 Task: Look for space in Everett, United States from 10th July, 2023 to 25th July, 2023 for 3 adults, 1 child in price range Rs.15000 to Rs.25000. Place can be shared room with 2 bedrooms having 3 beds and 2 bathrooms. Property type can be house, flat, guest house. Amenities needed are: wifi, TV, free parkinig on premises, gym, breakfast. Booking option can be shelf check-in. Required host language is English.
Action: Mouse moved to (595, 150)
Screenshot: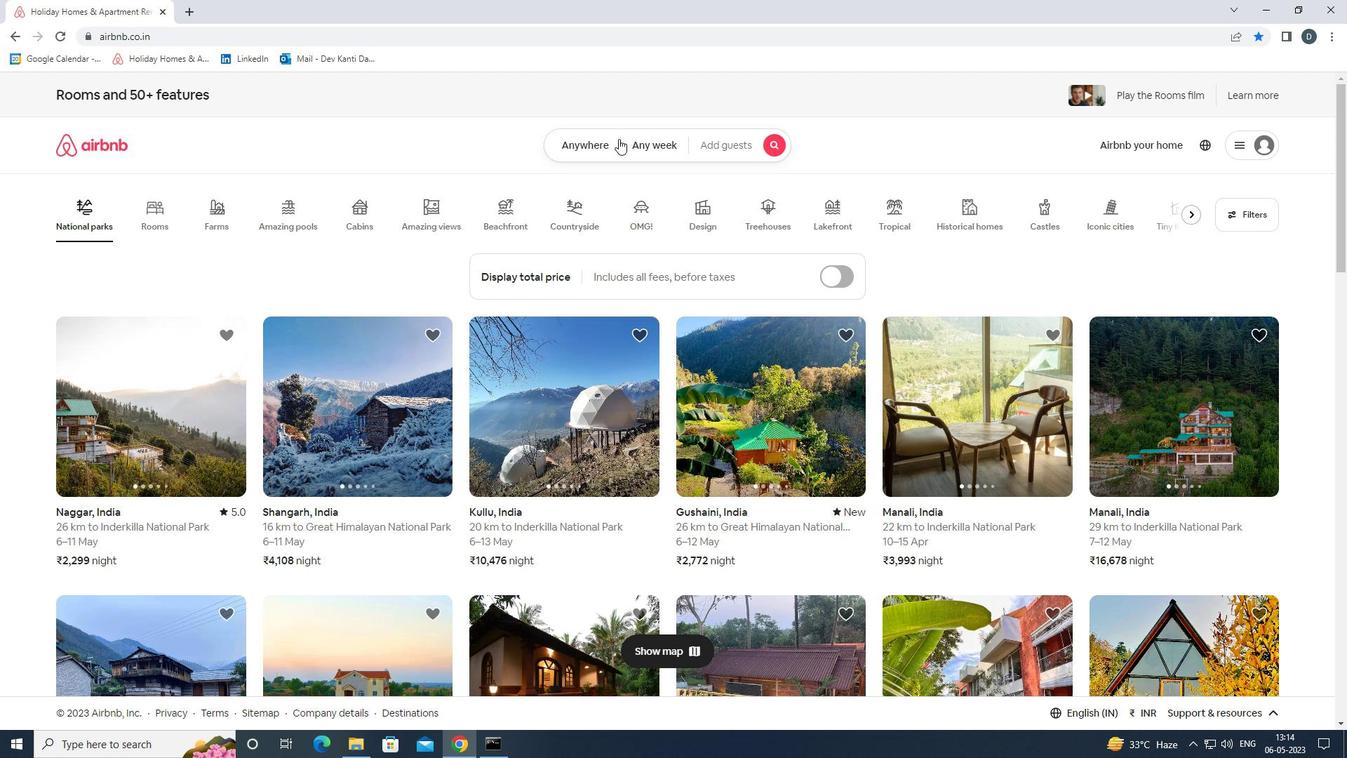 
Action: Mouse pressed left at (595, 150)
Screenshot: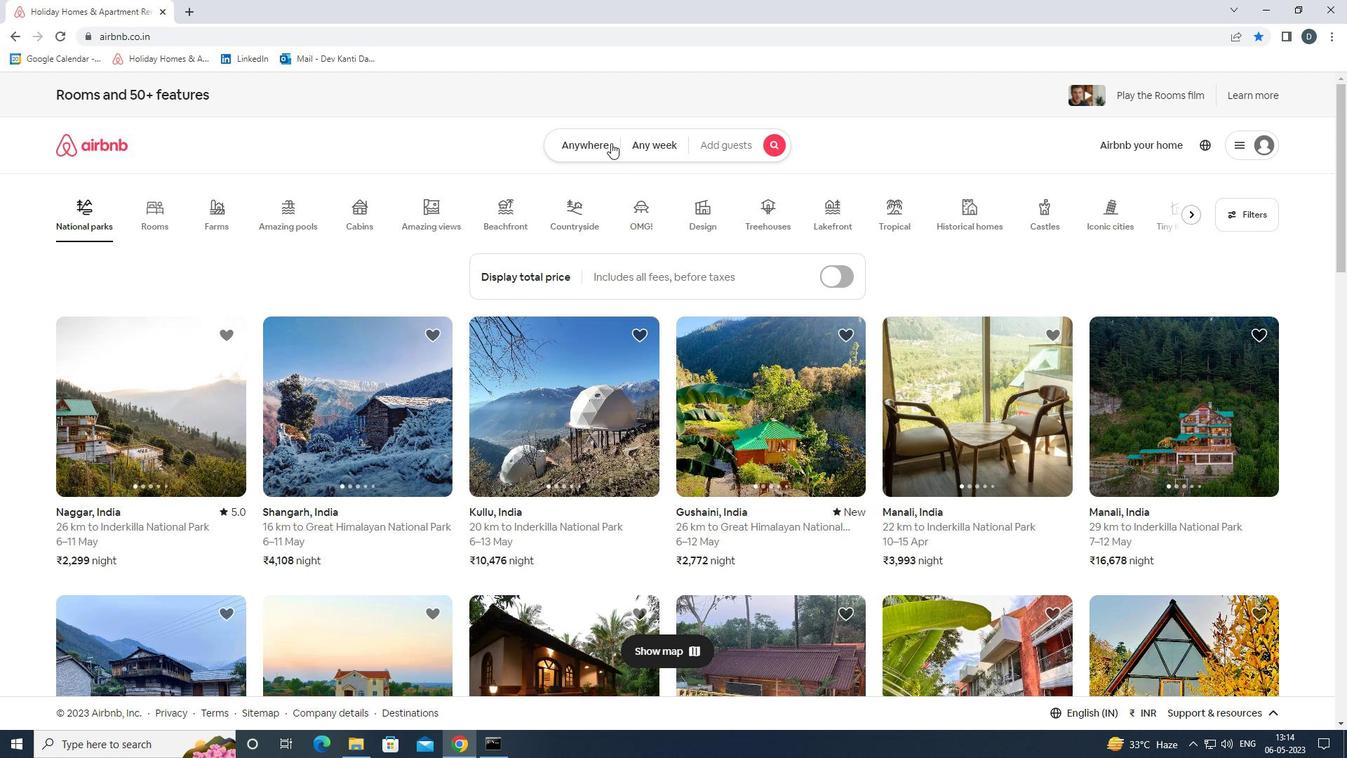 
Action: Mouse moved to (497, 199)
Screenshot: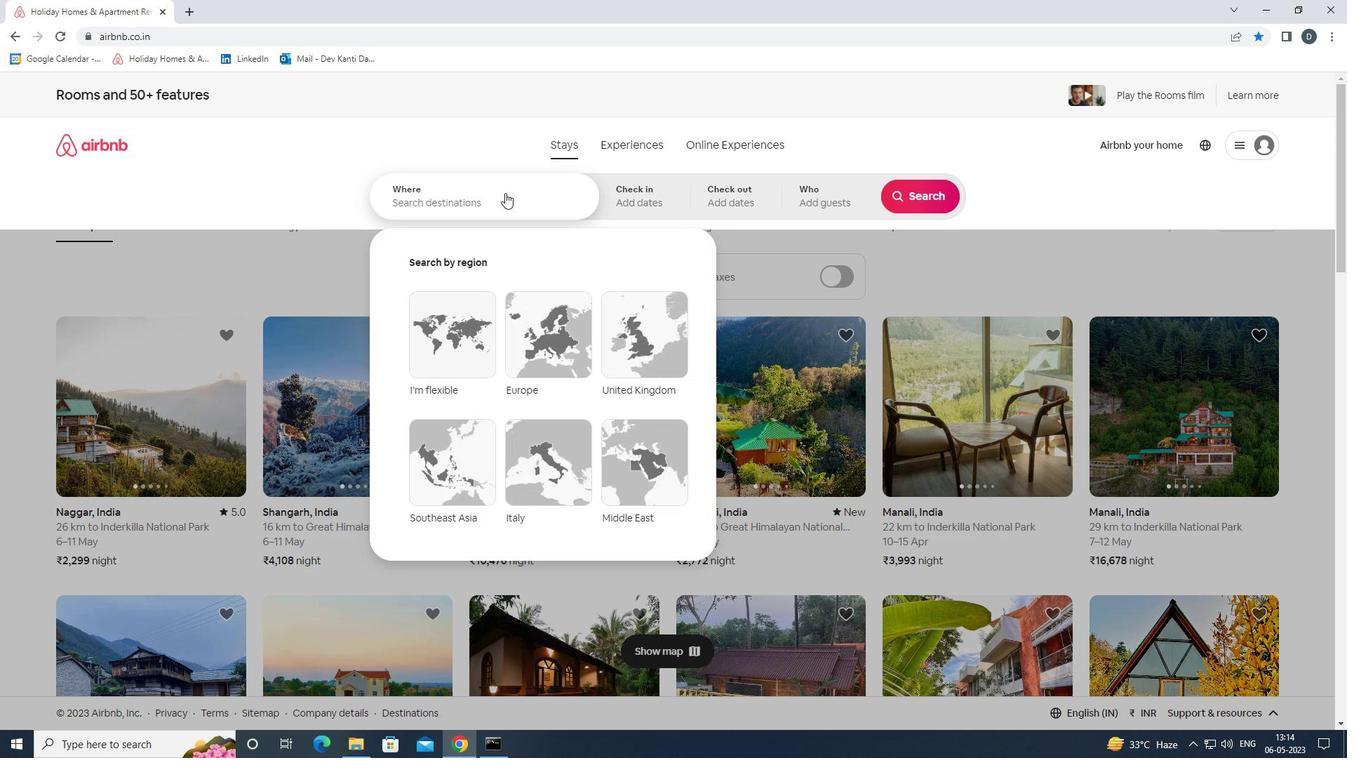 
Action: Mouse pressed left at (497, 199)
Screenshot: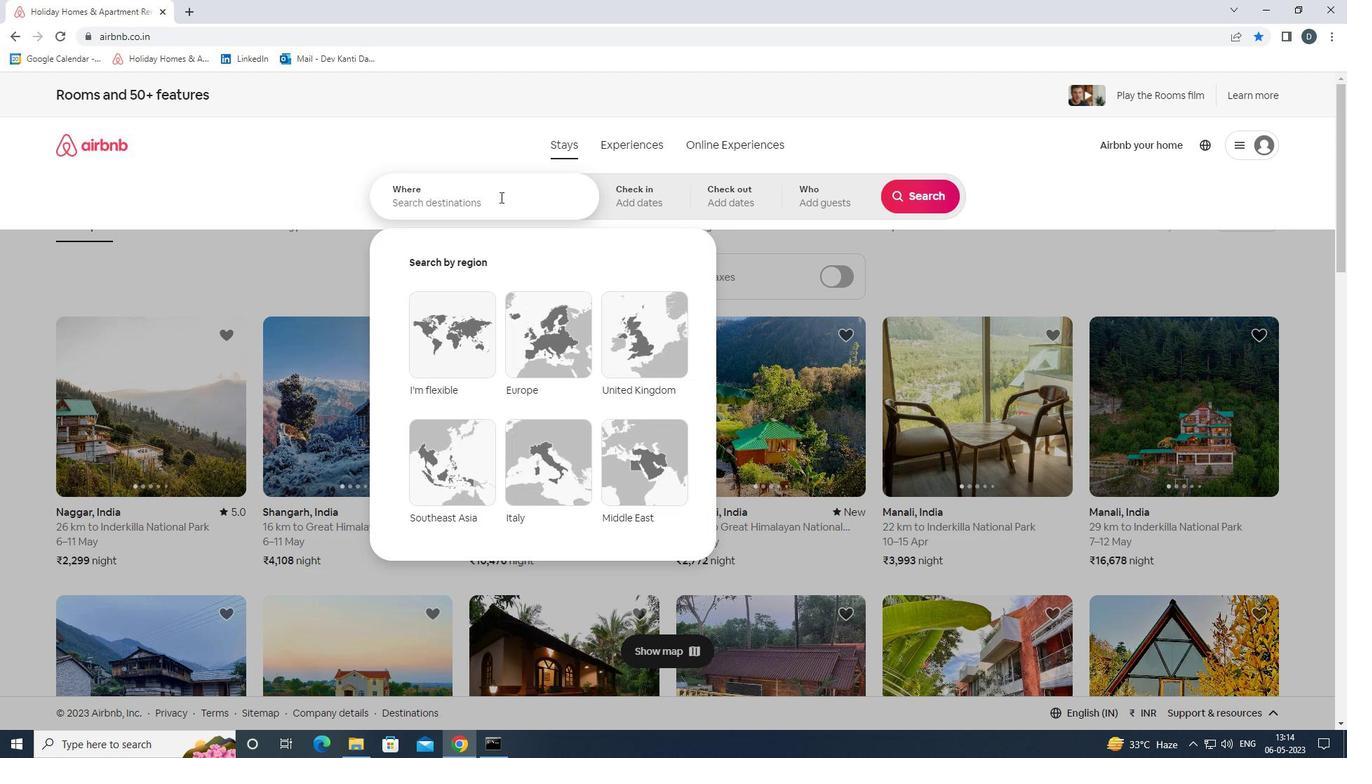 
Action: Key pressed <Key.shift>EVERETT,<Key.shift><Key.shift><Key.shift><Key.shift><Key.shift><Key.shift><Key.shift>UNITED<Key.space><Key.shift>STATES<Key.enter>
Screenshot: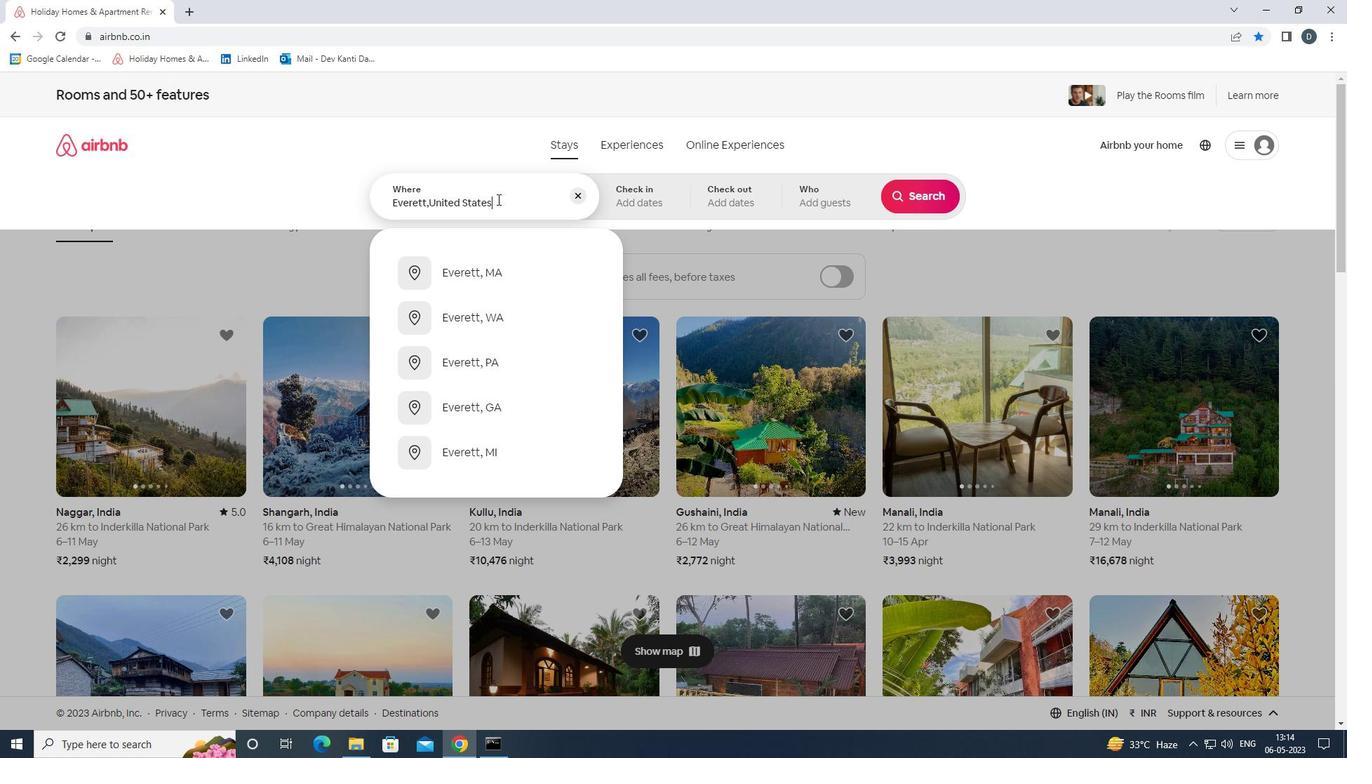 
Action: Mouse moved to (915, 306)
Screenshot: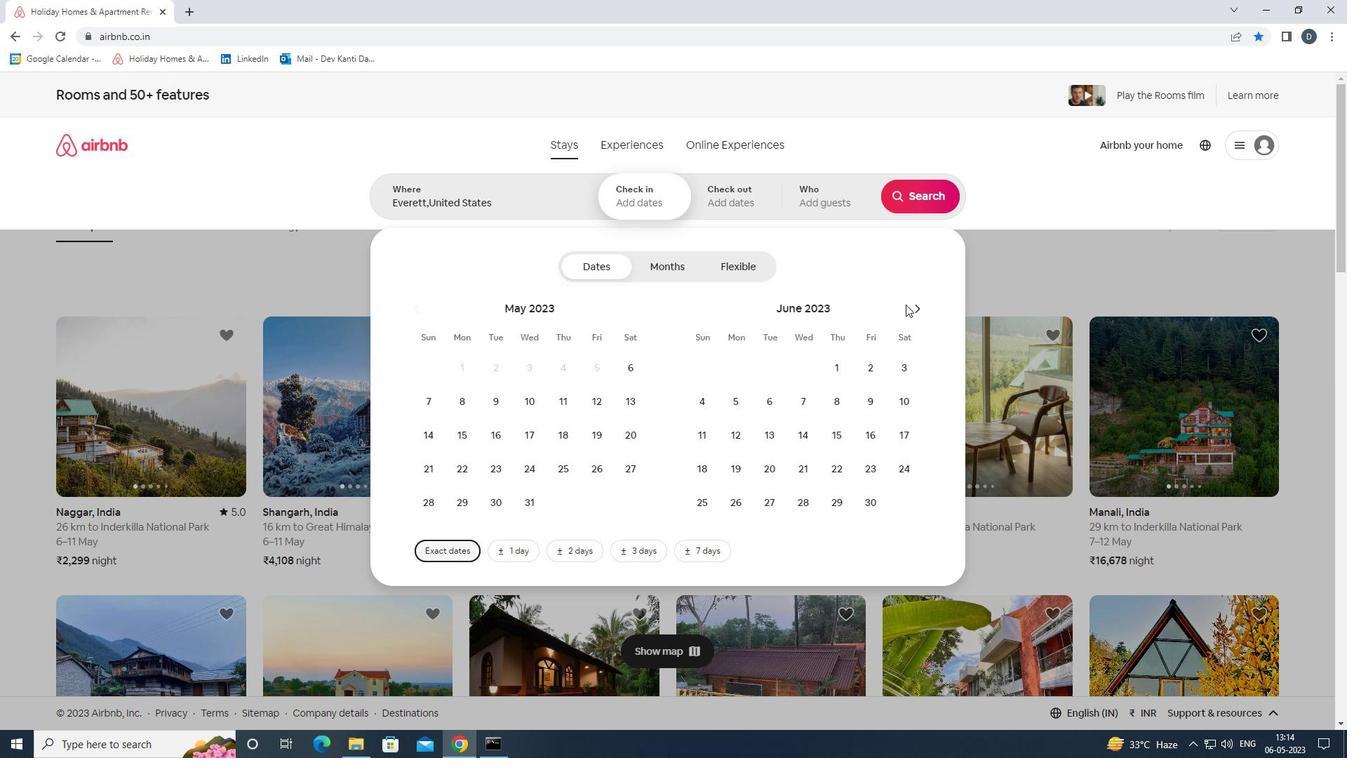 
Action: Mouse pressed left at (915, 306)
Screenshot: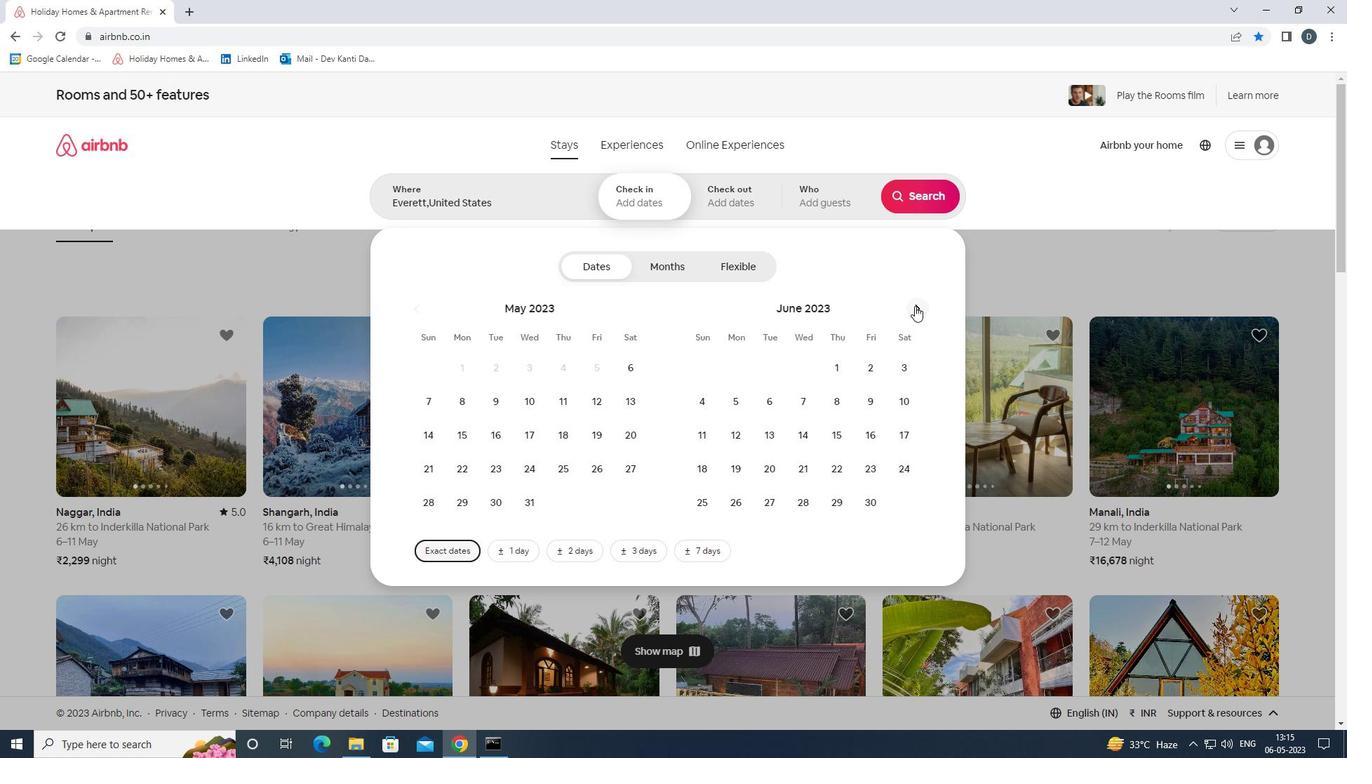 
Action: Mouse moved to (743, 440)
Screenshot: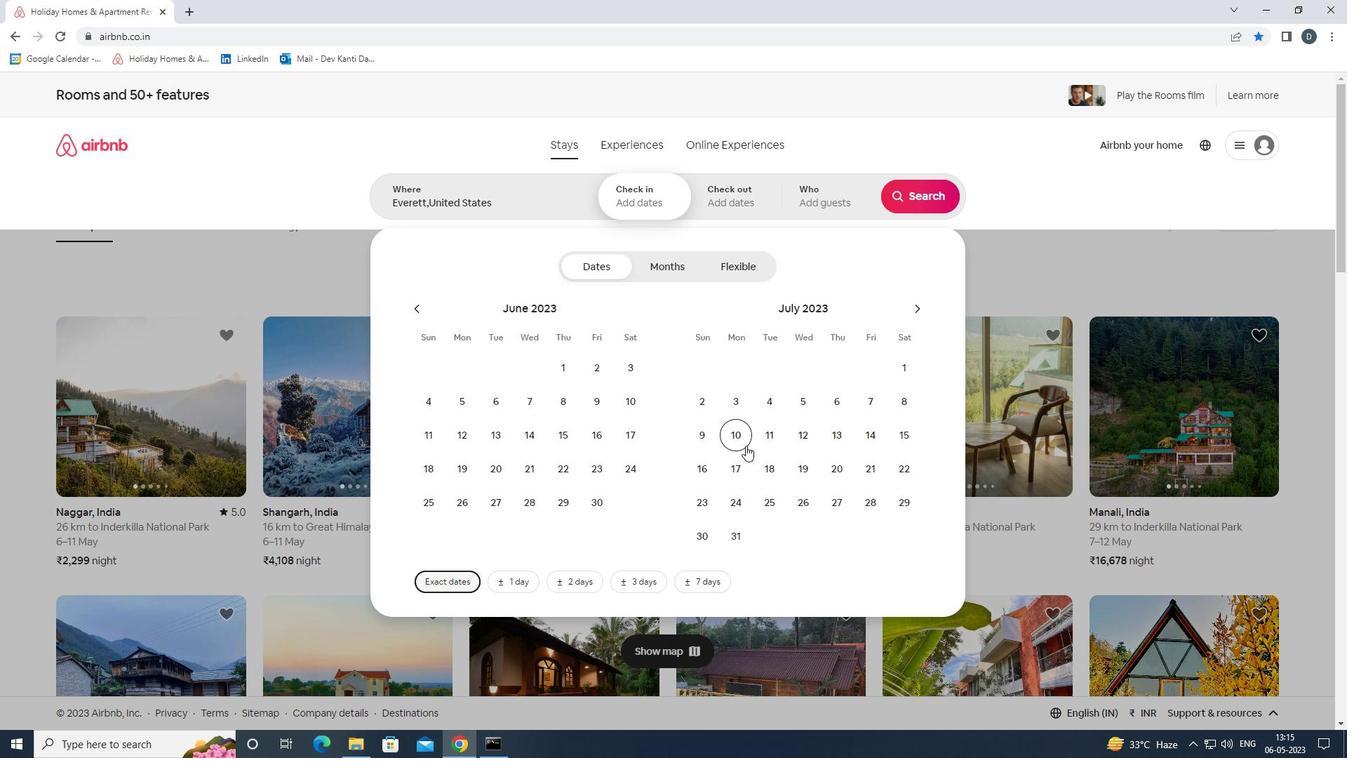 
Action: Mouse pressed left at (743, 440)
Screenshot: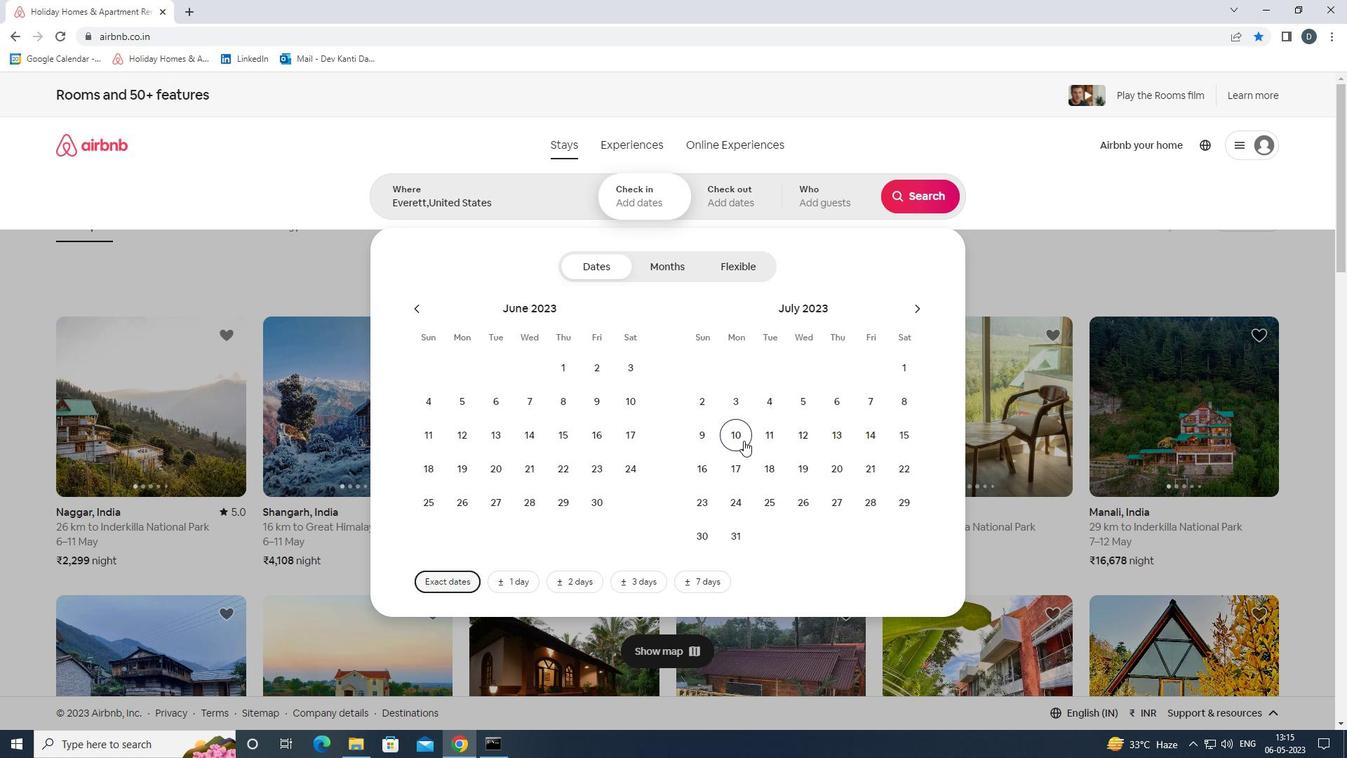 
Action: Mouse moved to (769, 496)
Screenshot: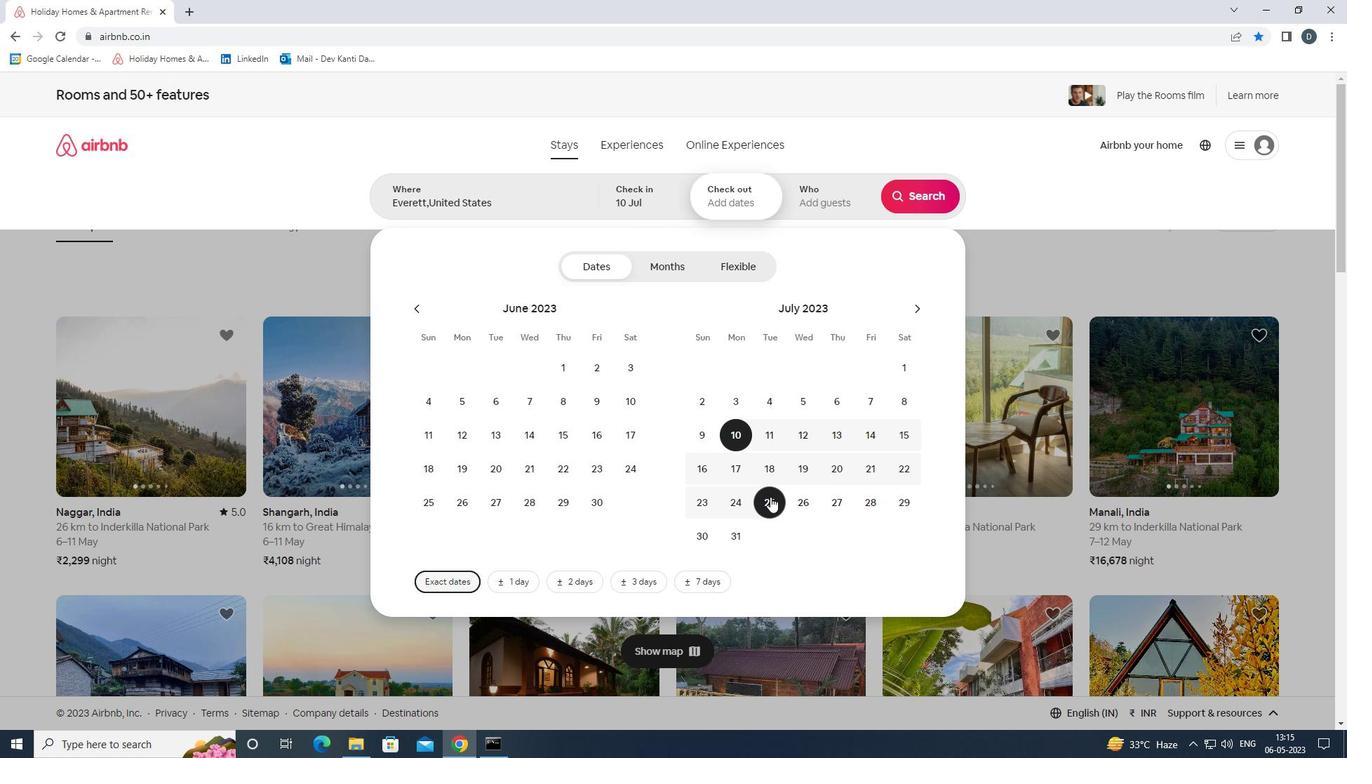 
Action: Mouse pressed left at (769, 496)
Screenshot: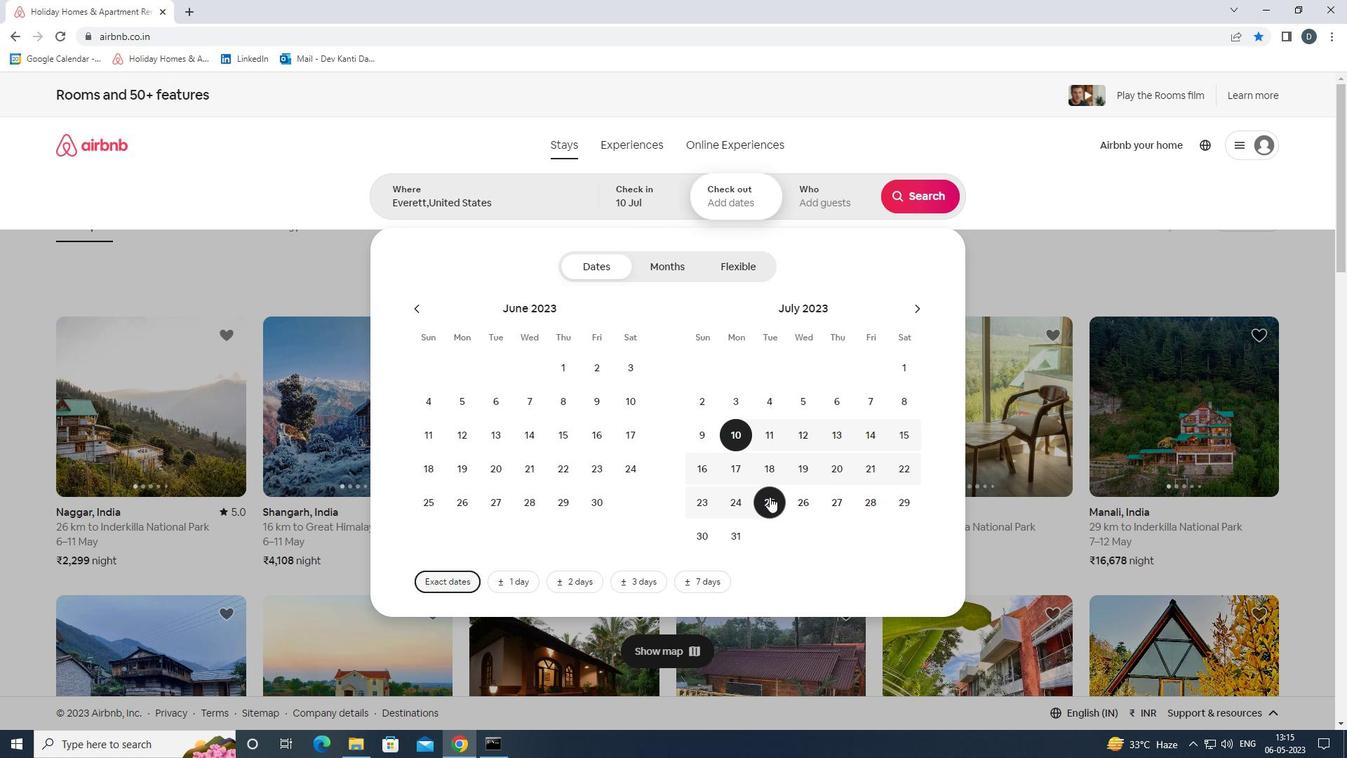 
Action: Mouse moved to (838, 205)
Screenshot: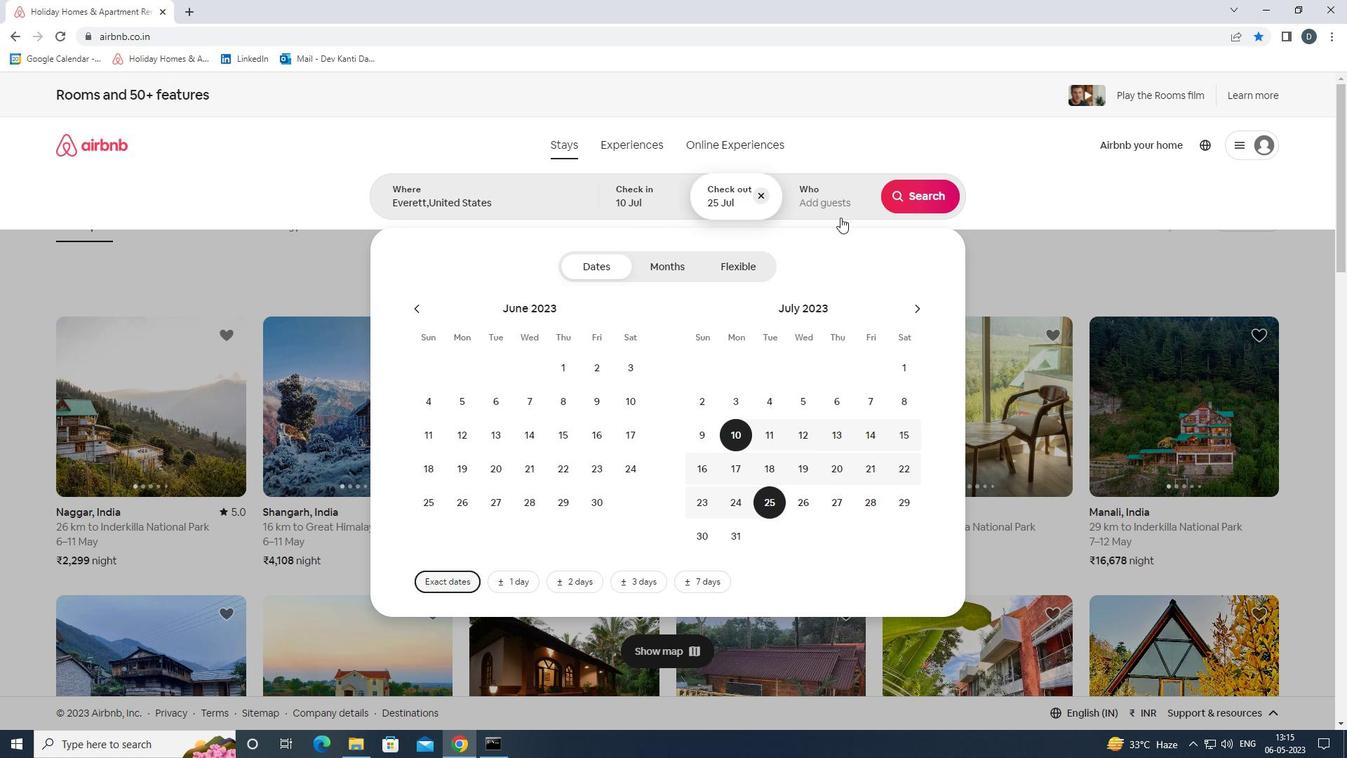 
Action: Mouse pressed left at (838, 205)
Screenshot: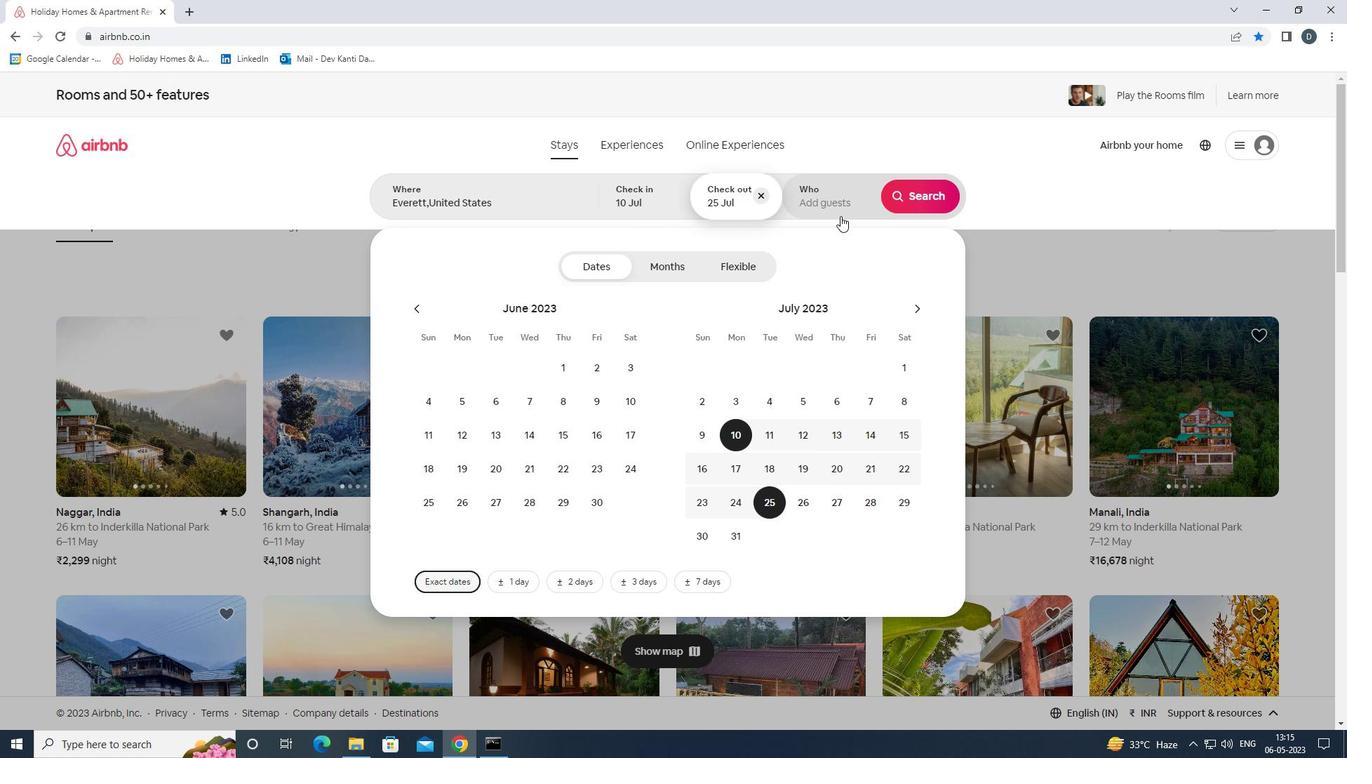 
Action: Mouse moved to (929, 268)
Screenshot: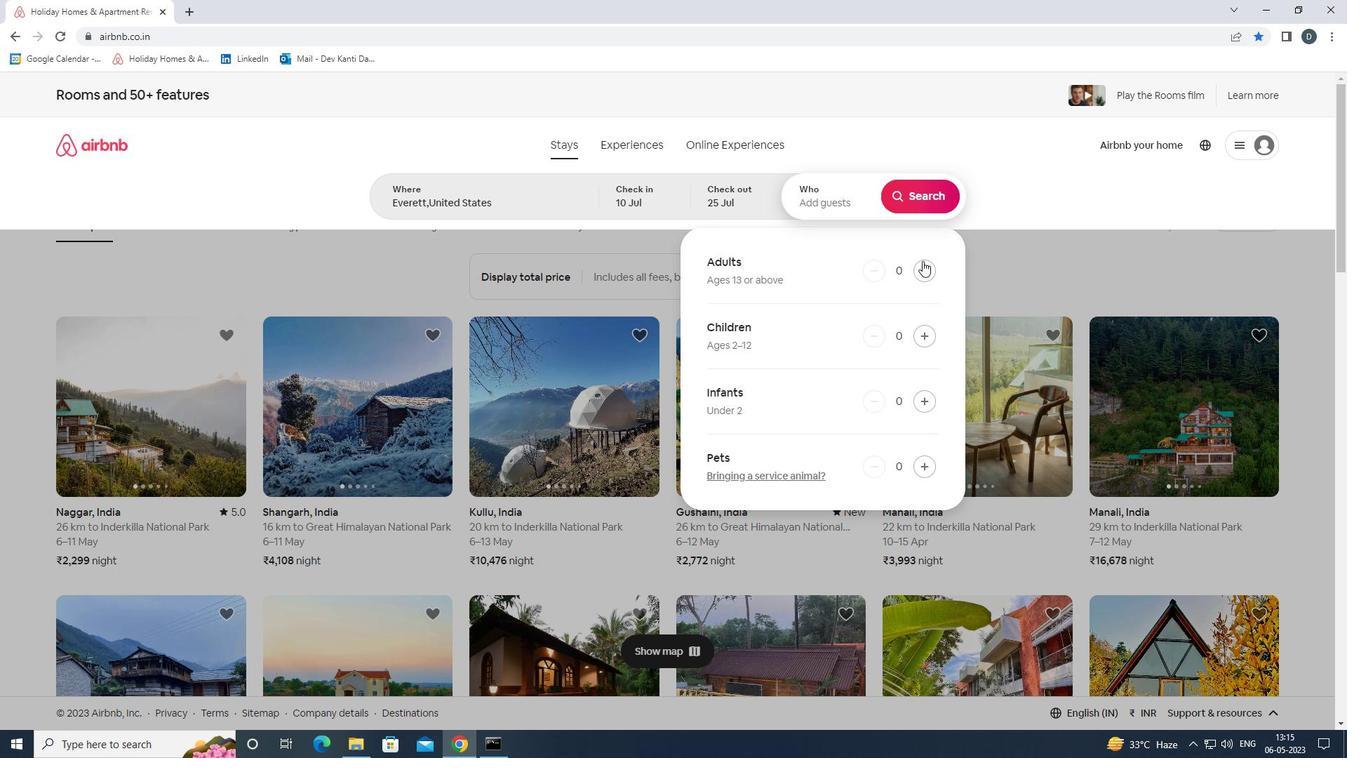 
Action: Mouse pressed left at (929, 268)
Screenshot: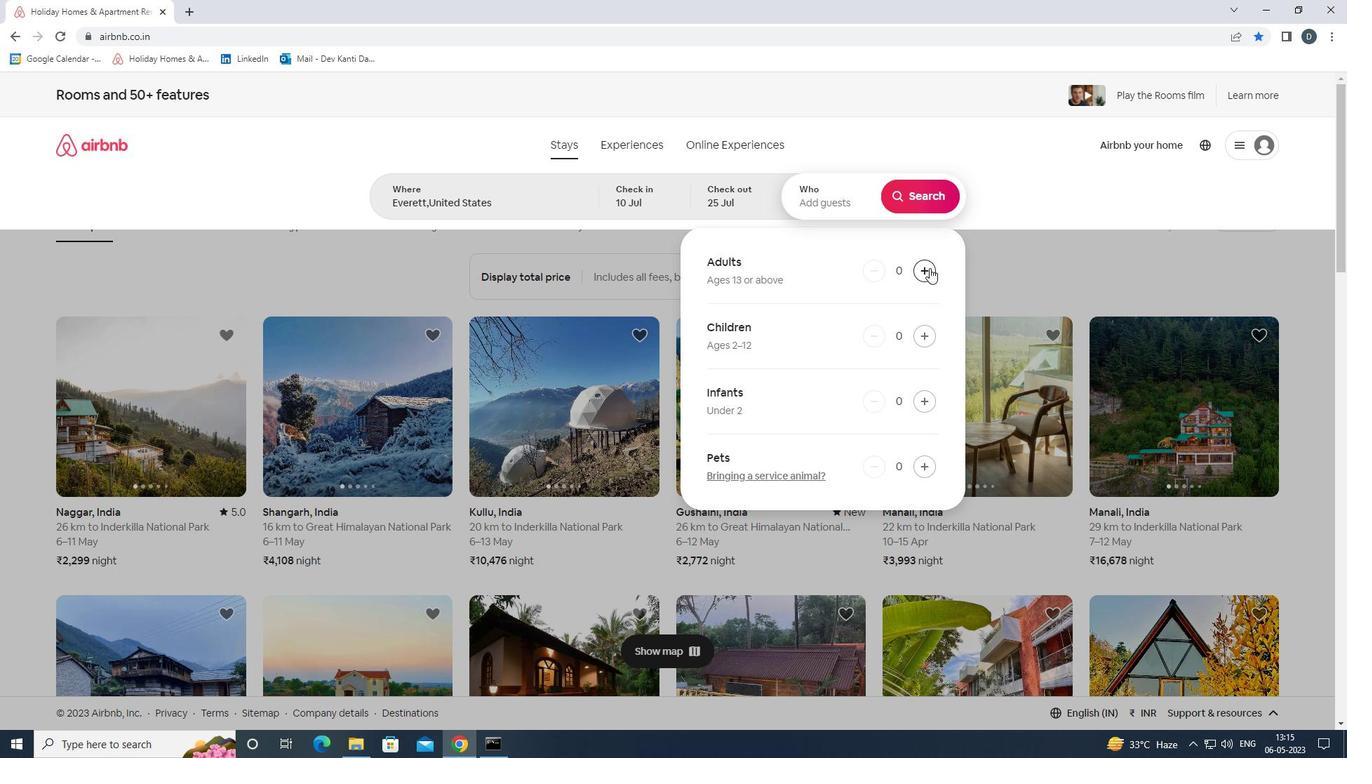
Action: Mouse pressed left at (929, 268)
Screenshot: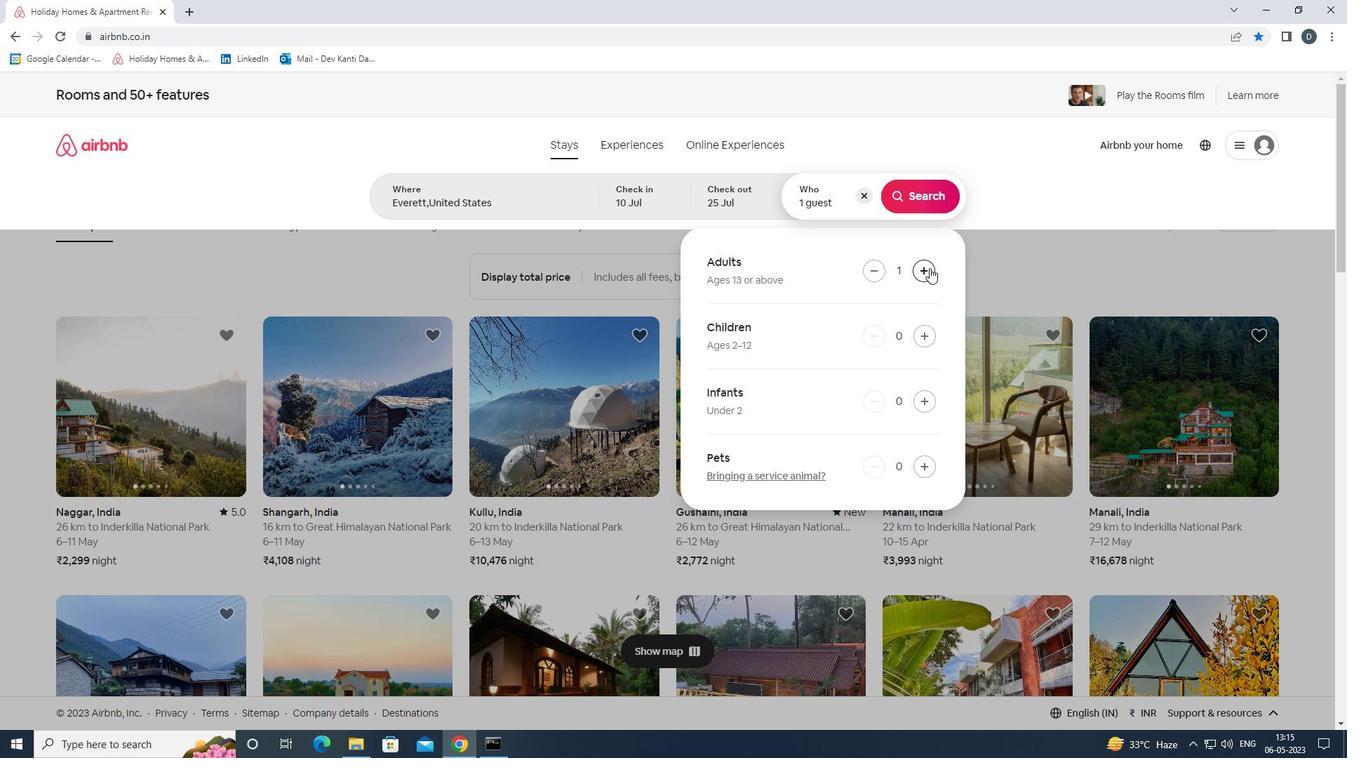 
Action: Mouse moved to (929, 268)
Screenshot: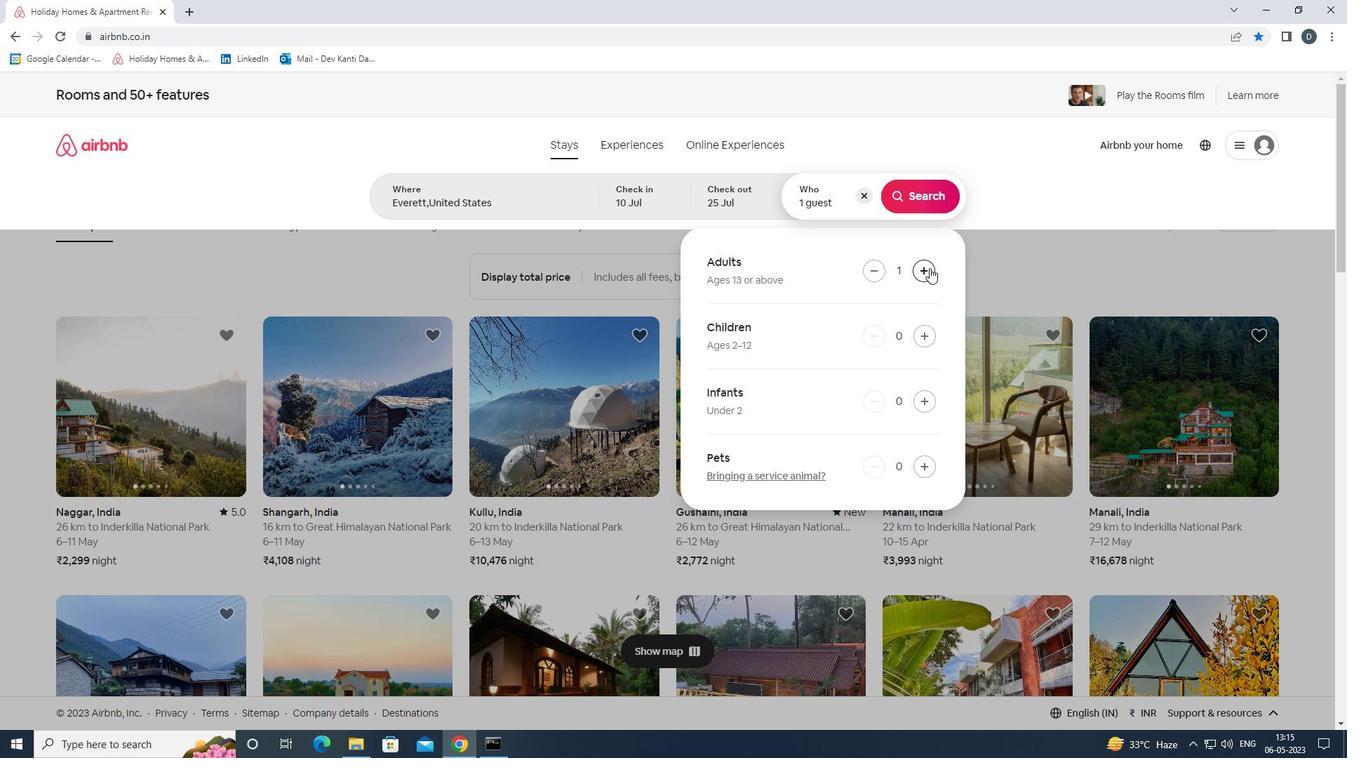 
Action: Mouse pressed left at (929, 268)
Screenshot: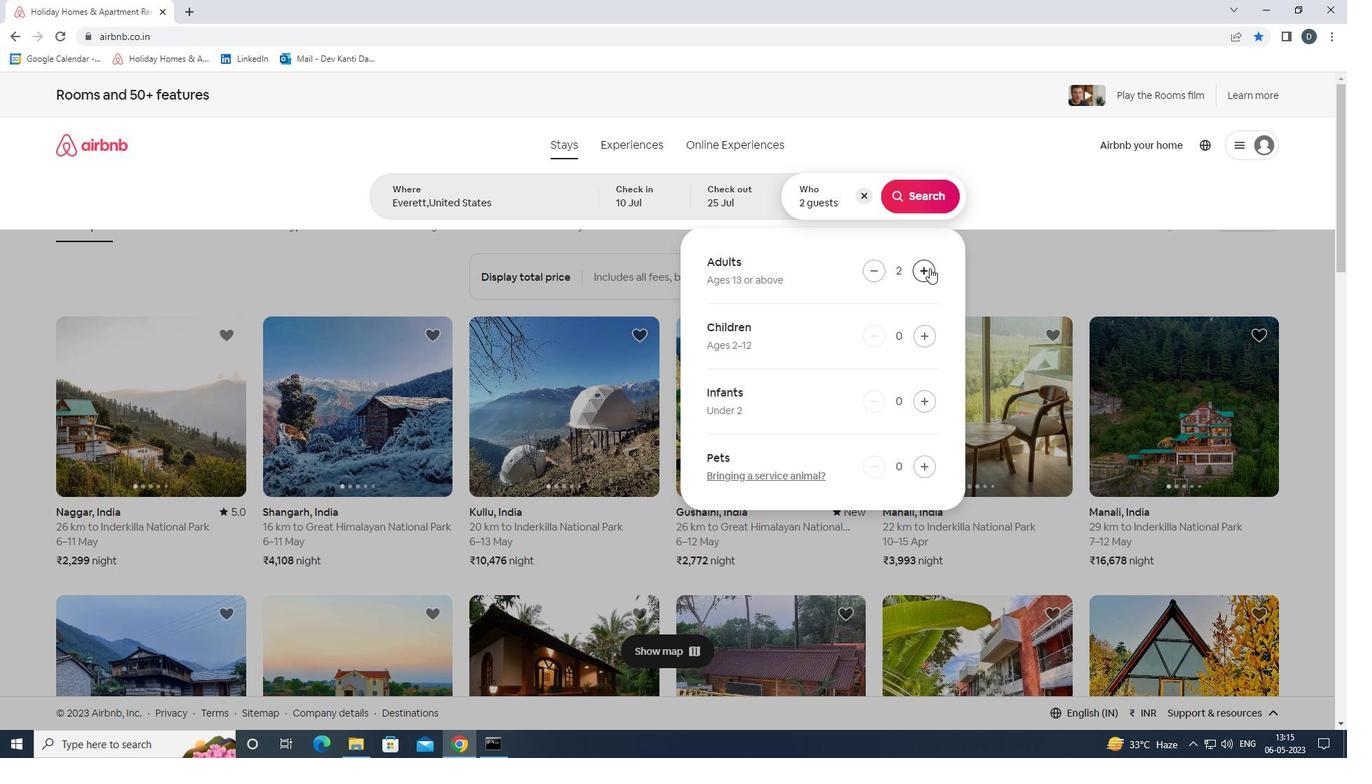 
Action: Mouse moved to (922, 329)
Screenshot: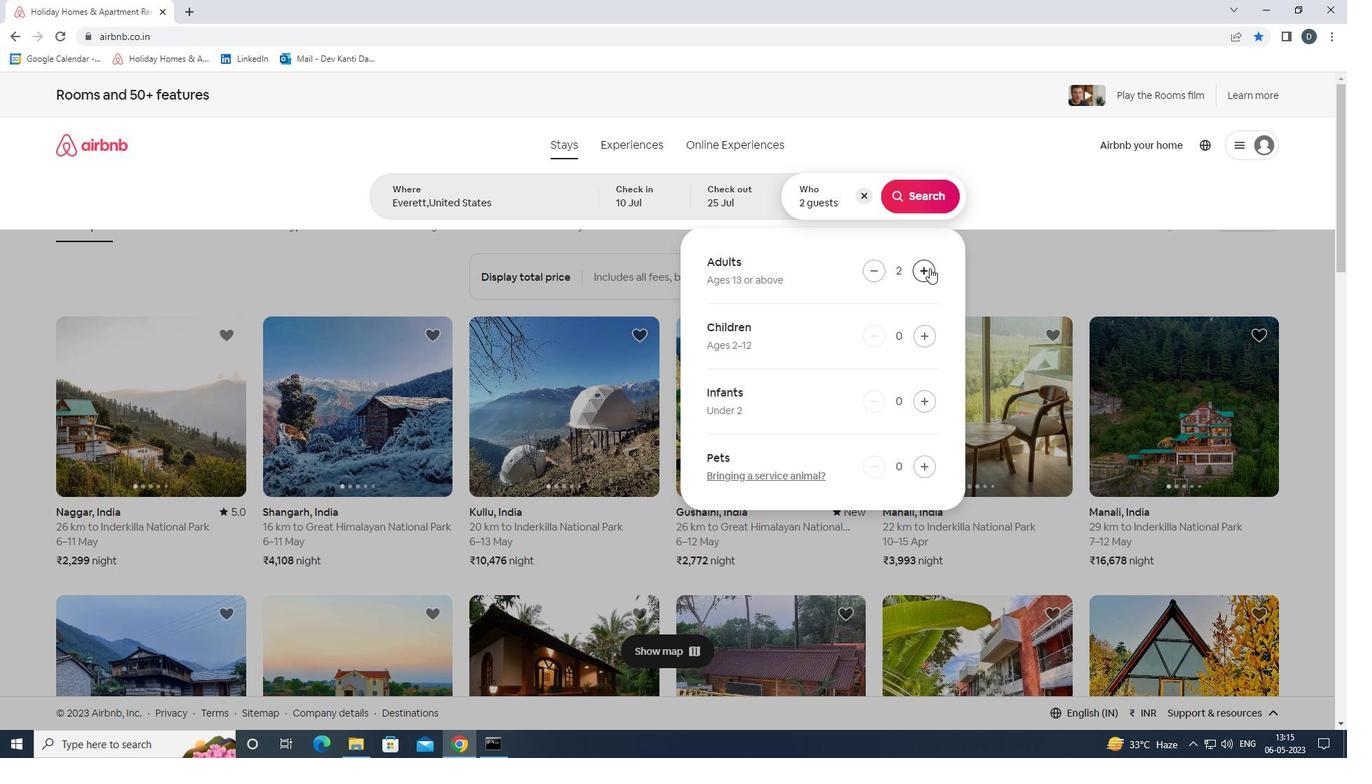 
Action: Mouse pressed left at (922, 329)
Screenshot: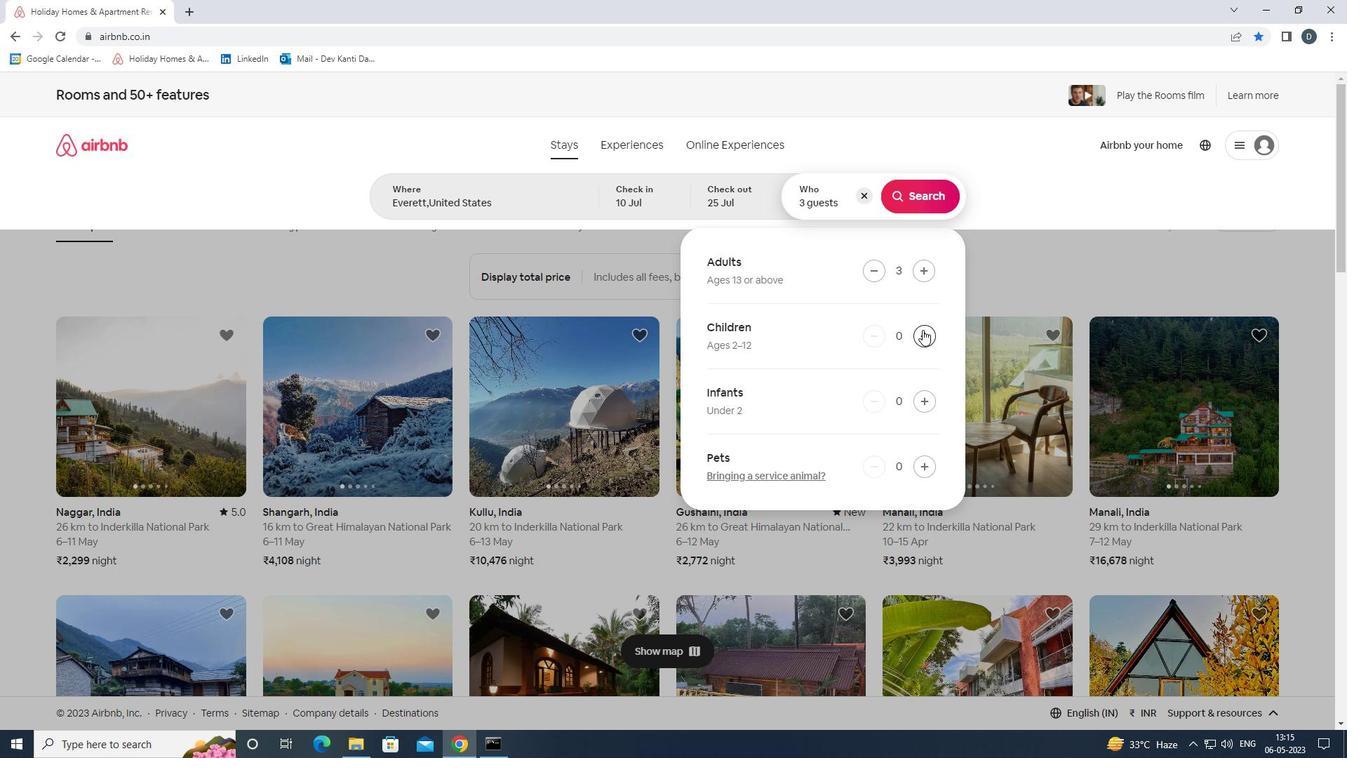 
Action: Mouse moved to (911, 204)
Screenshot: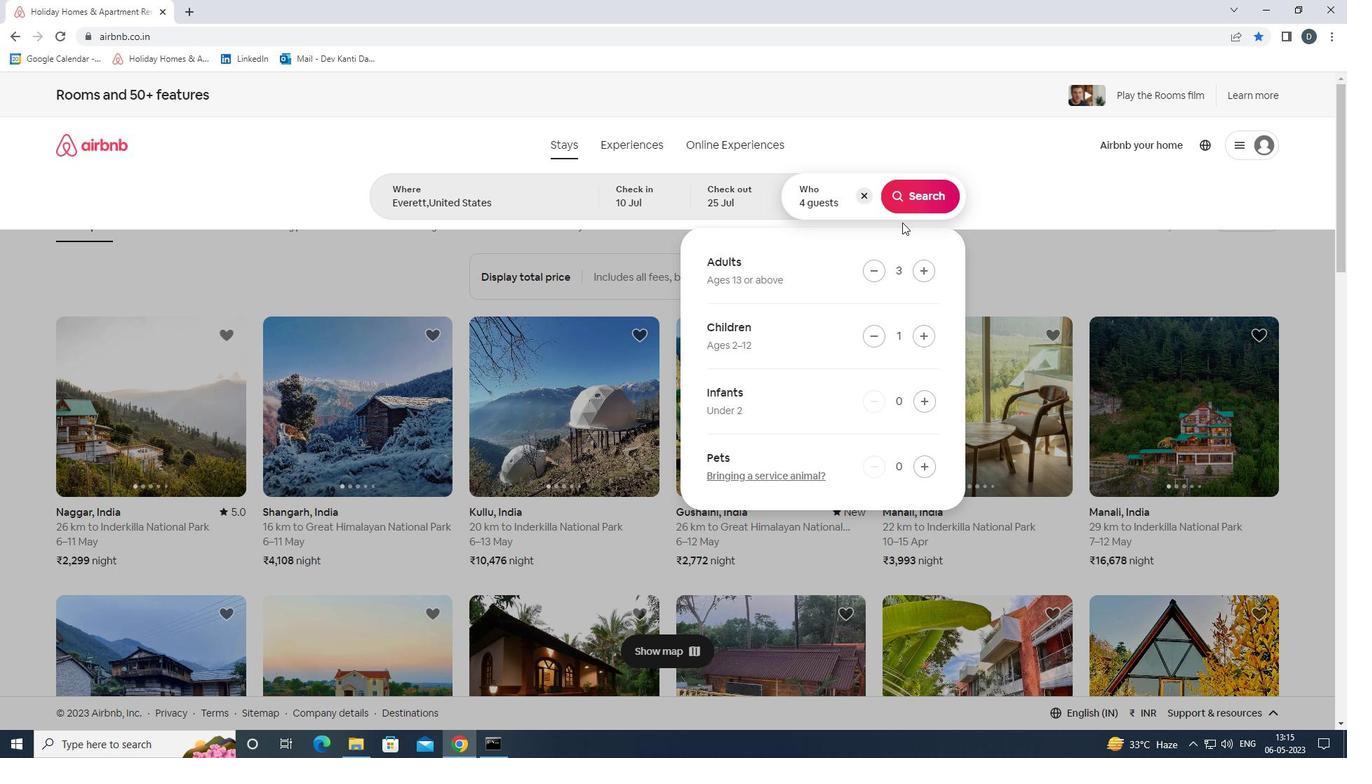 
Action: Mouse pressed left at (911, 204)
Screenshot: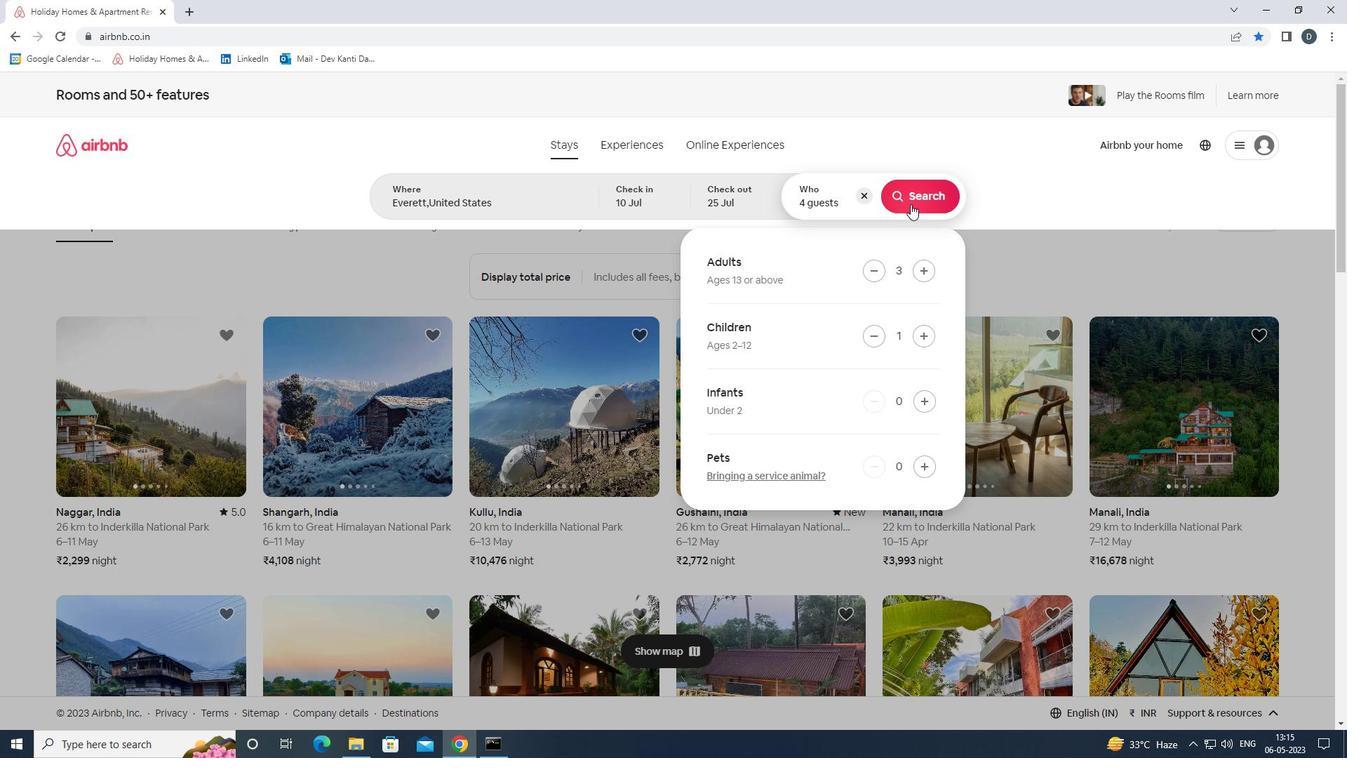 
Action: Mouse moved to (1278, 159)
Screenshot: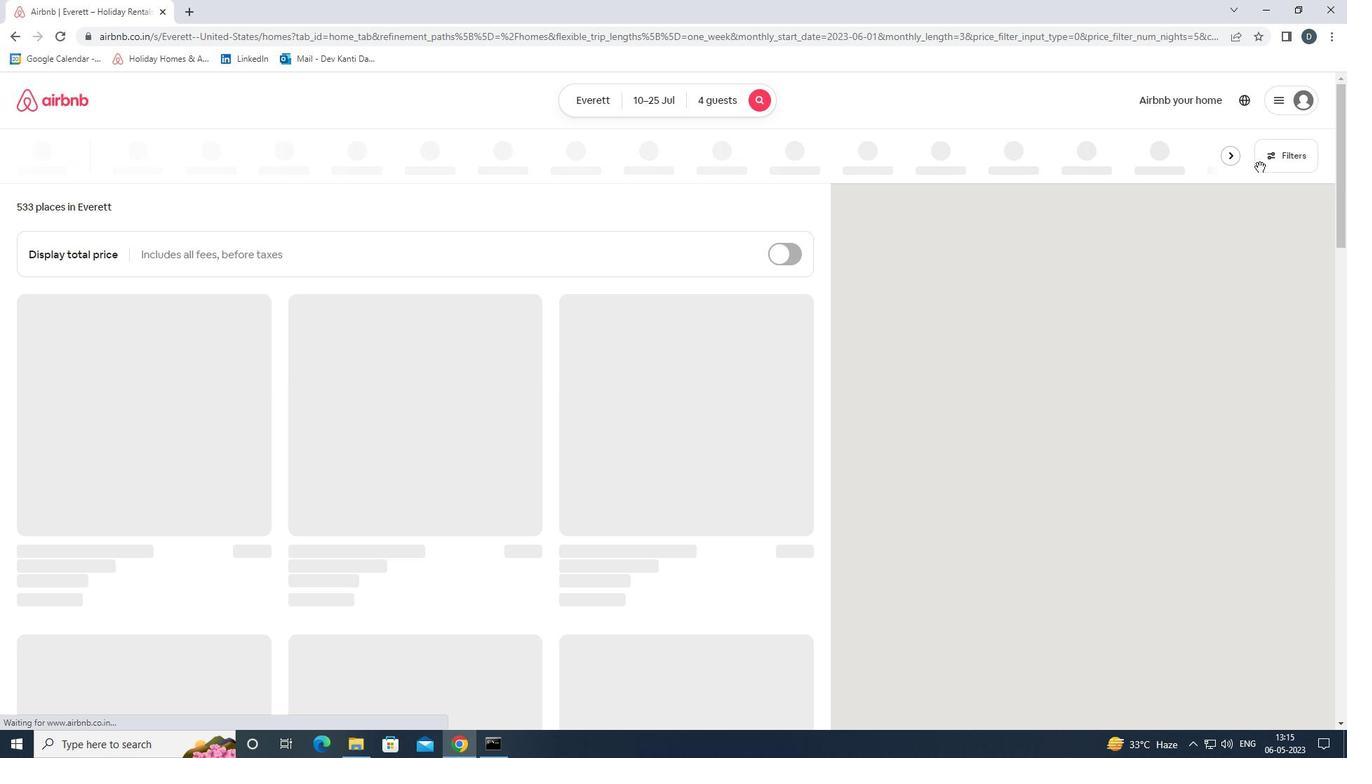 
Action: Mouse pressed left at (1278, 159)
Screenshot: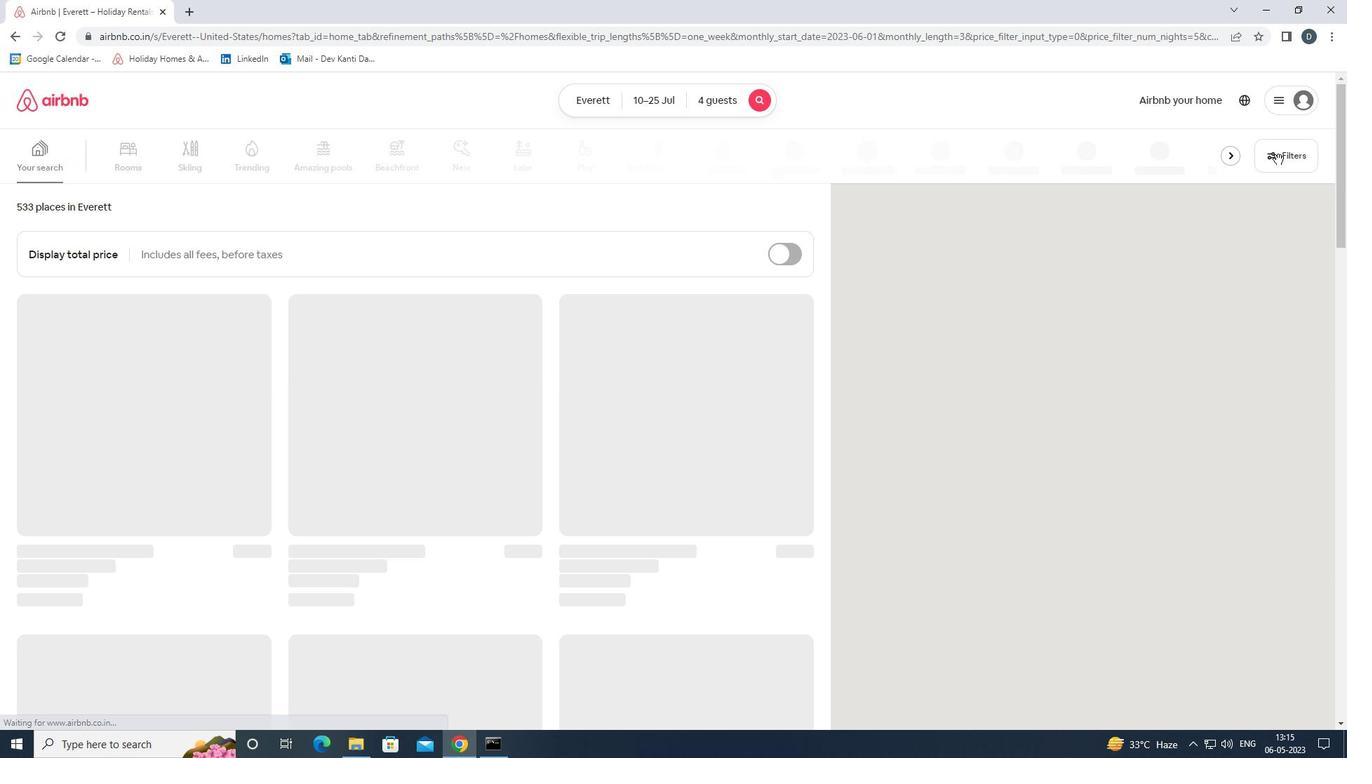 
Action: Mouse moved to (507, 504)
Screenshot: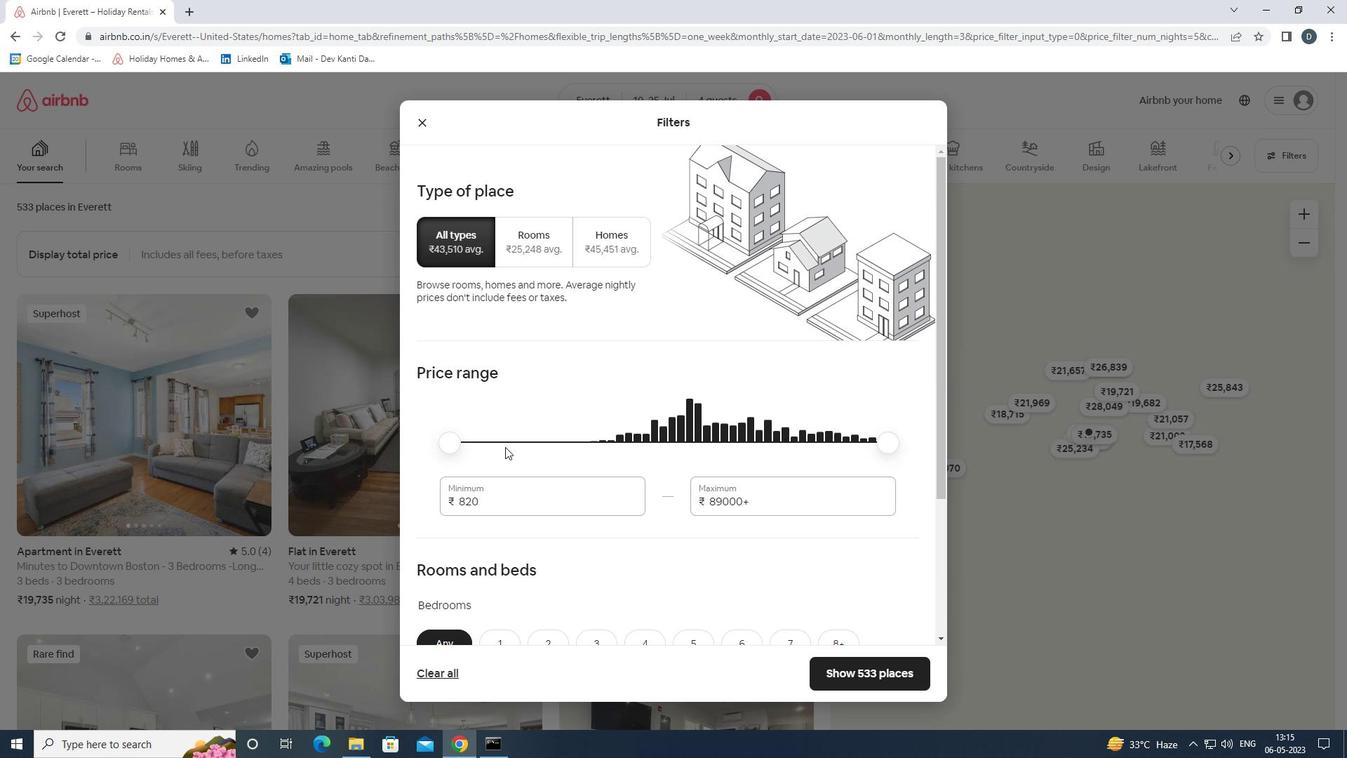 
Action: Mouse pressed left at (507, 504)
Screenshot: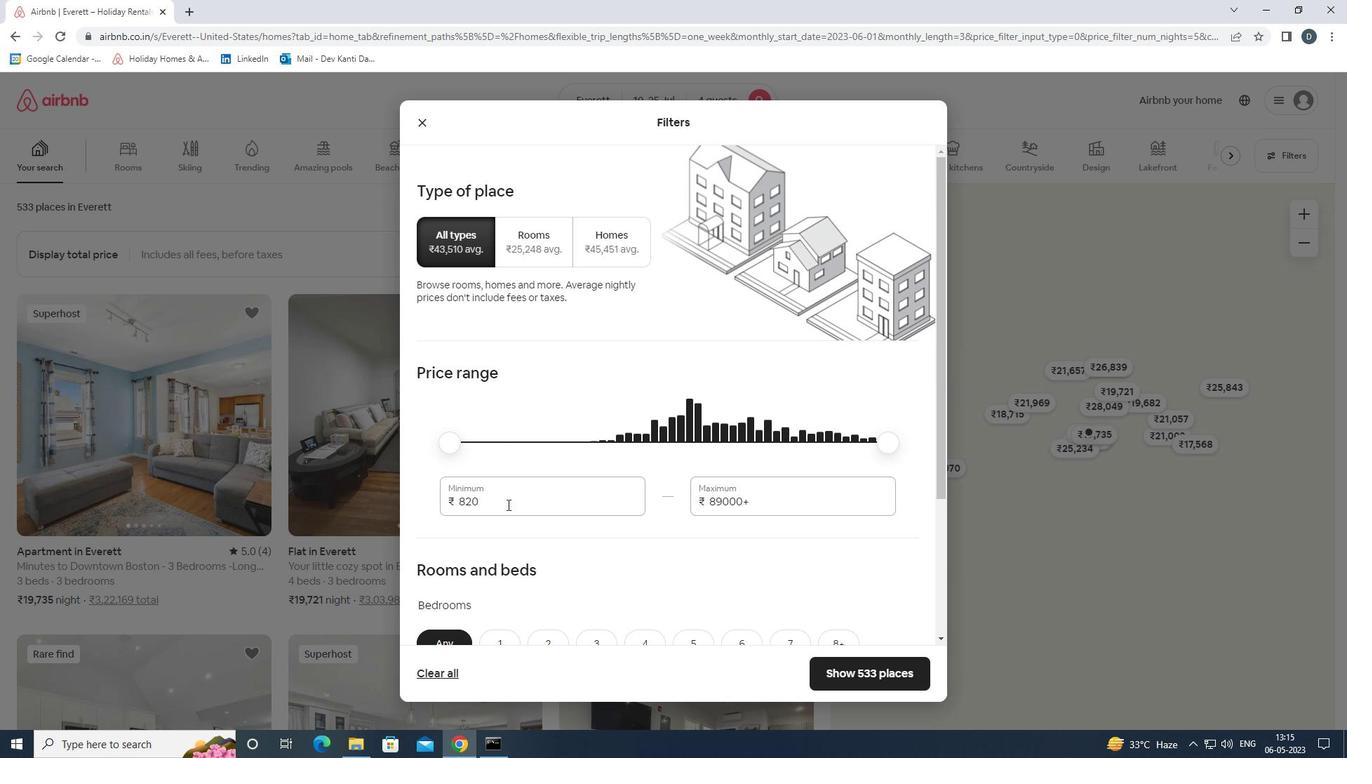 
Action: Mouse pressed left at (507, 504)
Screenshot: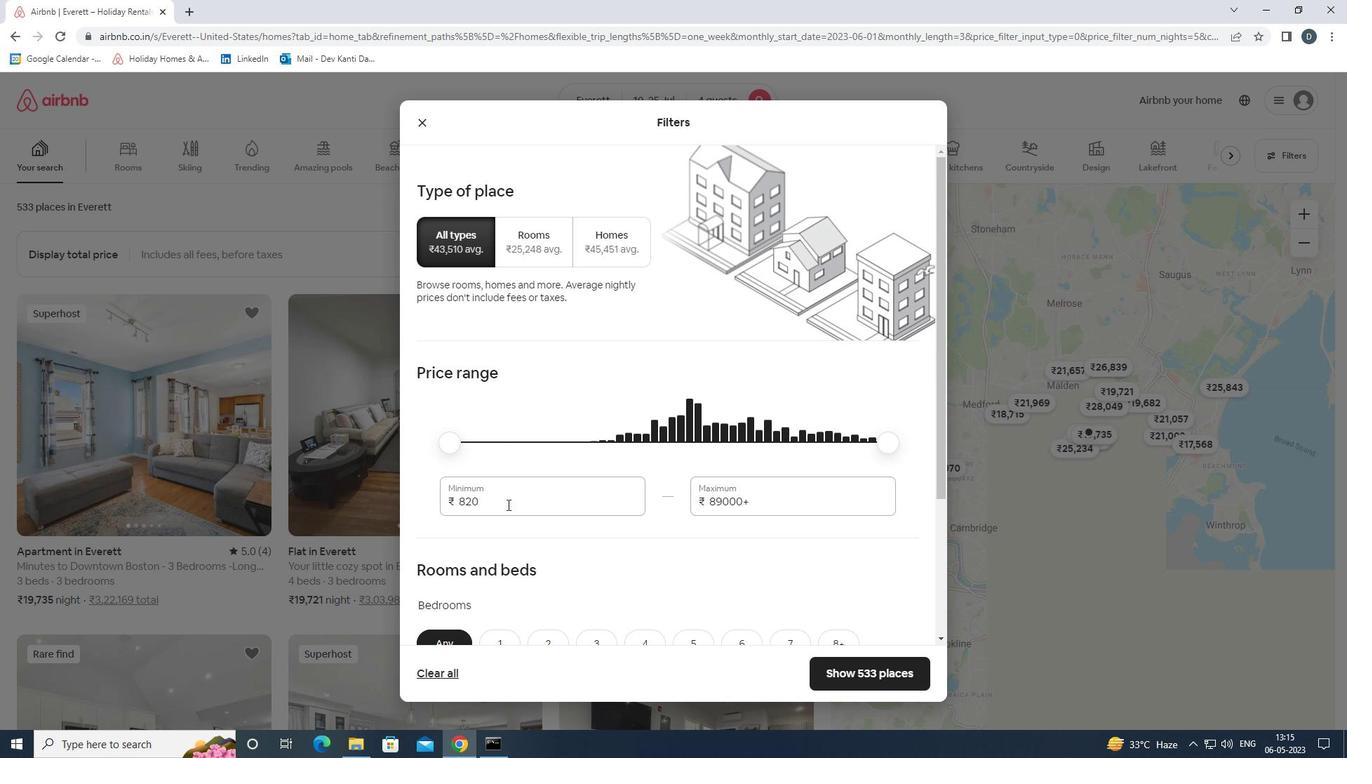 
Action: Key pressed 15000<Key.tab>25000
Screenshot: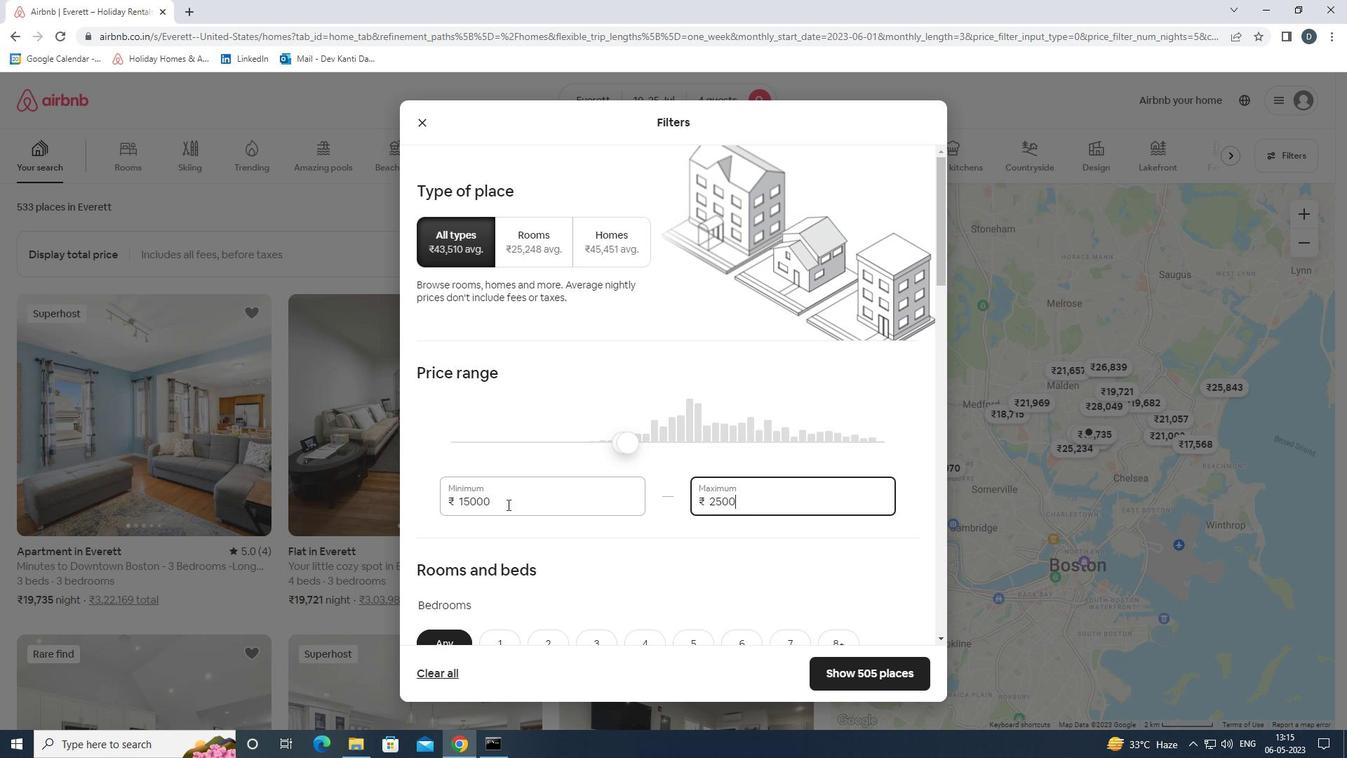 
Action: Mouse scrolled (507, 503) with delta (0, 0)
Screenshot: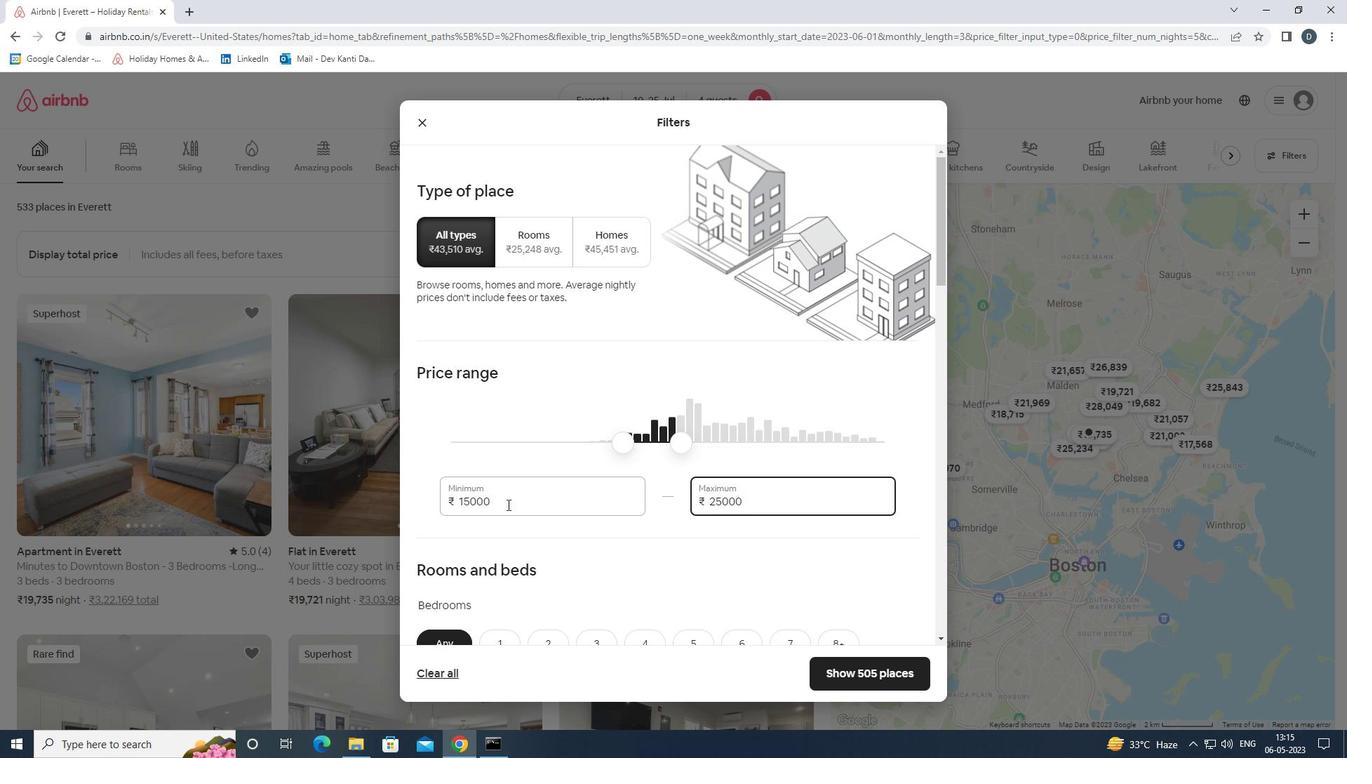 
Action: Mouse scrolled (507, 503) with delta (0, 0)
Screenshot: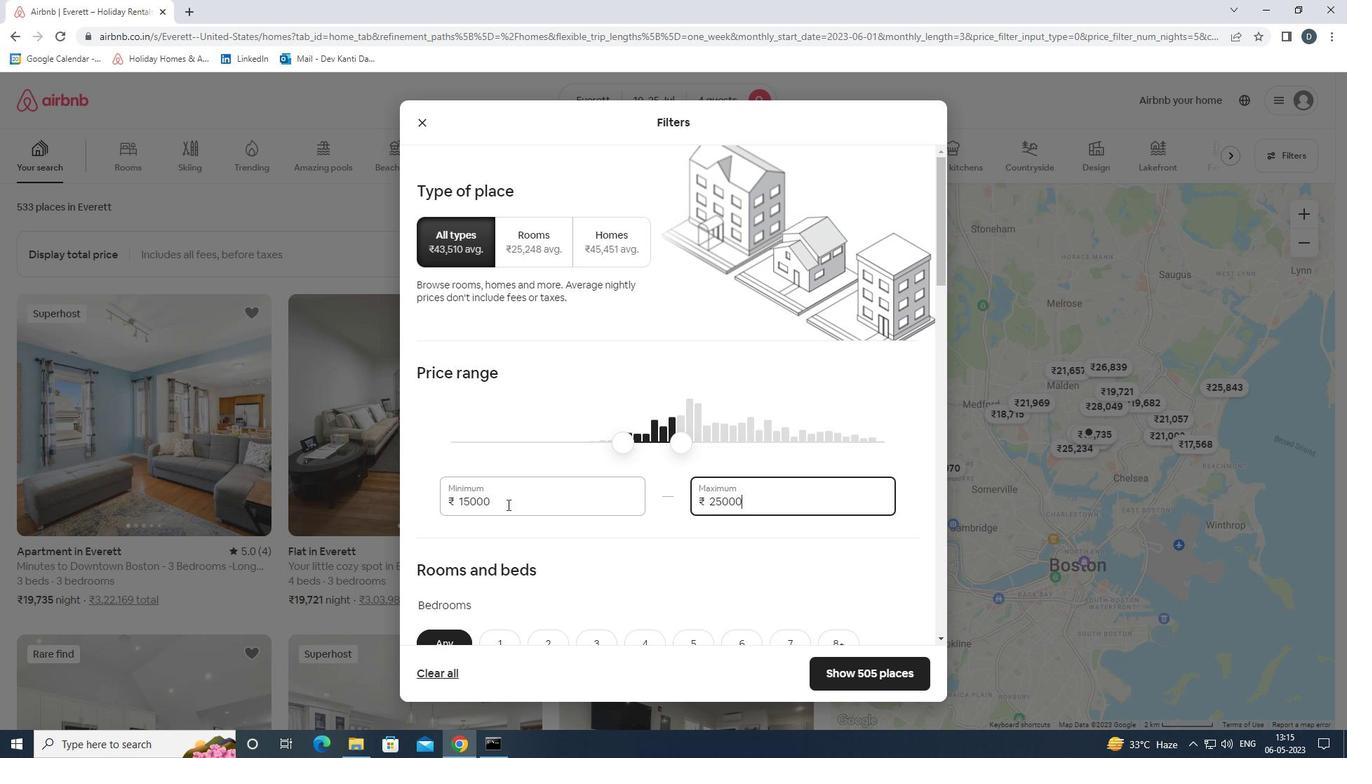 
Action: Mouse moved to (545, 500)
Screenshot: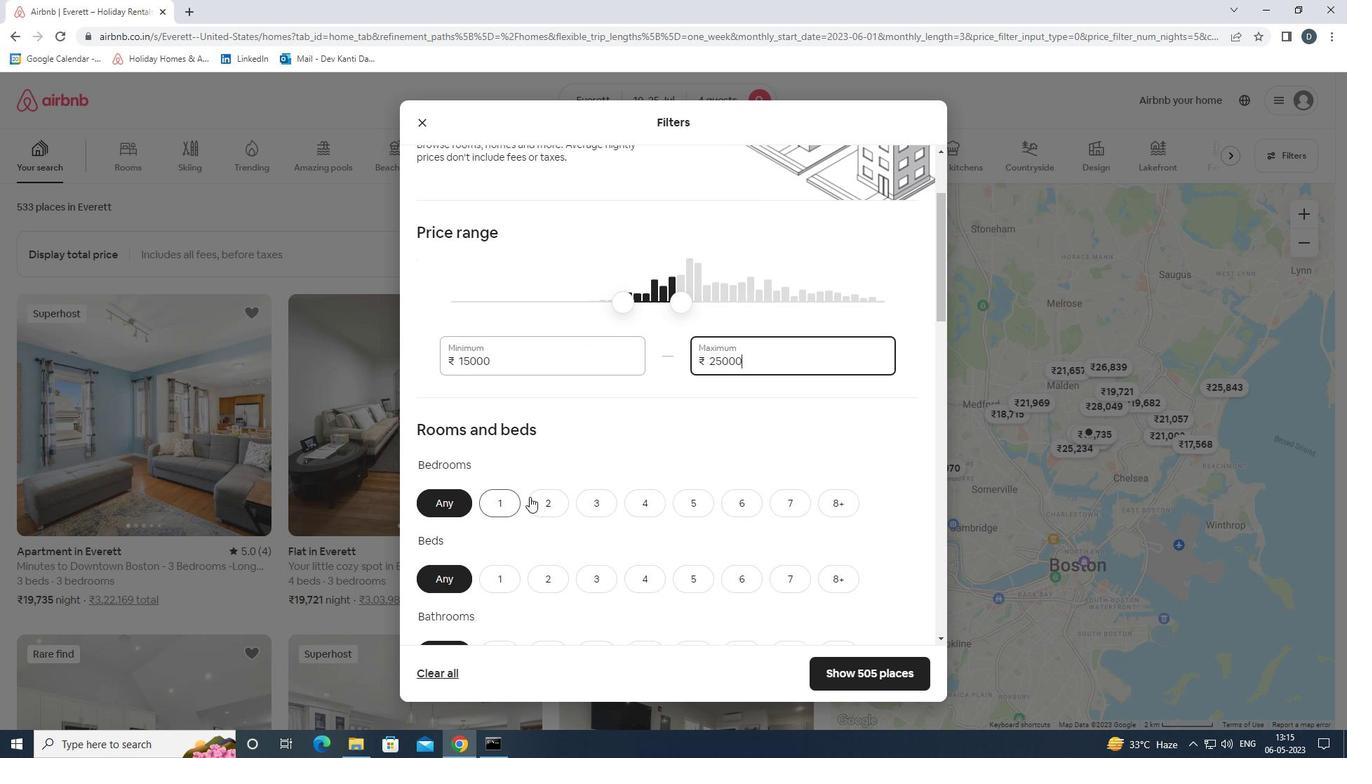 
Action: Mouse pressed left at (545, 500)
Screenshot: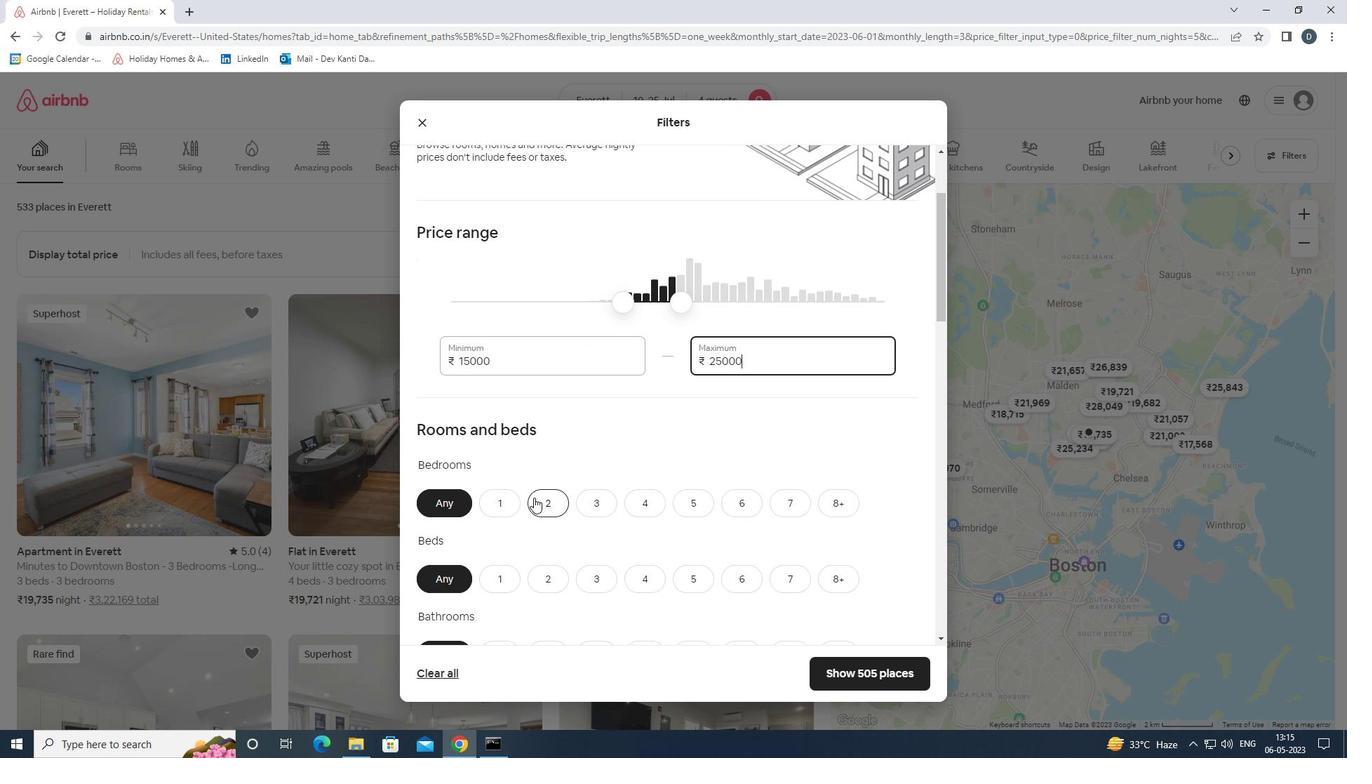 
Action: Mouse moved to (600, 574)
Screenshot: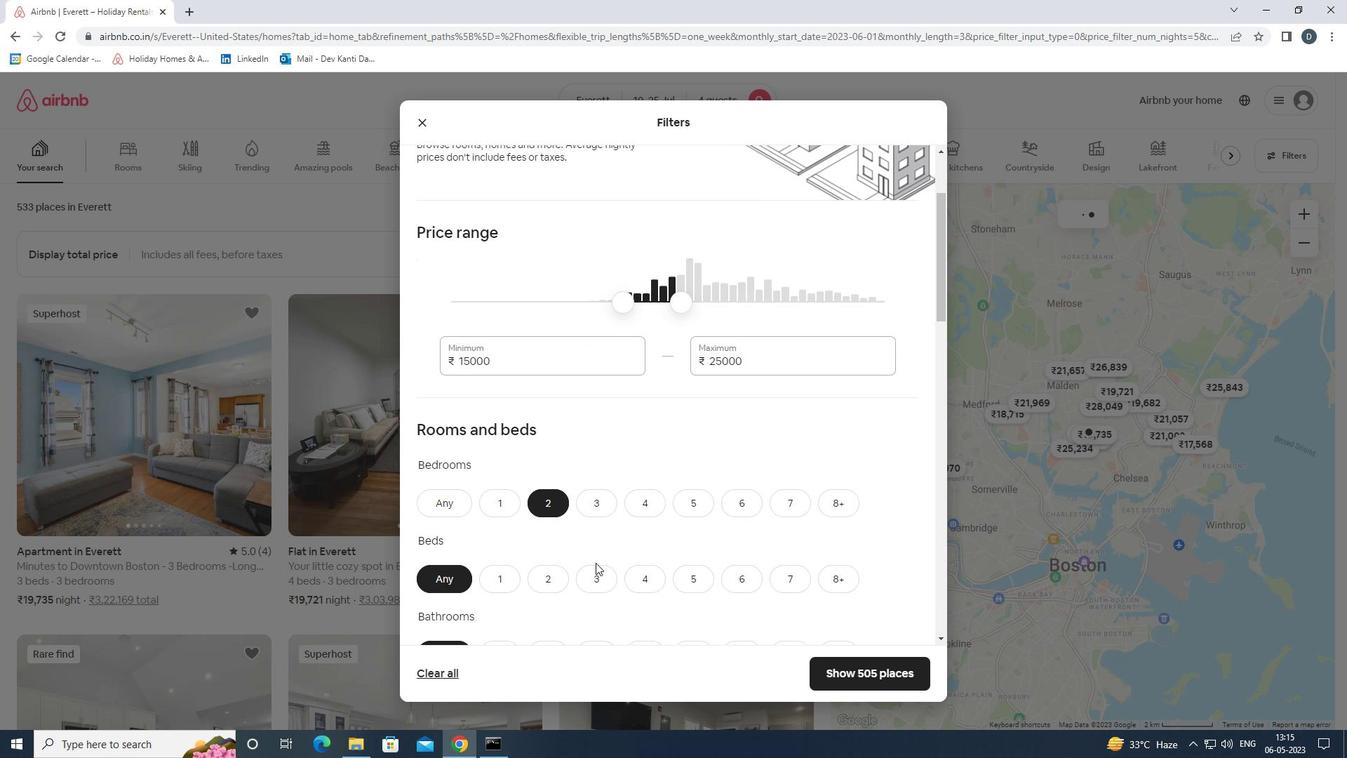 
Action: Mouse pressed left at (600, 574)
Screenshot: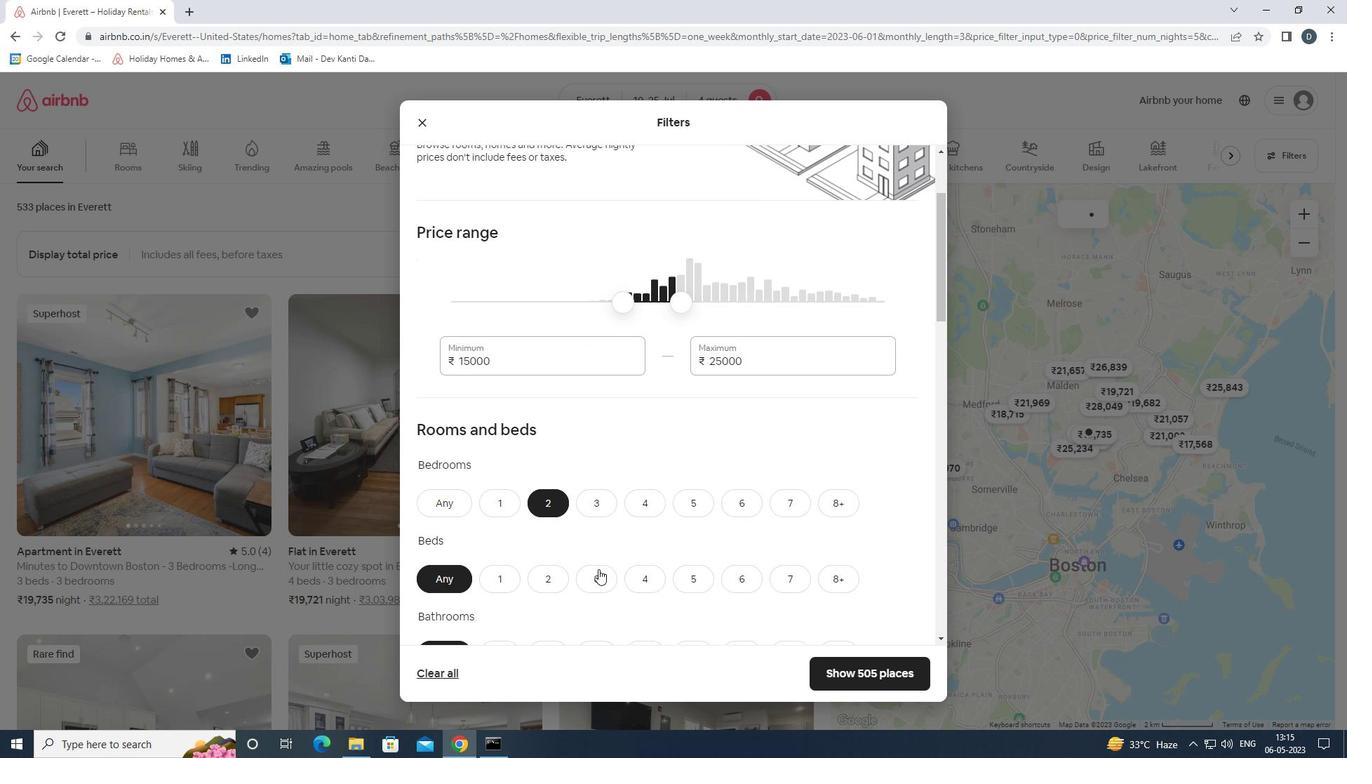 
Action: Mouse scrolled (600, 573) with delta (0, 0)
Screenshot: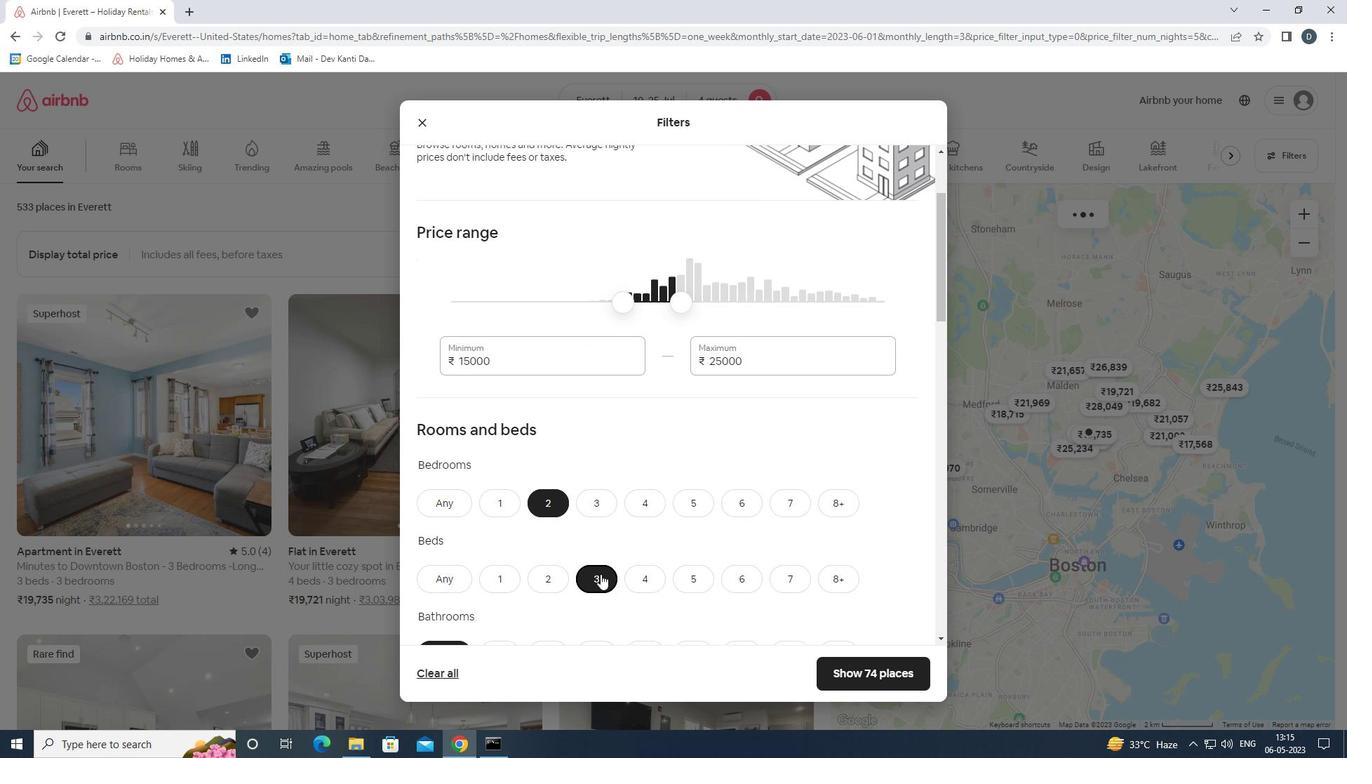 
Action: Mouse moved to (555, 581)
Screenshot: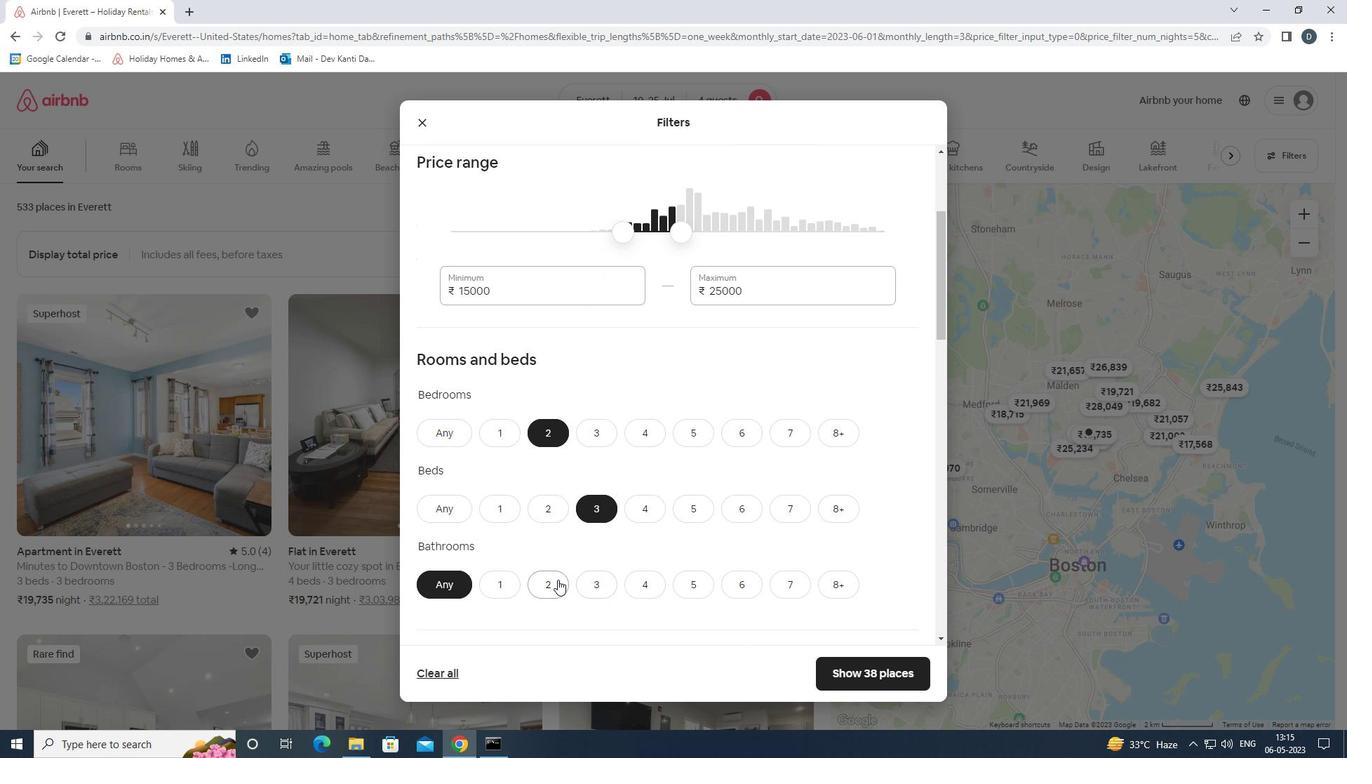 
Action: Mouse pressed left at (555, 581)
Screenshot: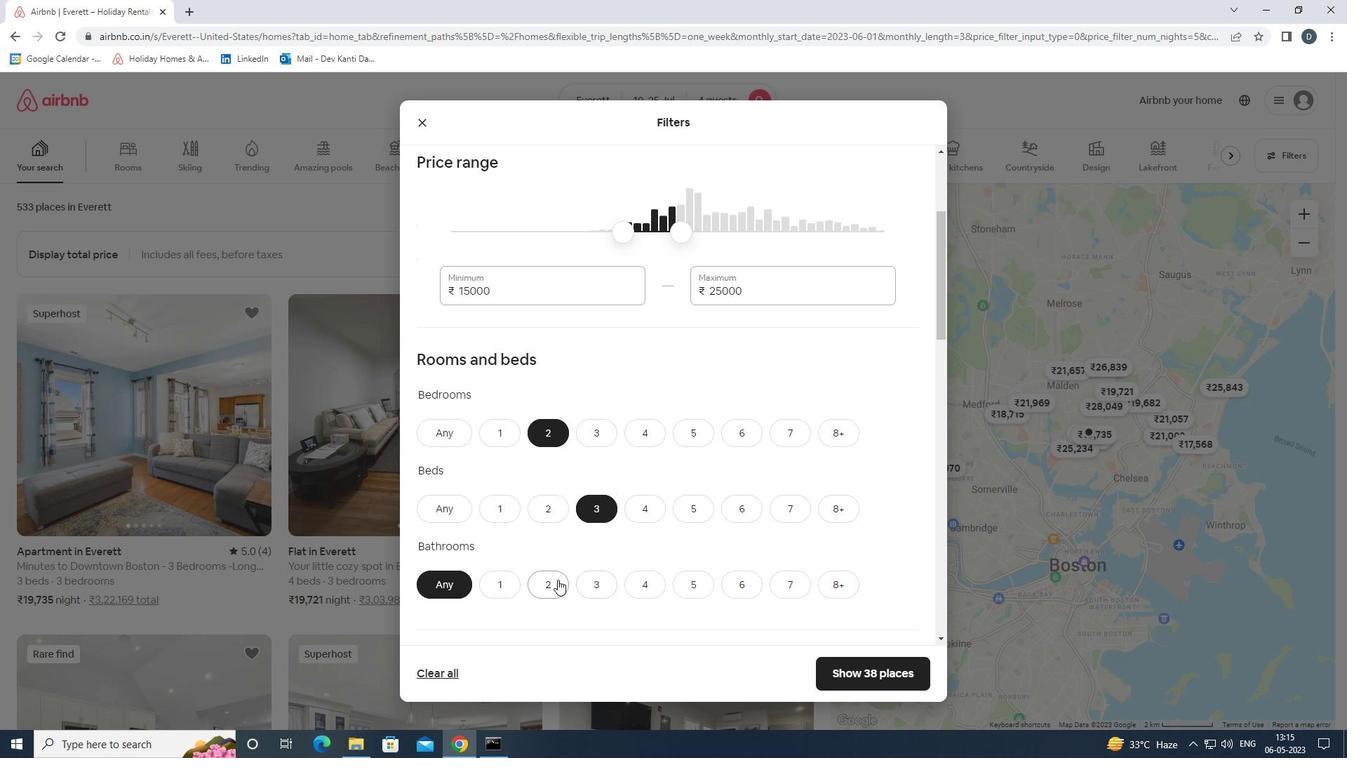 
Action: Mouse moved to (554, 581)
Screenshot: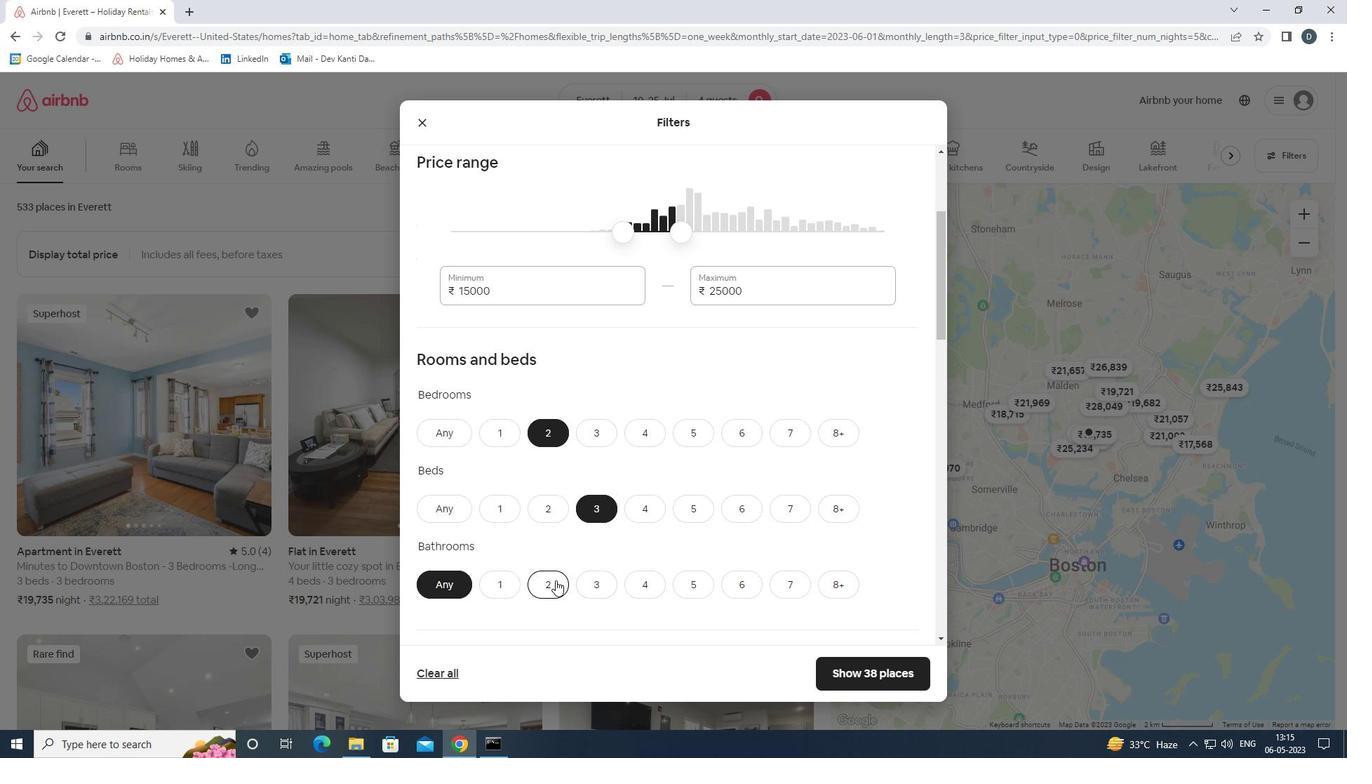 
Action: Mouse scrolled (554, 580) with delta (0, 0)
Screenshot: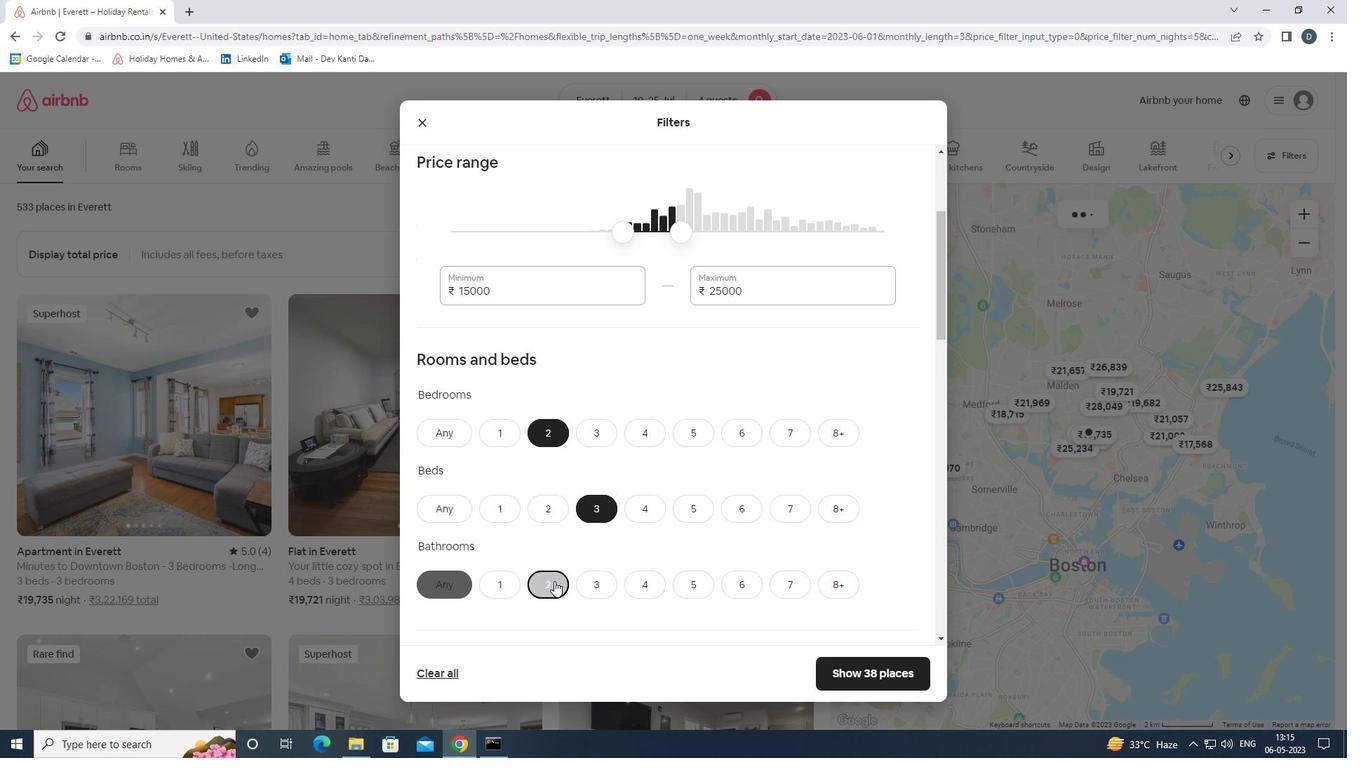 
Action: Mouse scrolled (554, 580) with delta (0, 0)
Screenshot: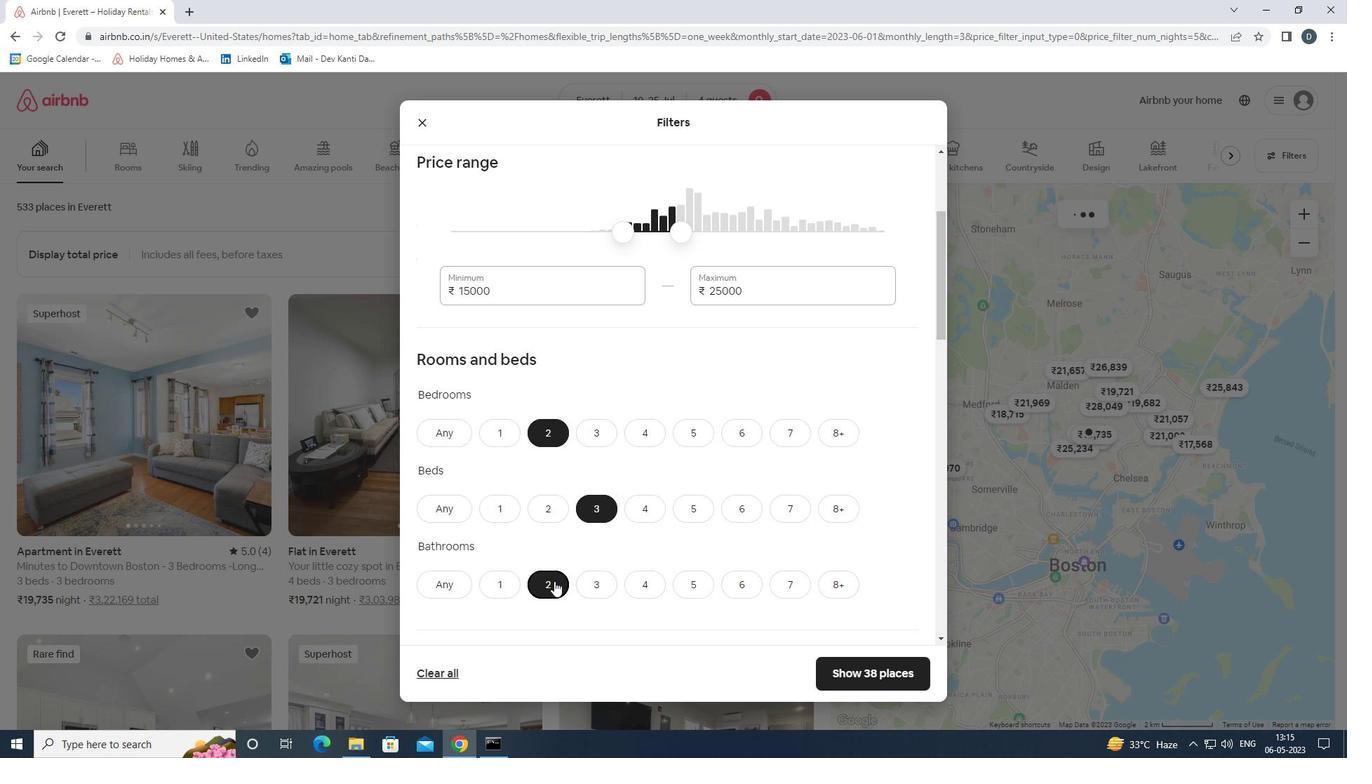
Action: Mouse scrolled (554, 580) with delta (0, 0)
Screenshot: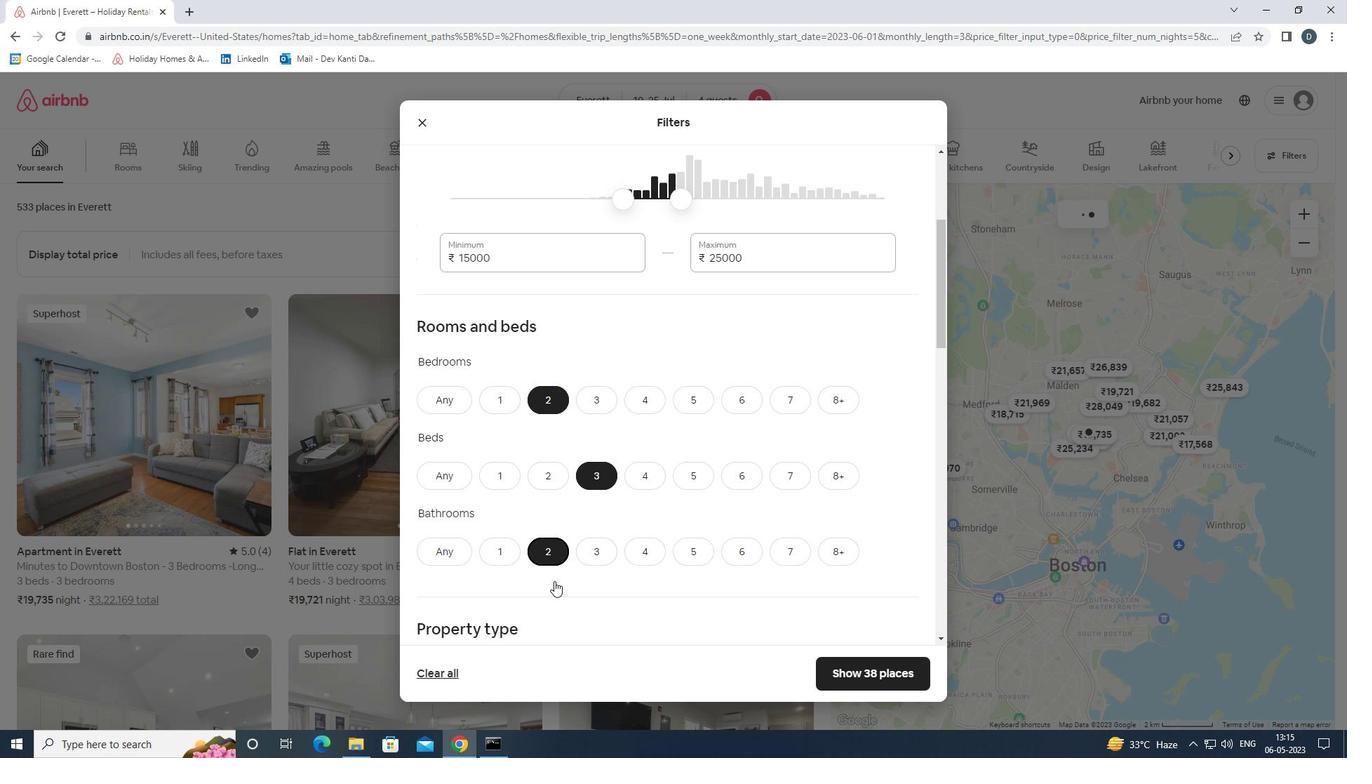 
Action: Mouse scrolled (554, 580) with delta (0, 0)
Screenshot: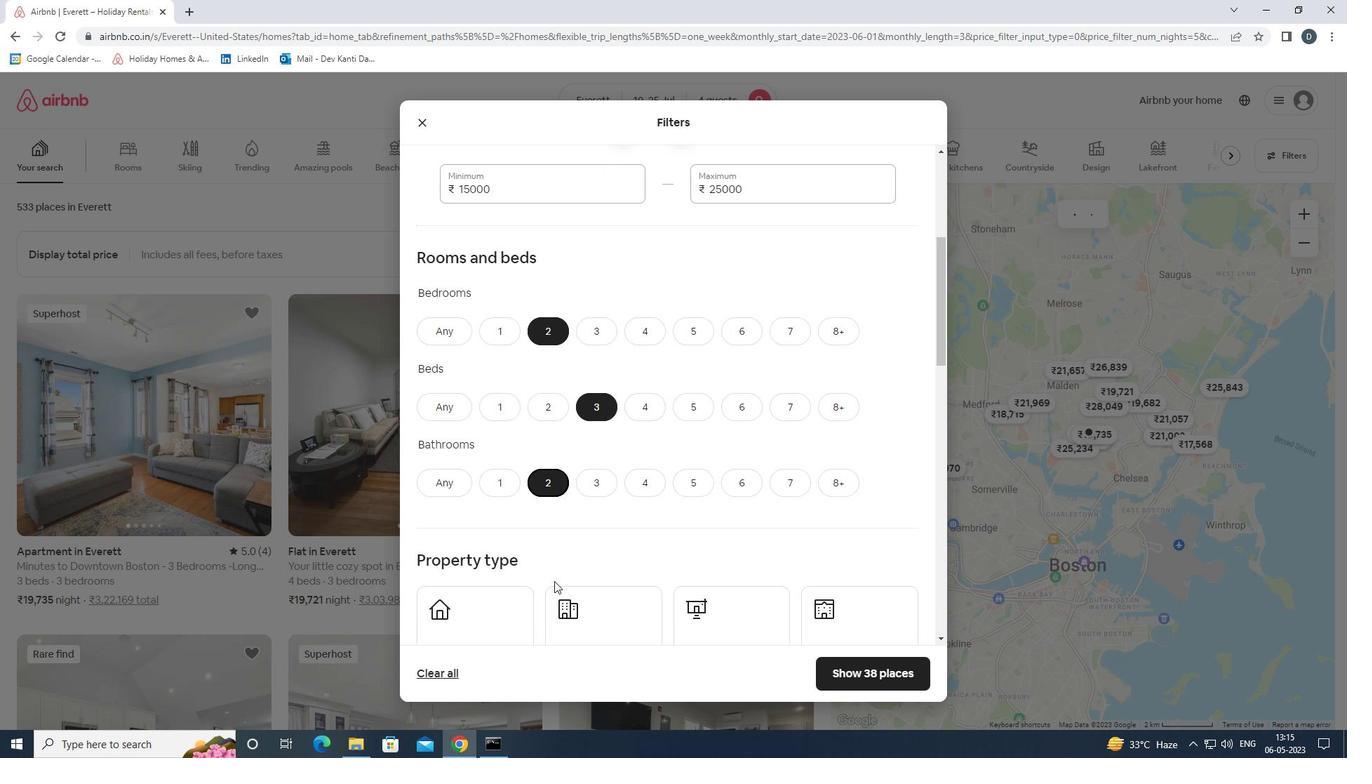 
Action: Mouse moved to (490, 477)
Screenshot: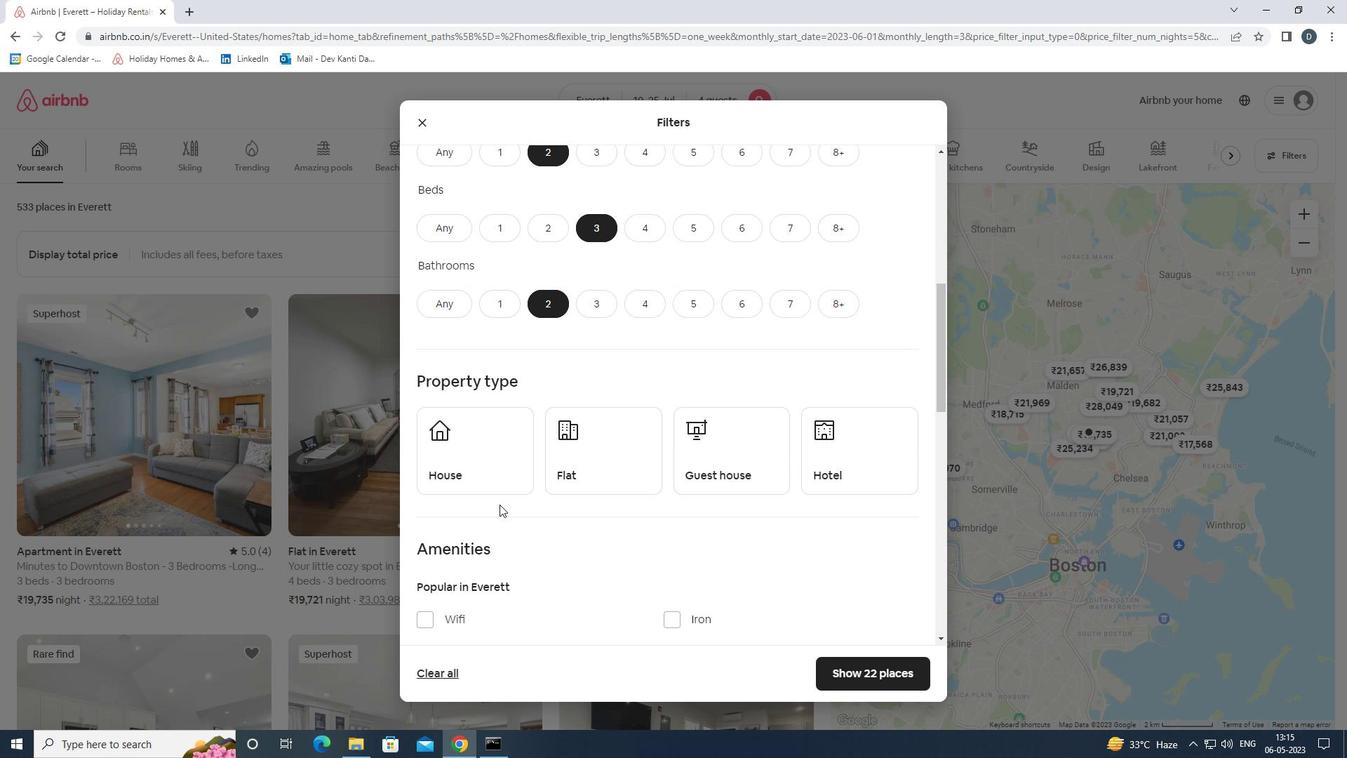 
Action: Mouse pressed left at (490, 477)
Screenshot: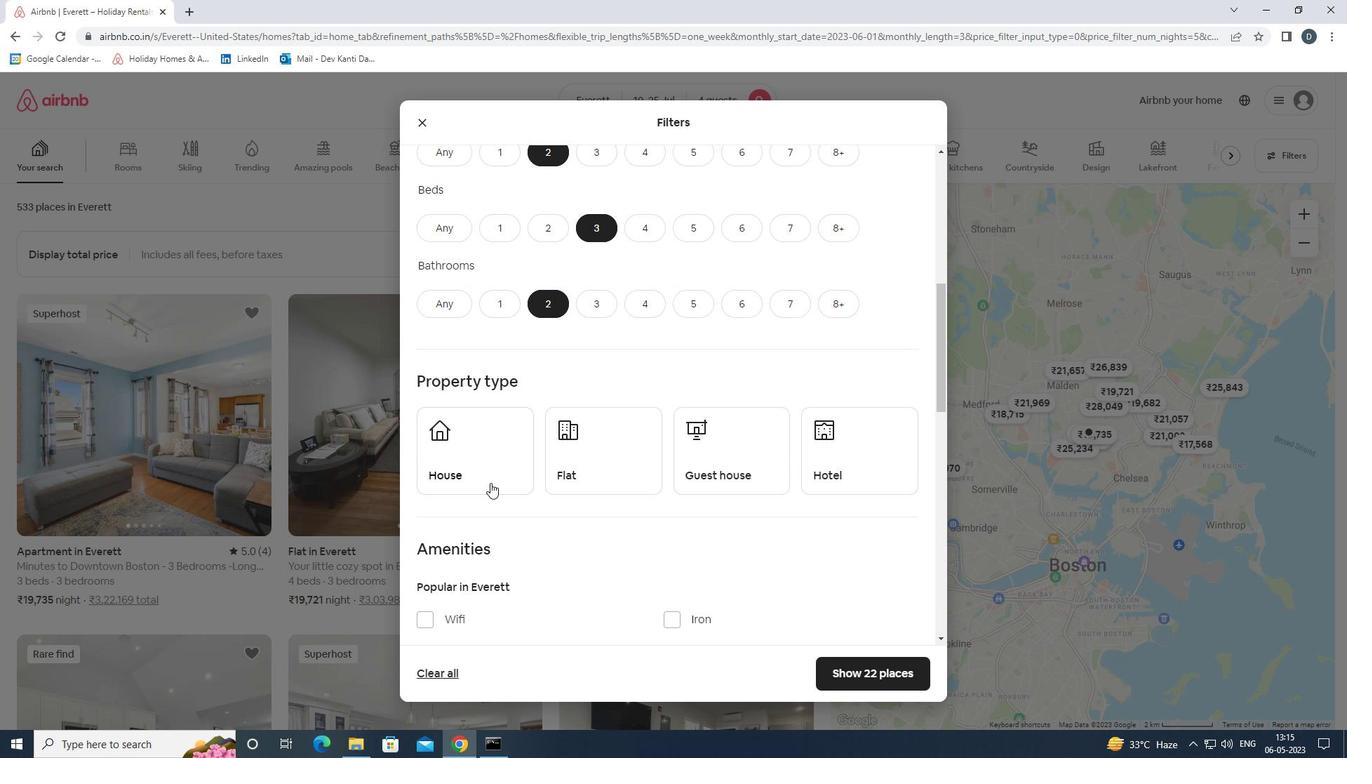
Action: Mouse moved to (567, 467)
Screenshot: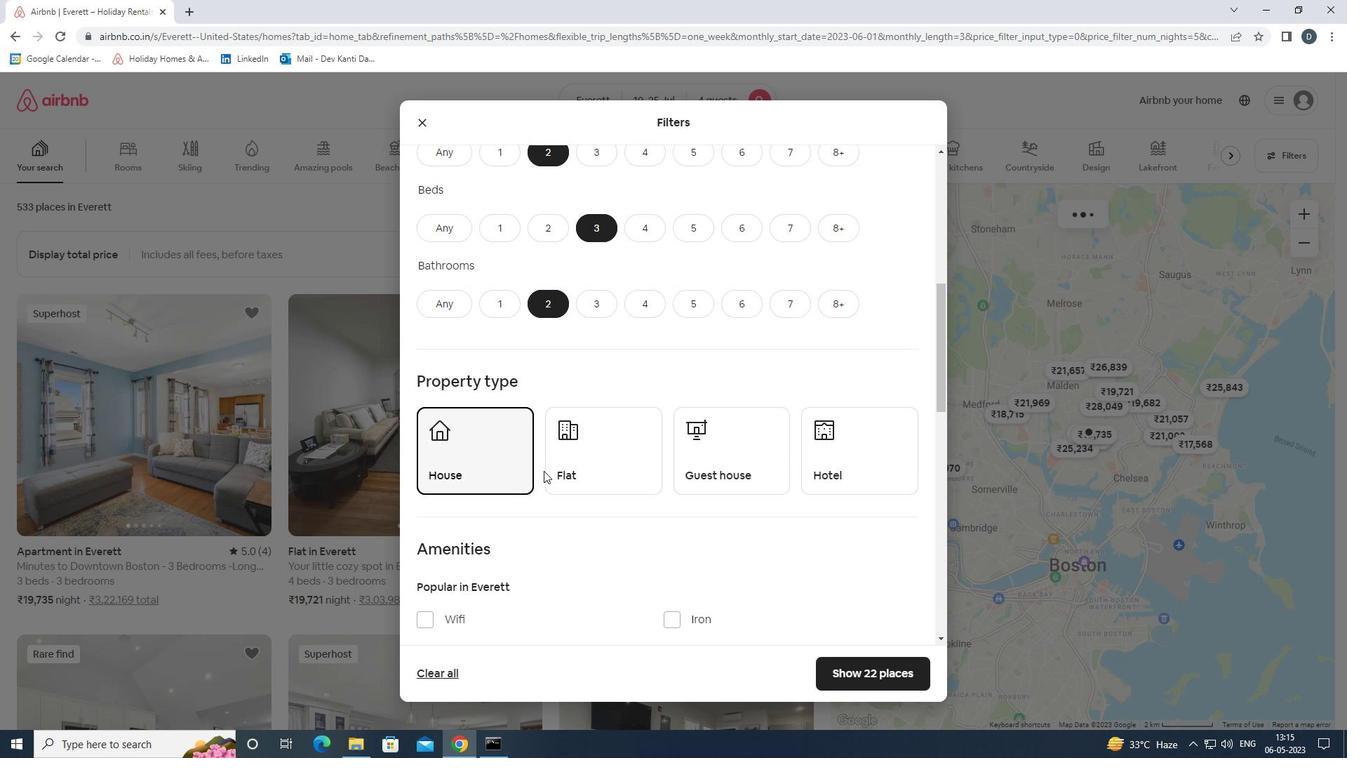 
Action: Mouse pressed left at (567, 467)
Screenshot: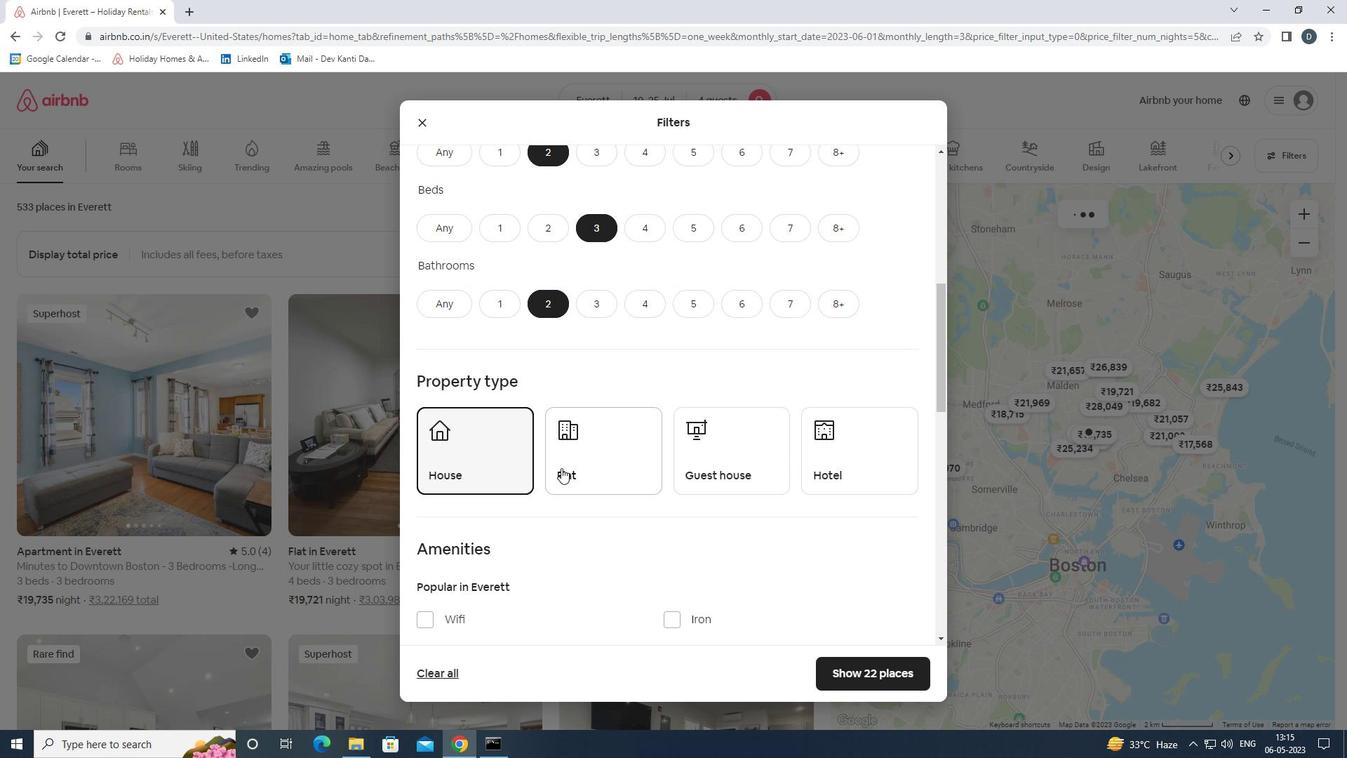 
Action: Mouse moved to (713, 456)
Screenshot: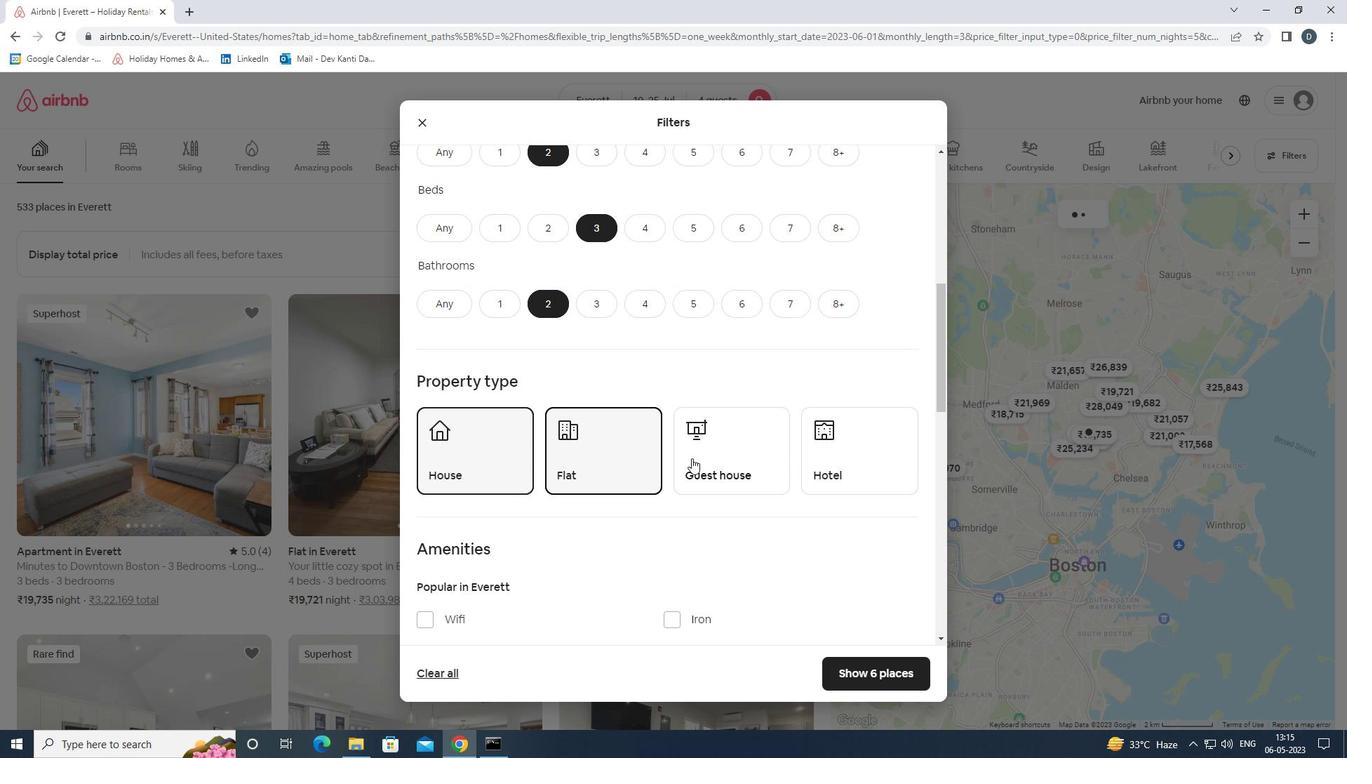 
Action: Mouse pressed left at (713, 456)
Screenshot: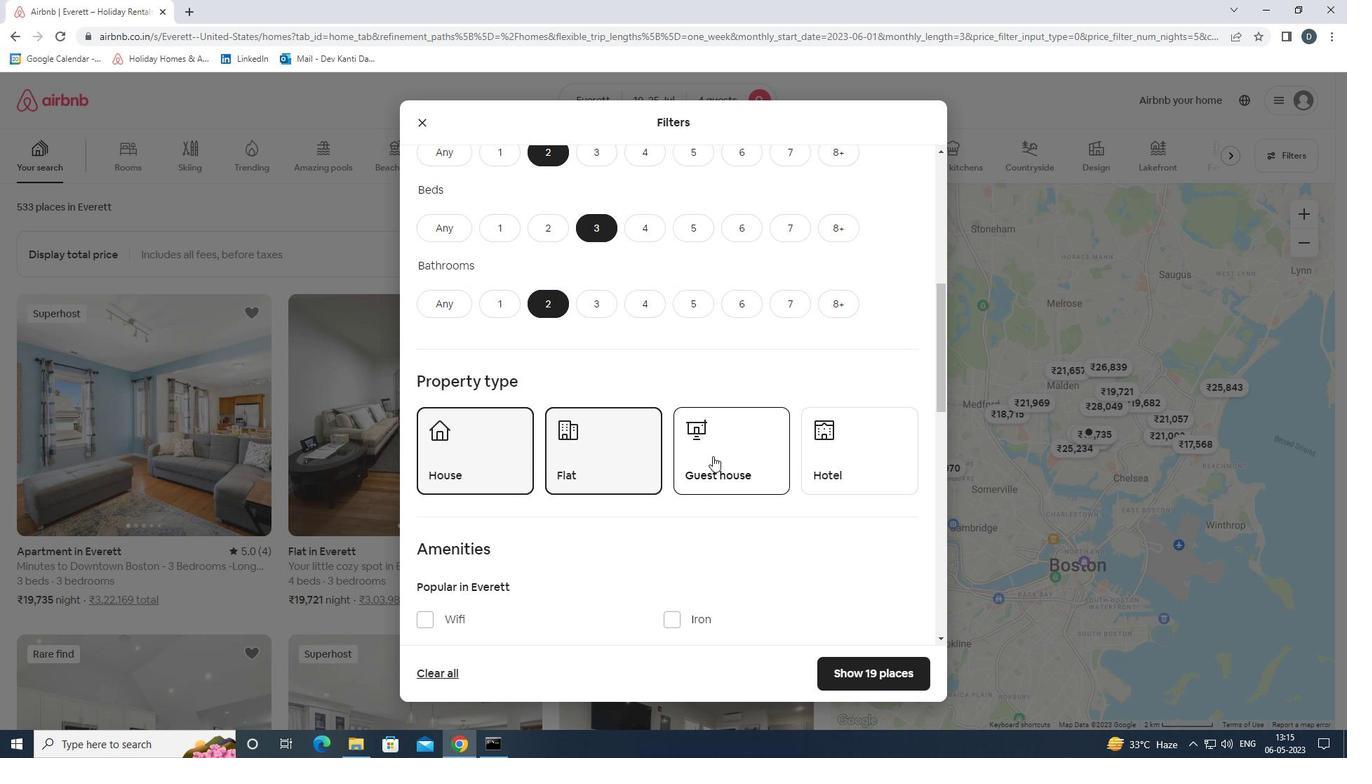 
Action: Mouse scrolled (713, 455) with delta (0, 0)
Screenshot: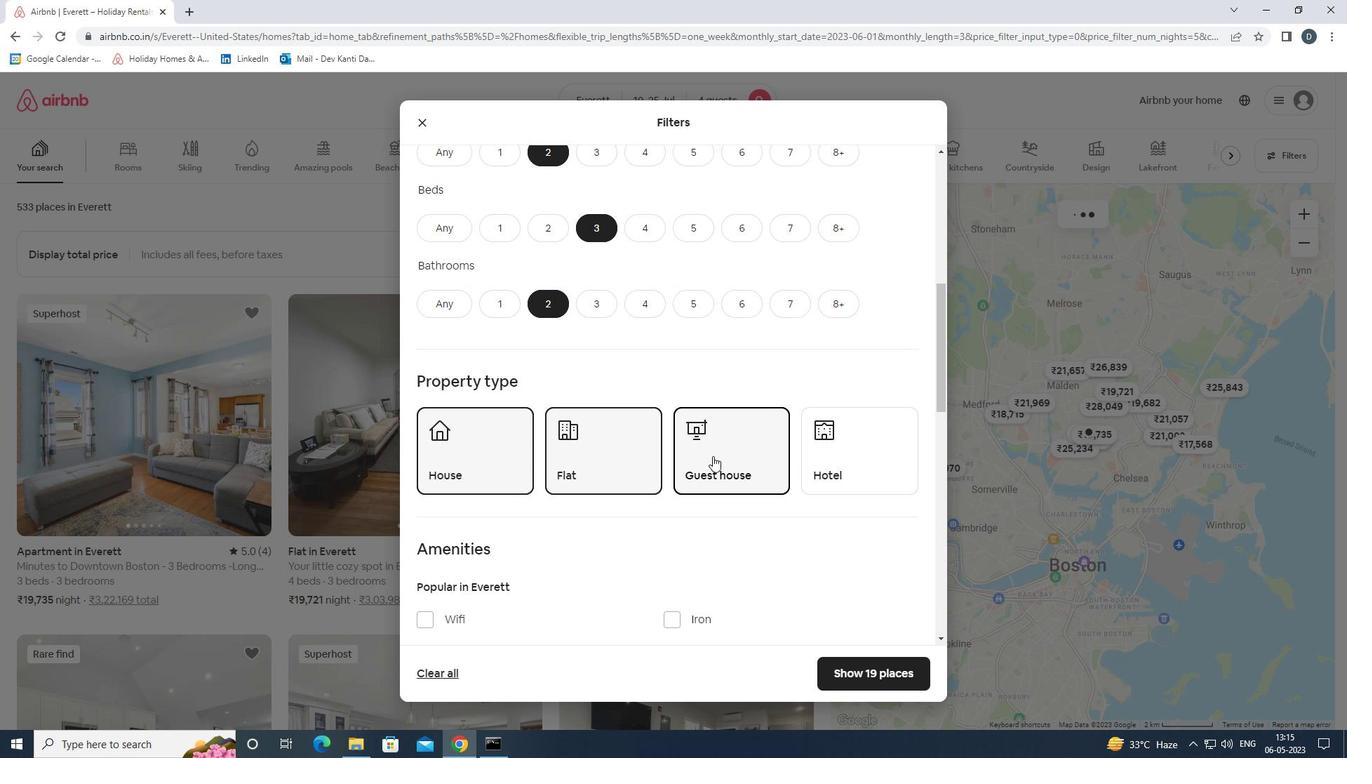 
Action: Mouse scrolled (713, 455) with delta (0, 0)
Screenshot: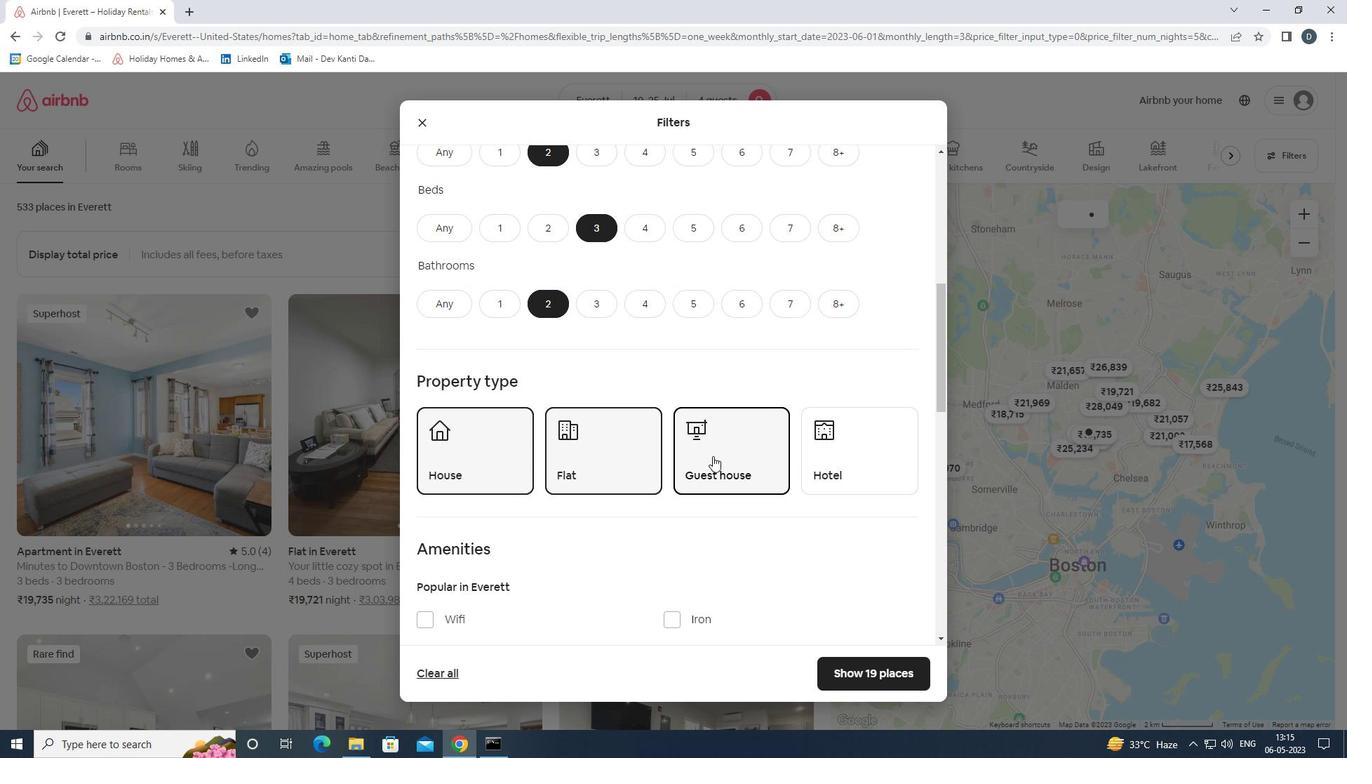 
Action: Mouse scrolled (713, 455) with delta (0, 0)
Screenshot: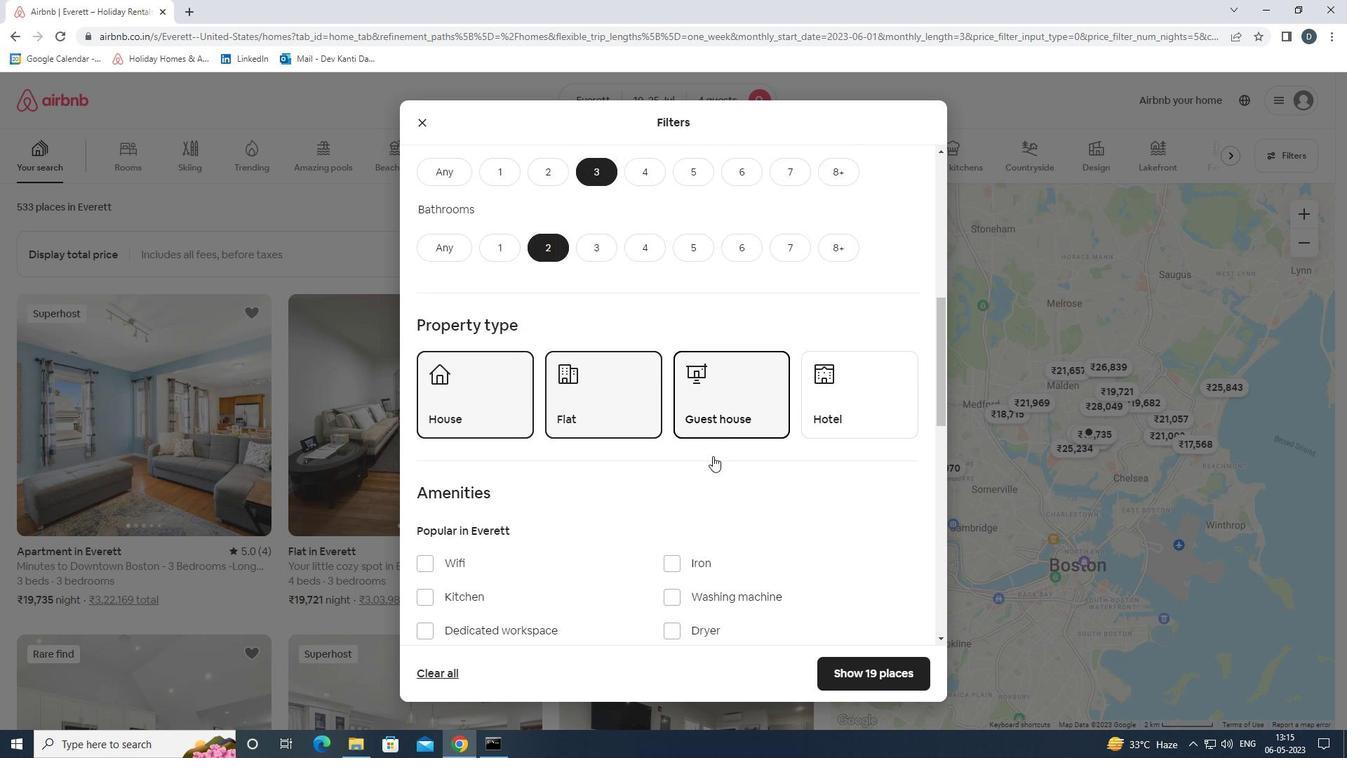 
Action: Mouse scrolled (713, 455) with delta (0, 0)
Screenshot: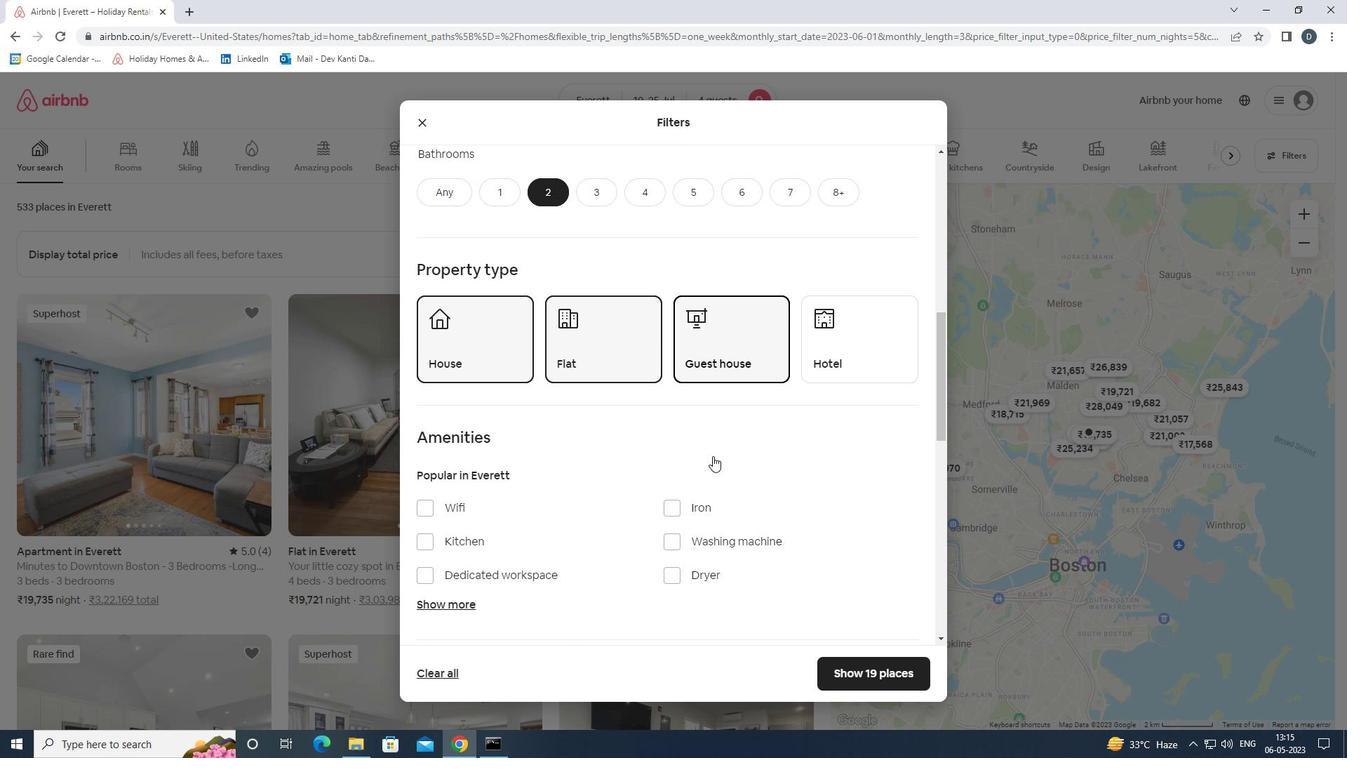 
Action: Mouse moved to (451, 341)
Screenshot: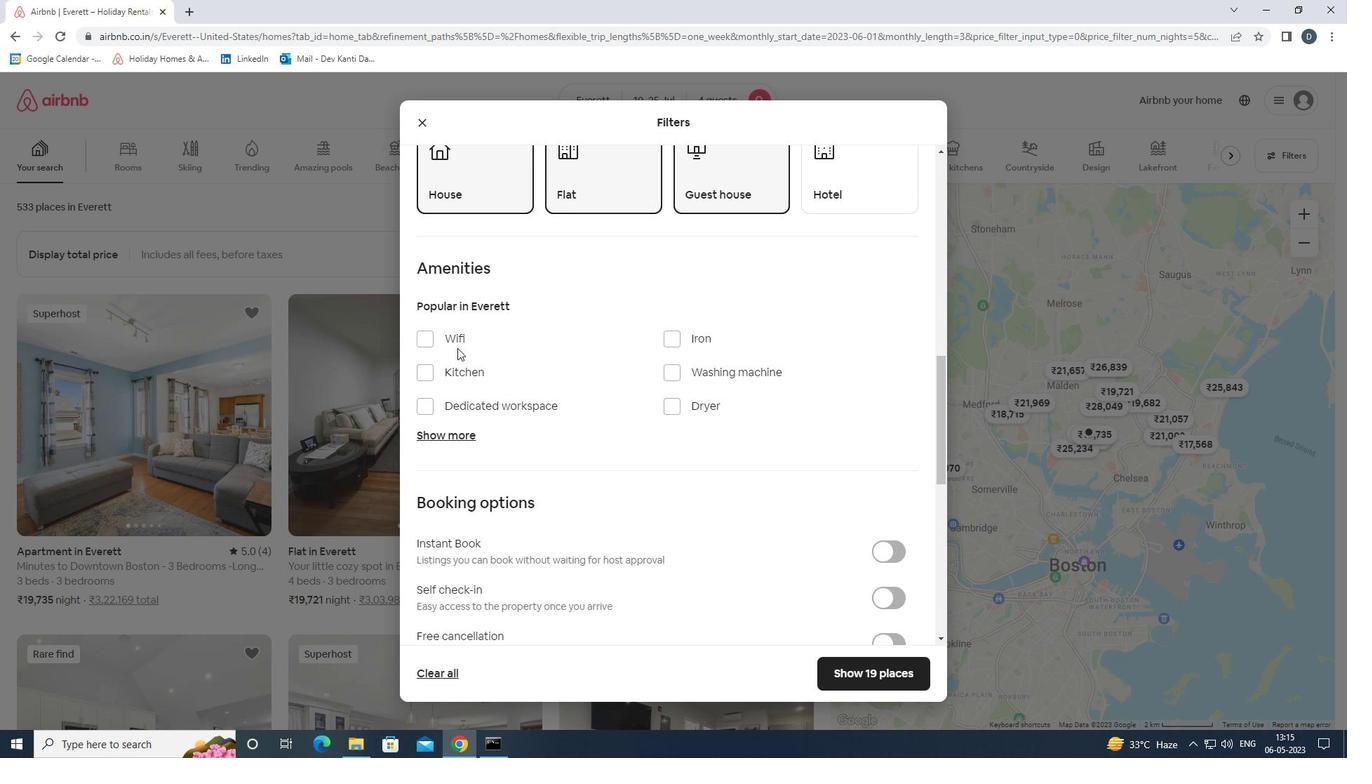 
Action: Mouse pressed left at (451, 341)
Screenshot: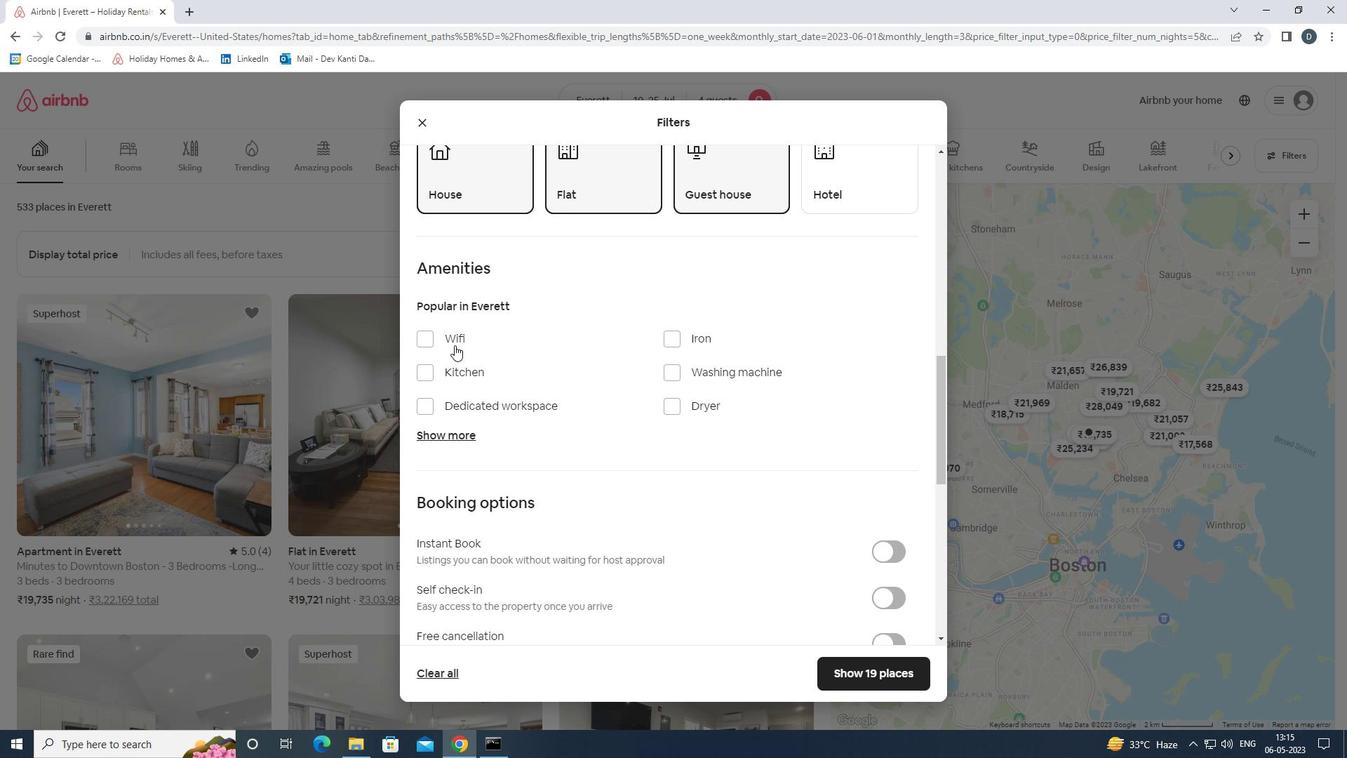 
Action: Mouse moved to (461, 433)
Screenshot: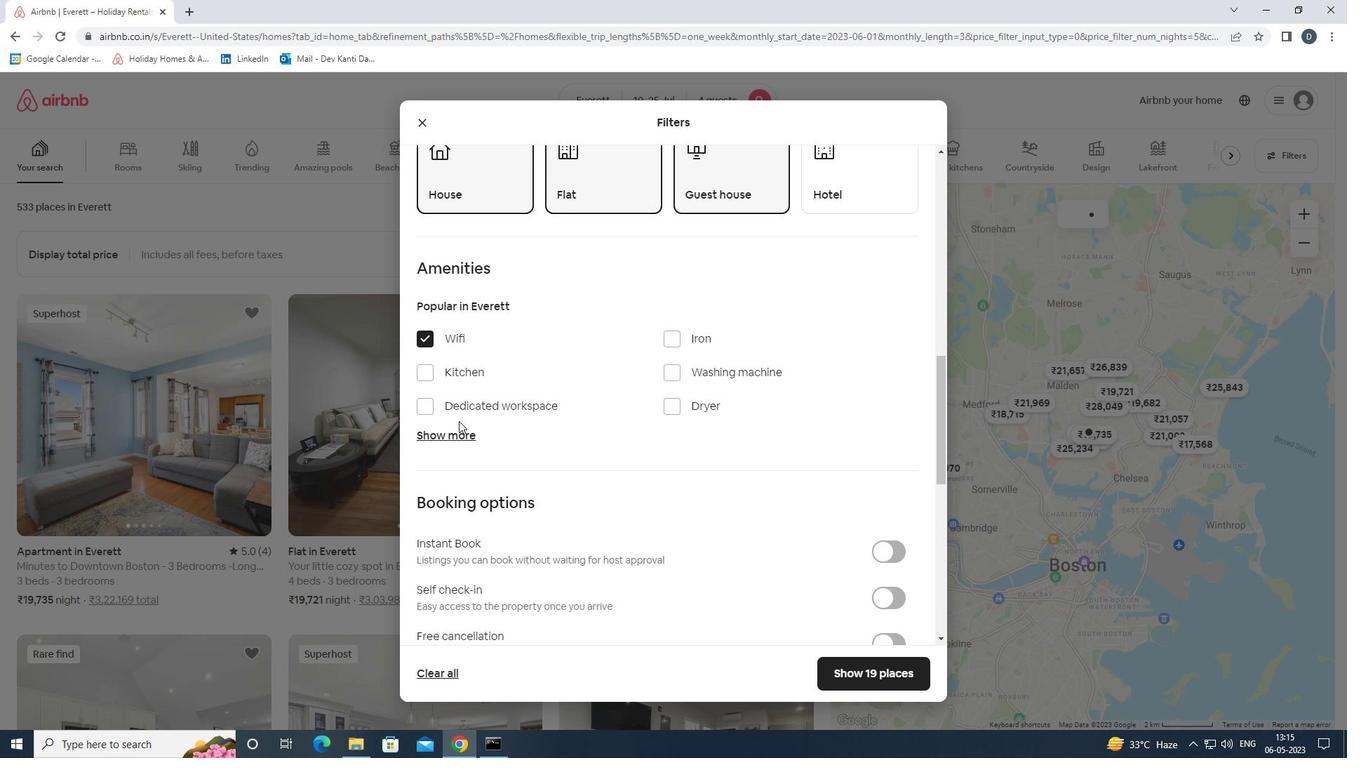 
Action: Mouse pressed left at (461, 433)
Screenshot: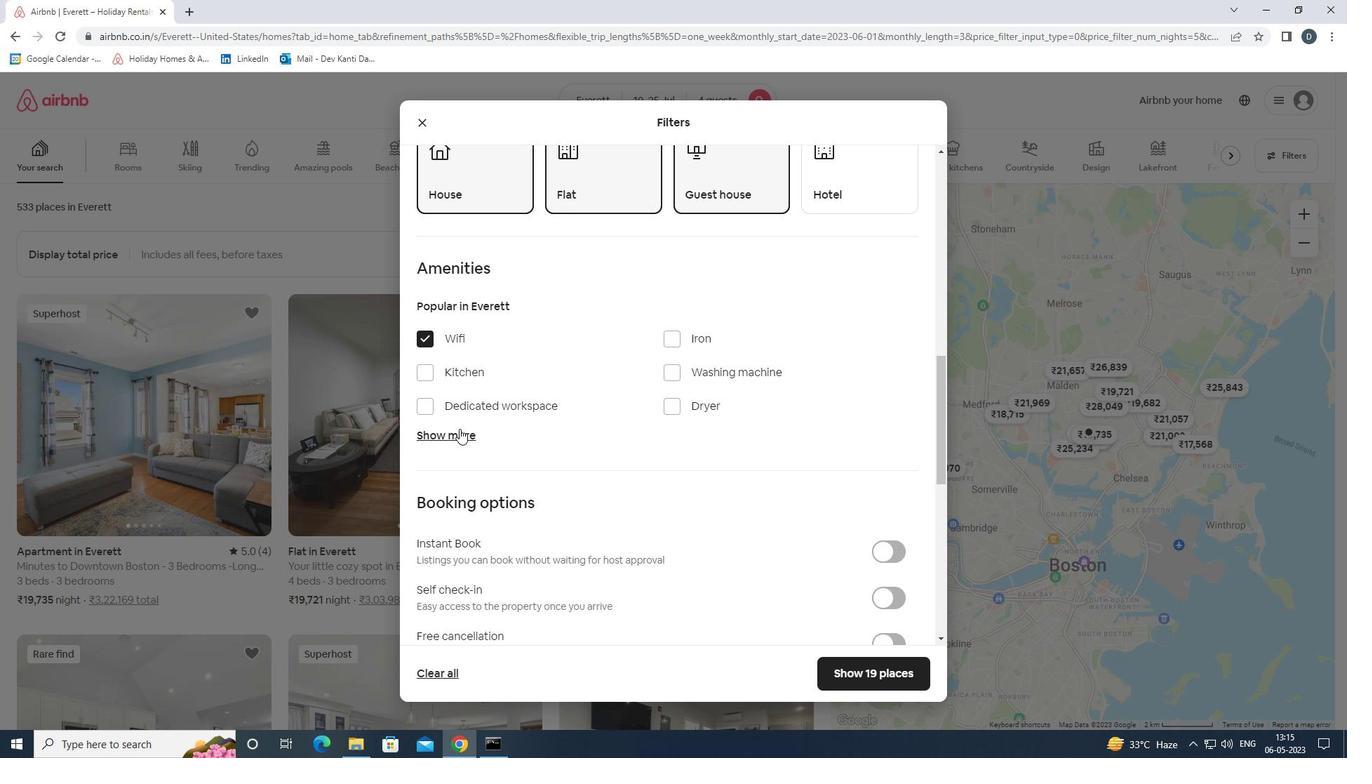 
Action: Mouse moved to (435, 513)
Screenshot: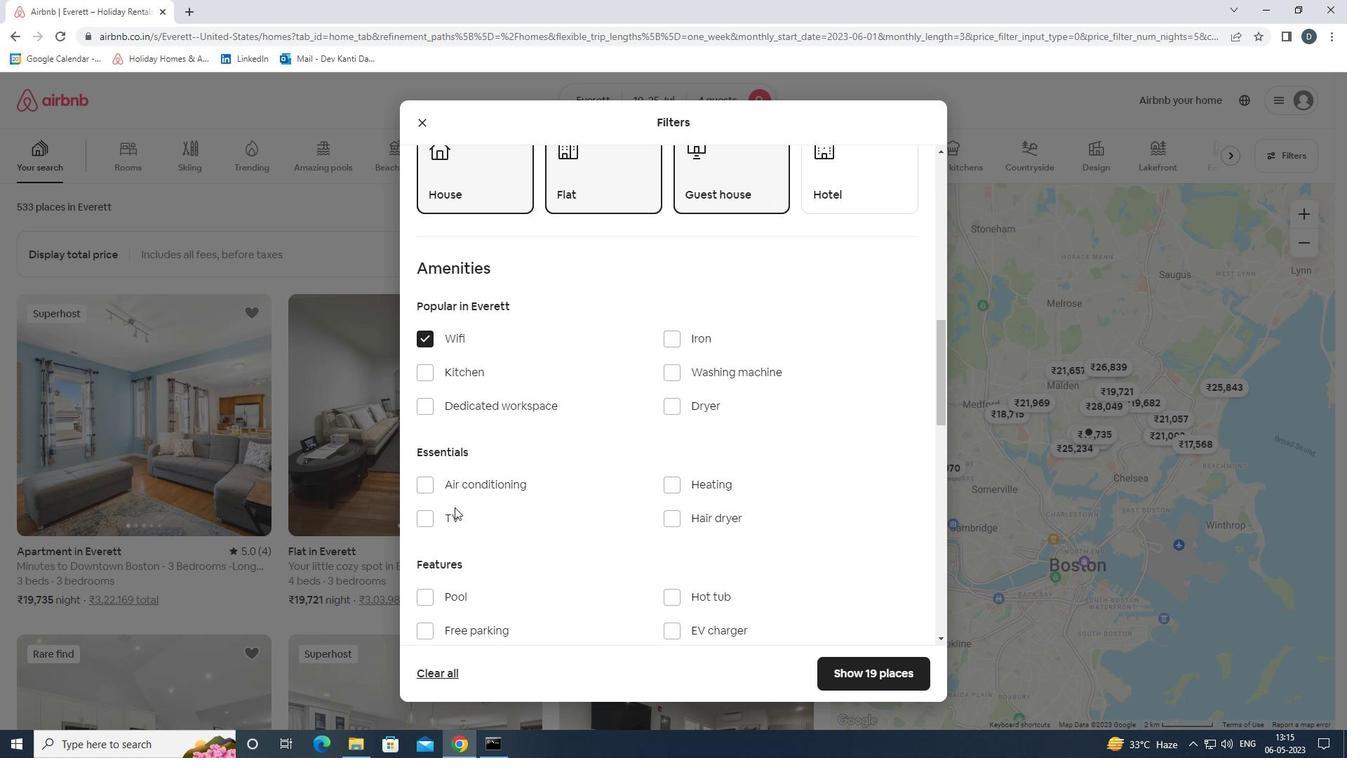 
Action: Mouse pressed left at (435, 513)
Screenshot: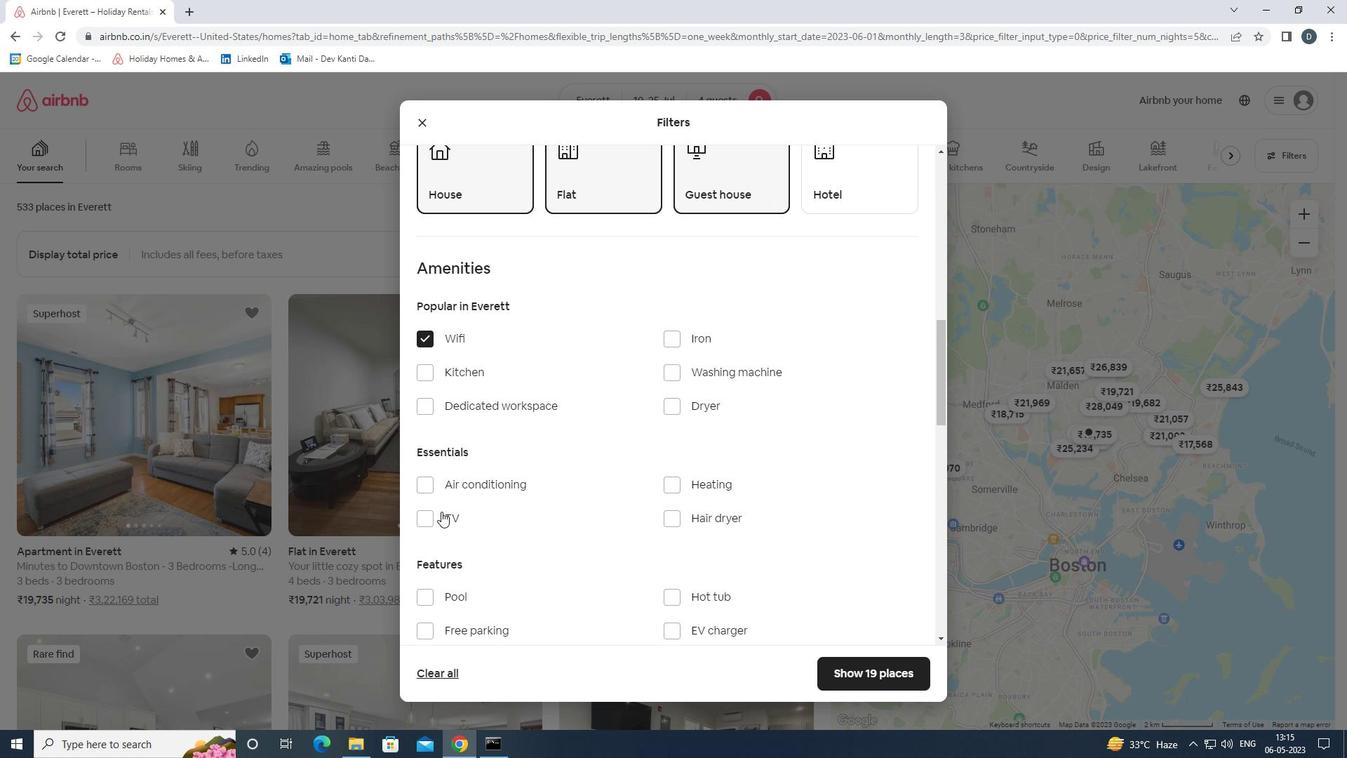 
Action: Mouse scrolled (435, 513) with delta (0, 0)
Screenshot: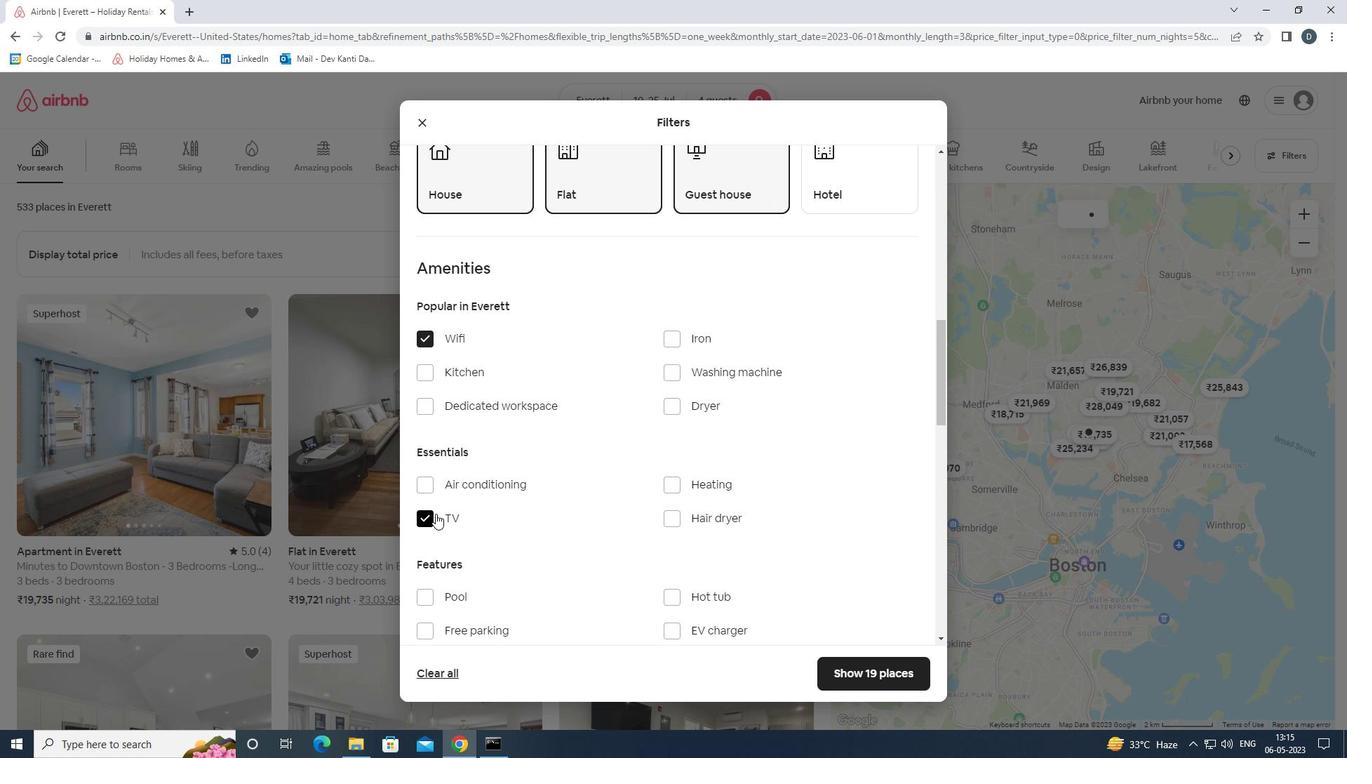 
Action: Mouse scrolled (435, 513) with delta (0, 0)
Screenshot: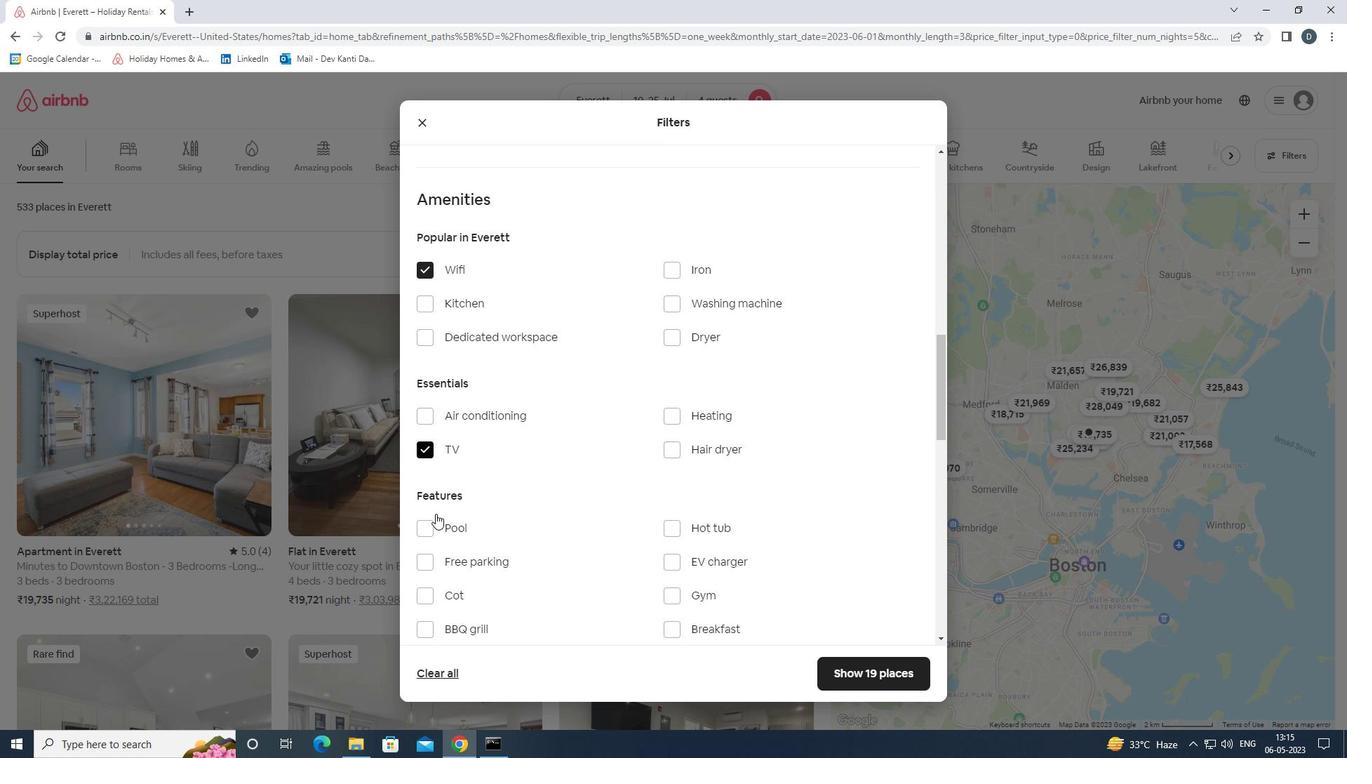 
Action: Mouse moved to (447, 496)
Screenshot: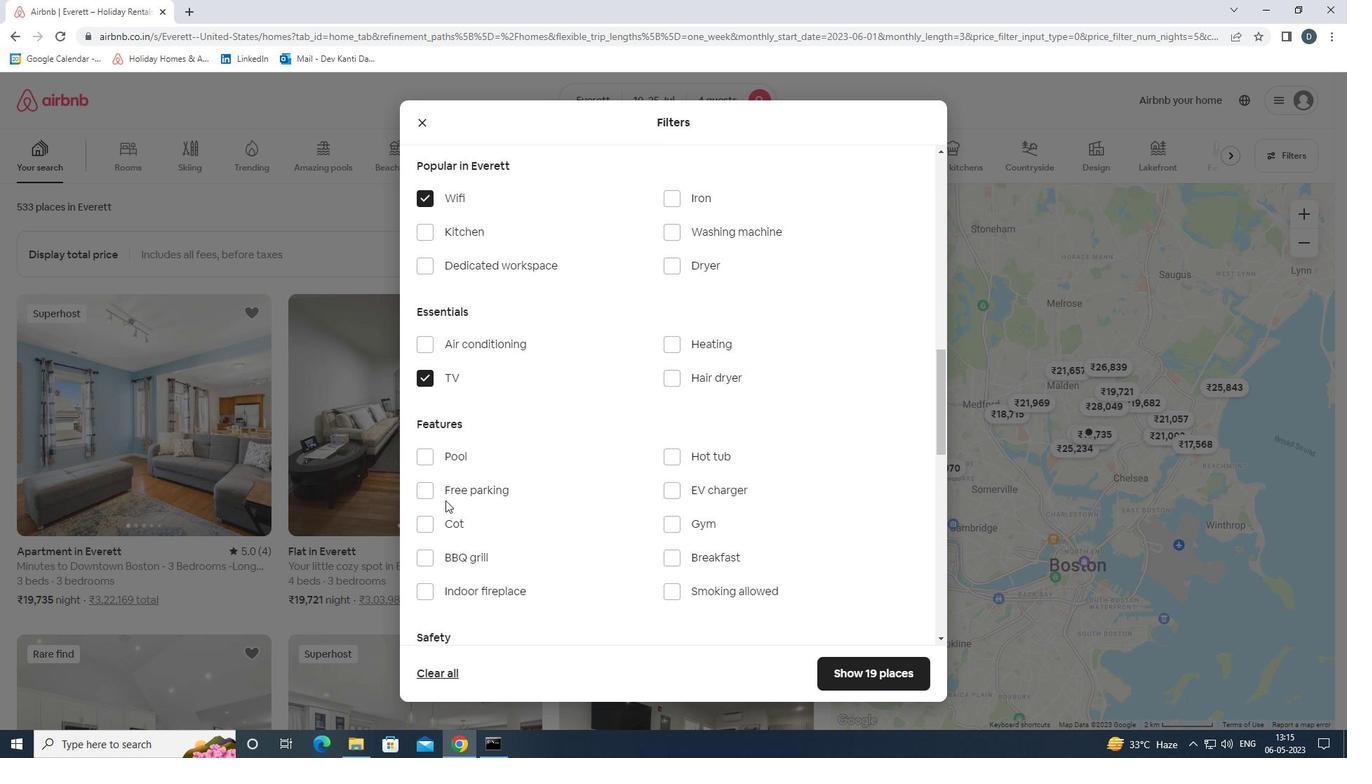 
Action: Mouse pressed left at (447, 496)
Screenshot: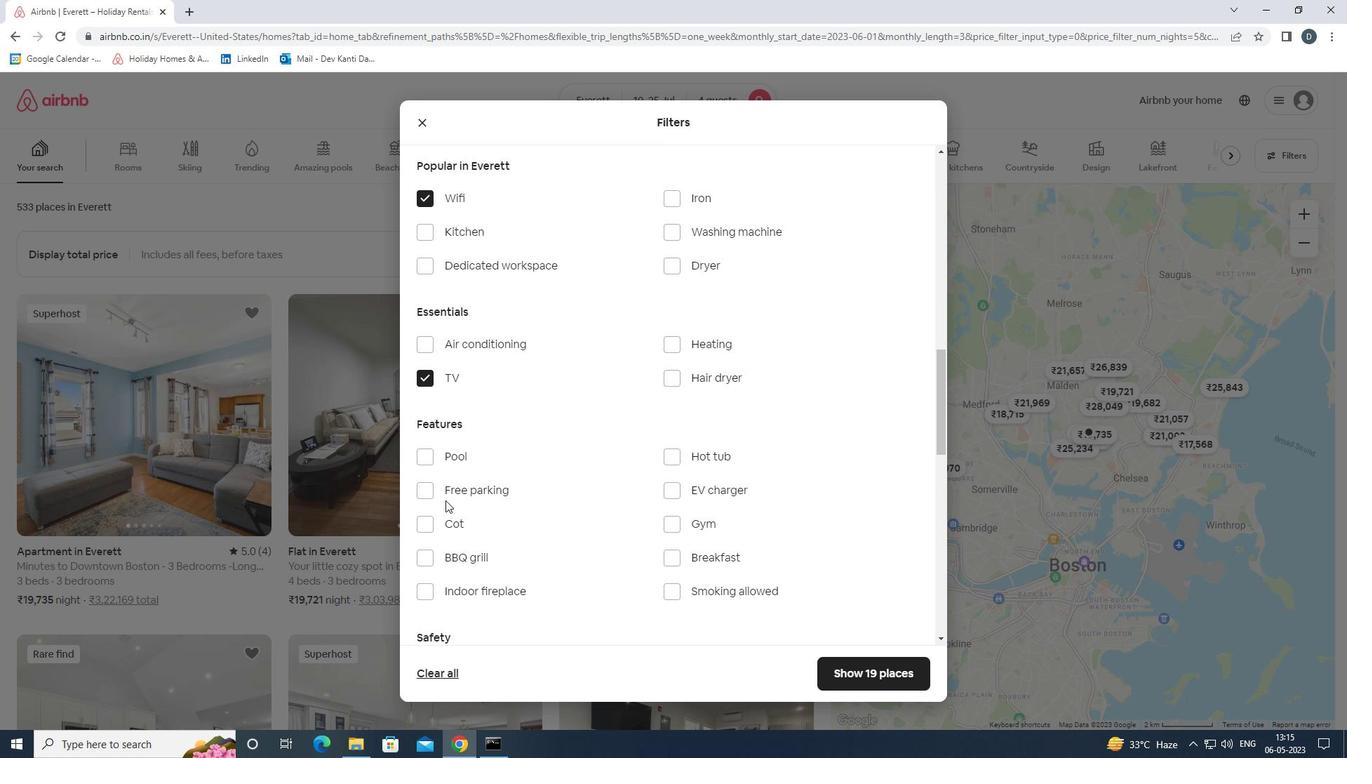 
Action: Mouse scrolled (447, 496) with delta (0, 0)
Screenshot: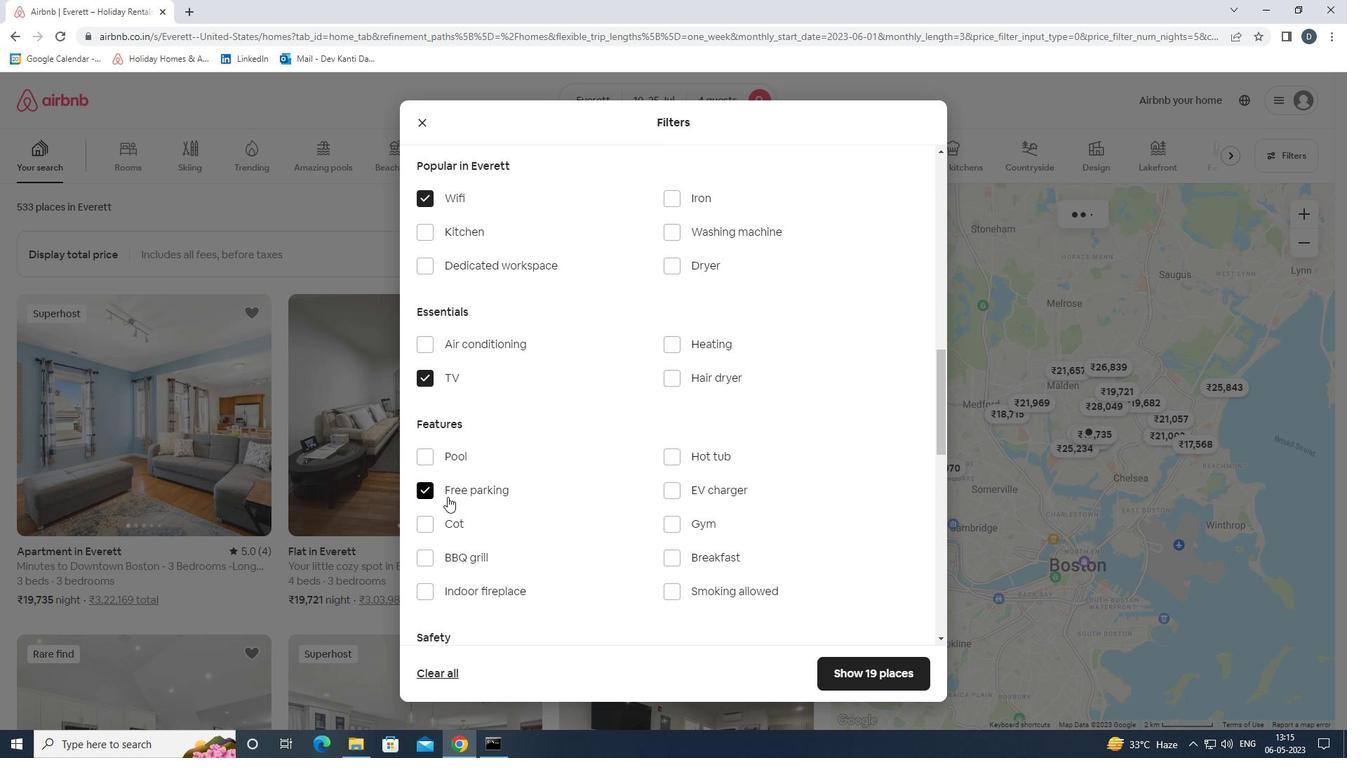 
Action: Mouse scrolled (447, 496) with delta (0, 0)
Screenshot: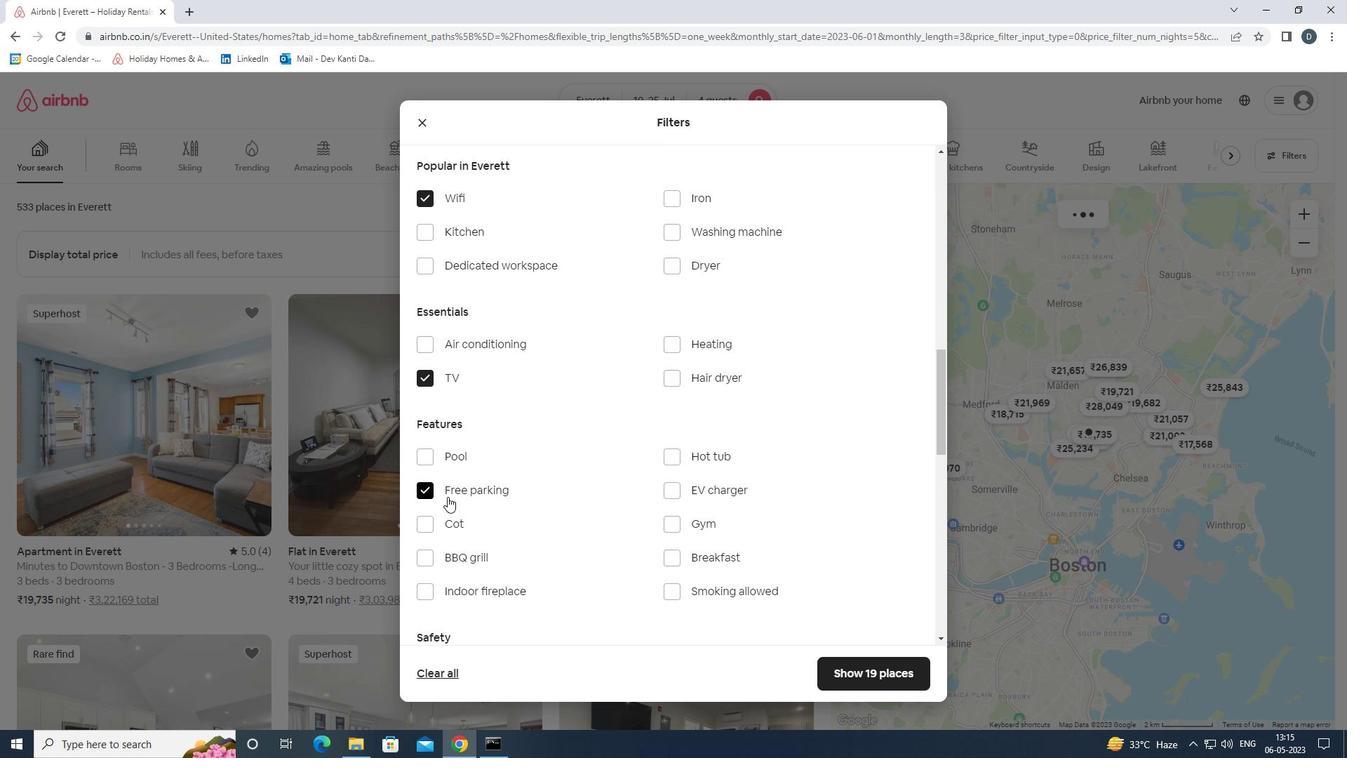 
Action: Mouse moved to (705, 387)
Screenshot: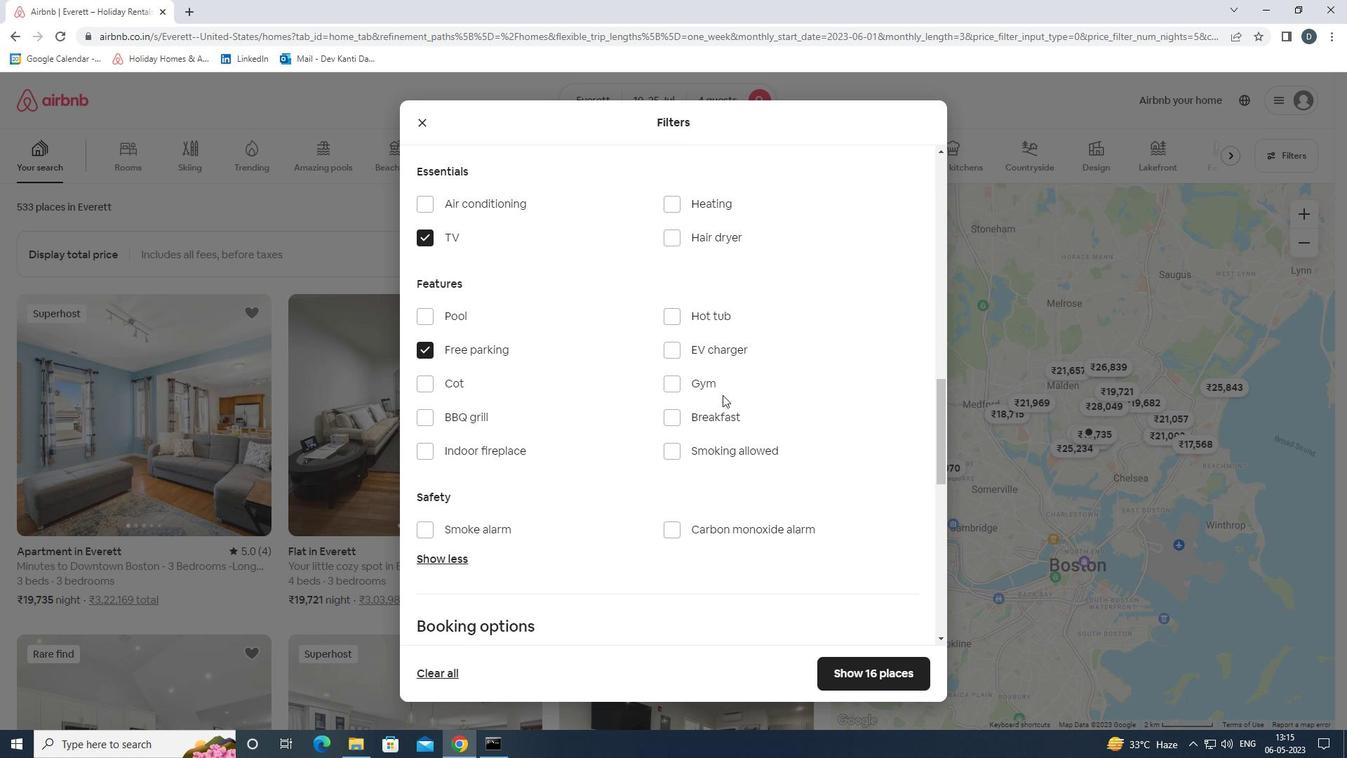 
Action: Mouse pressed left at (705, 387)
Screenshot: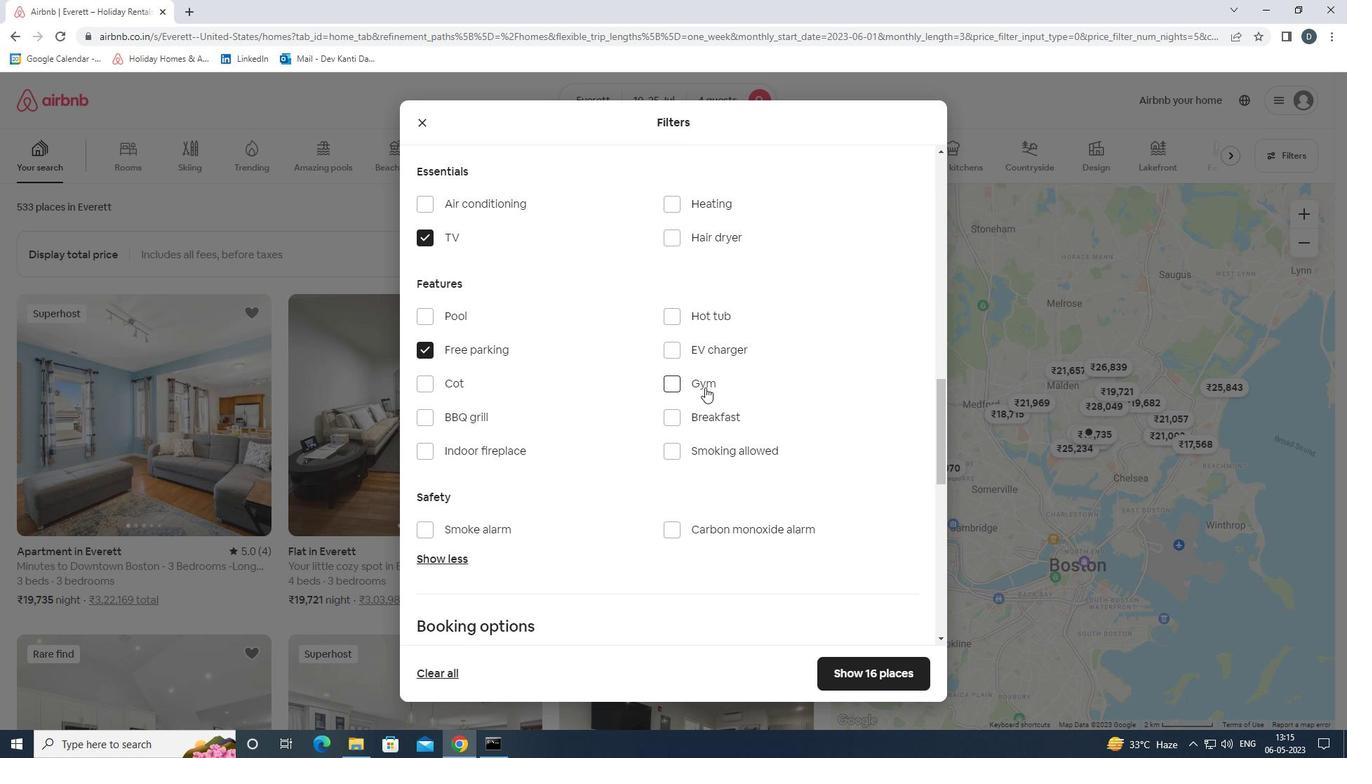 
Action: Mouse moved to (703, 418)
Screenshot: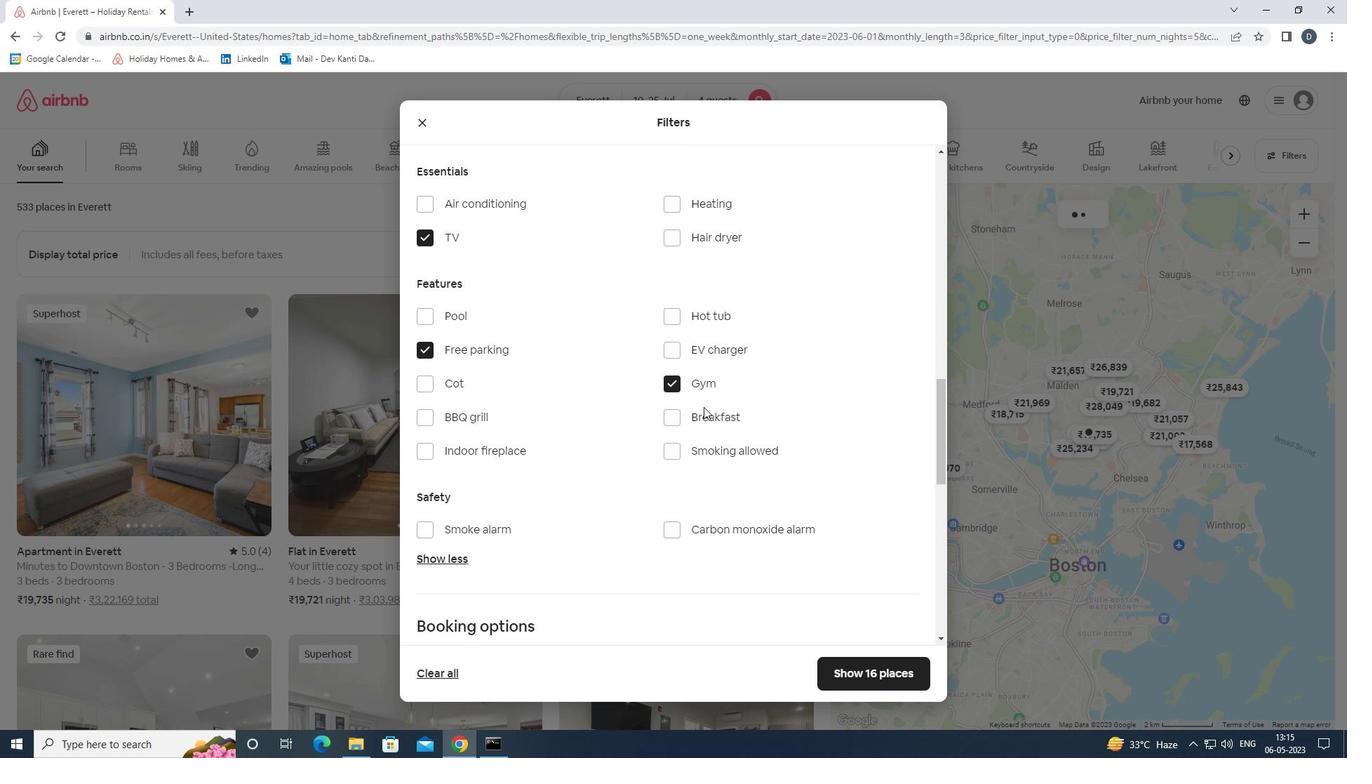 
Action: Mouse pressed left at (703, 418)
Screenshot: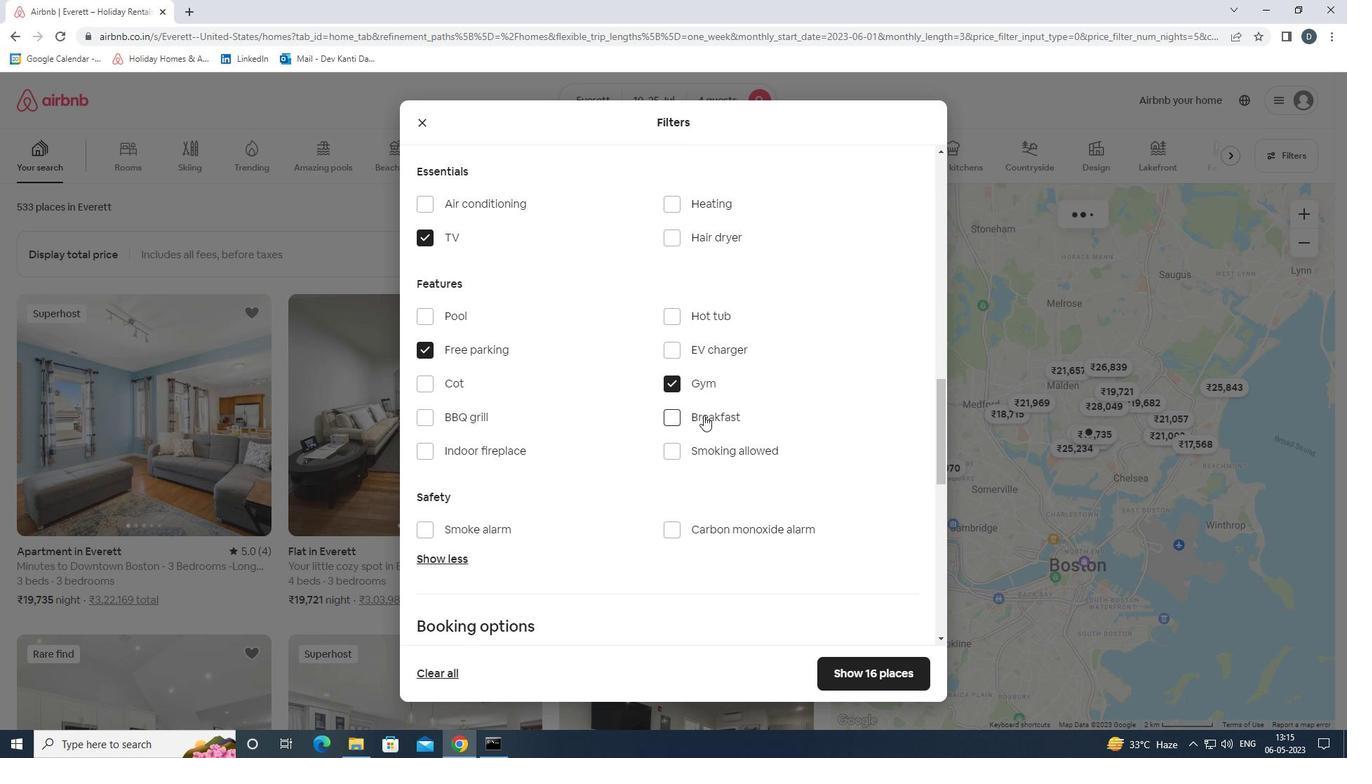 
Action: Mouse moved to (703, 419)
Screenshot: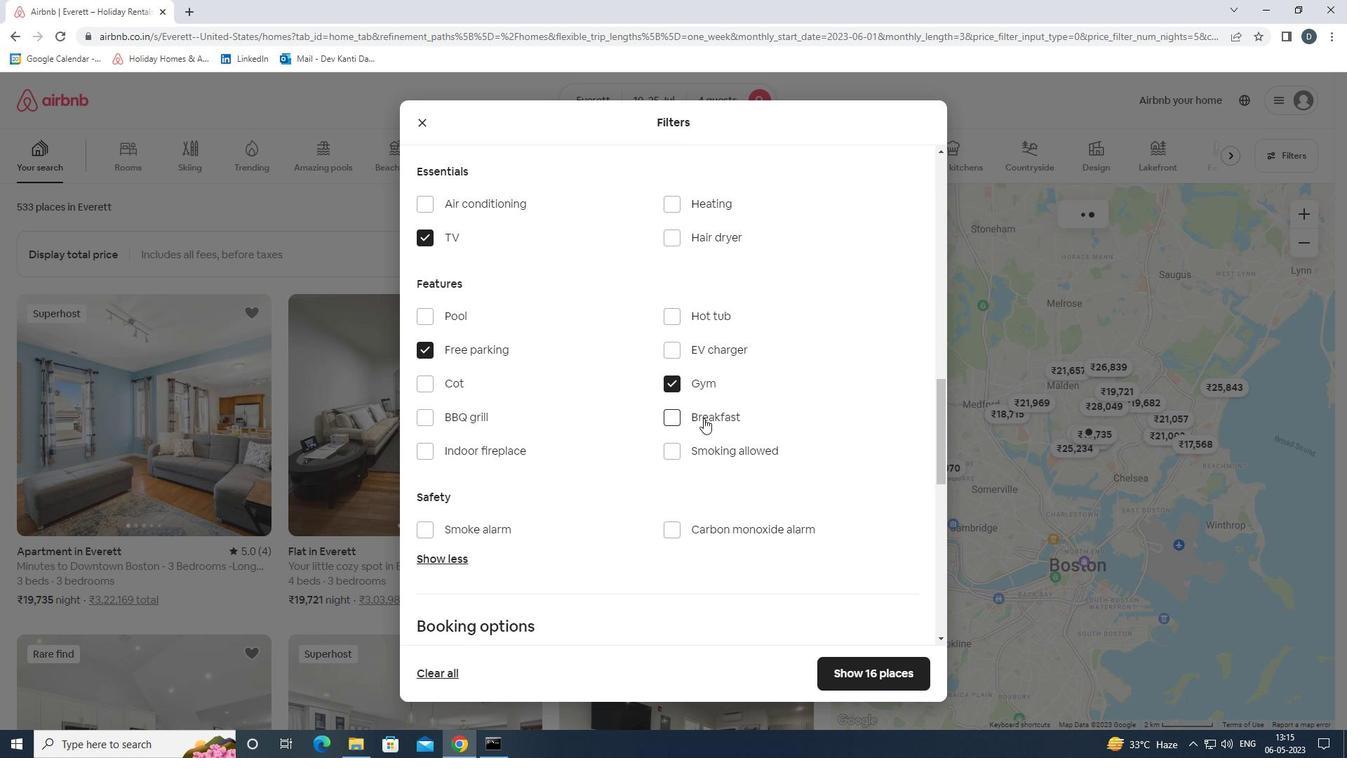 
Action: Mouse scrolled (703, 418) with delta (0, 0)
Screenshot: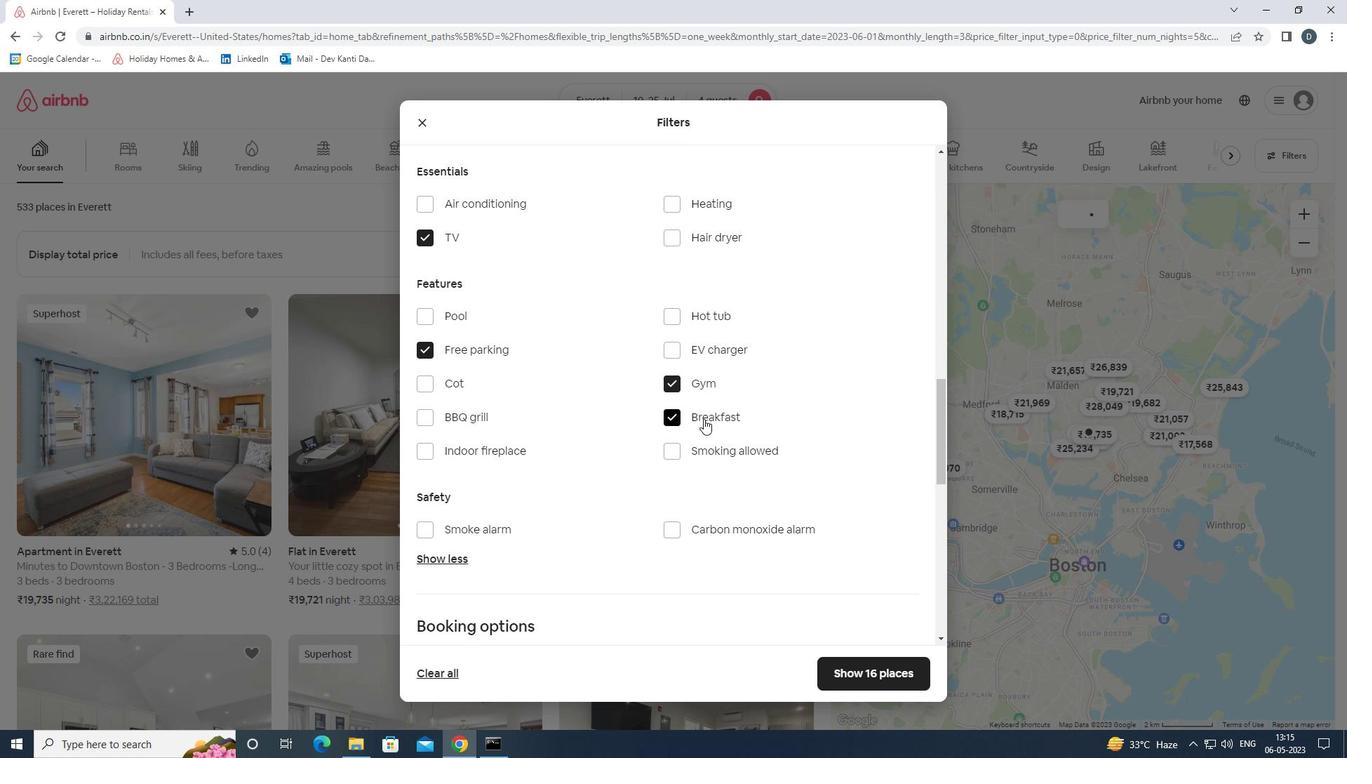 
Action: Mouse scrolled (703, 418) with delta (0, 0)
Screenshot: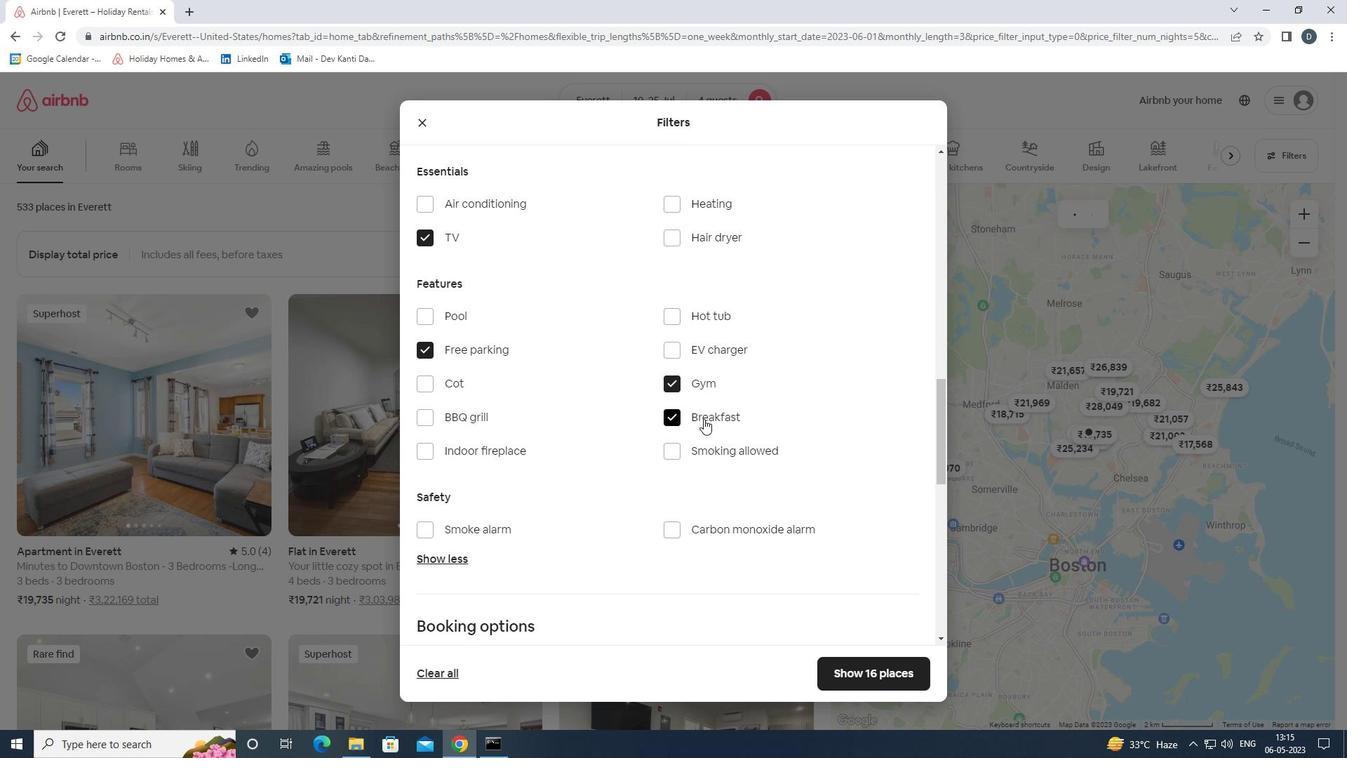 
Action: Mouse scrolled (703, 418) with delta (0, 0)
Screenshot: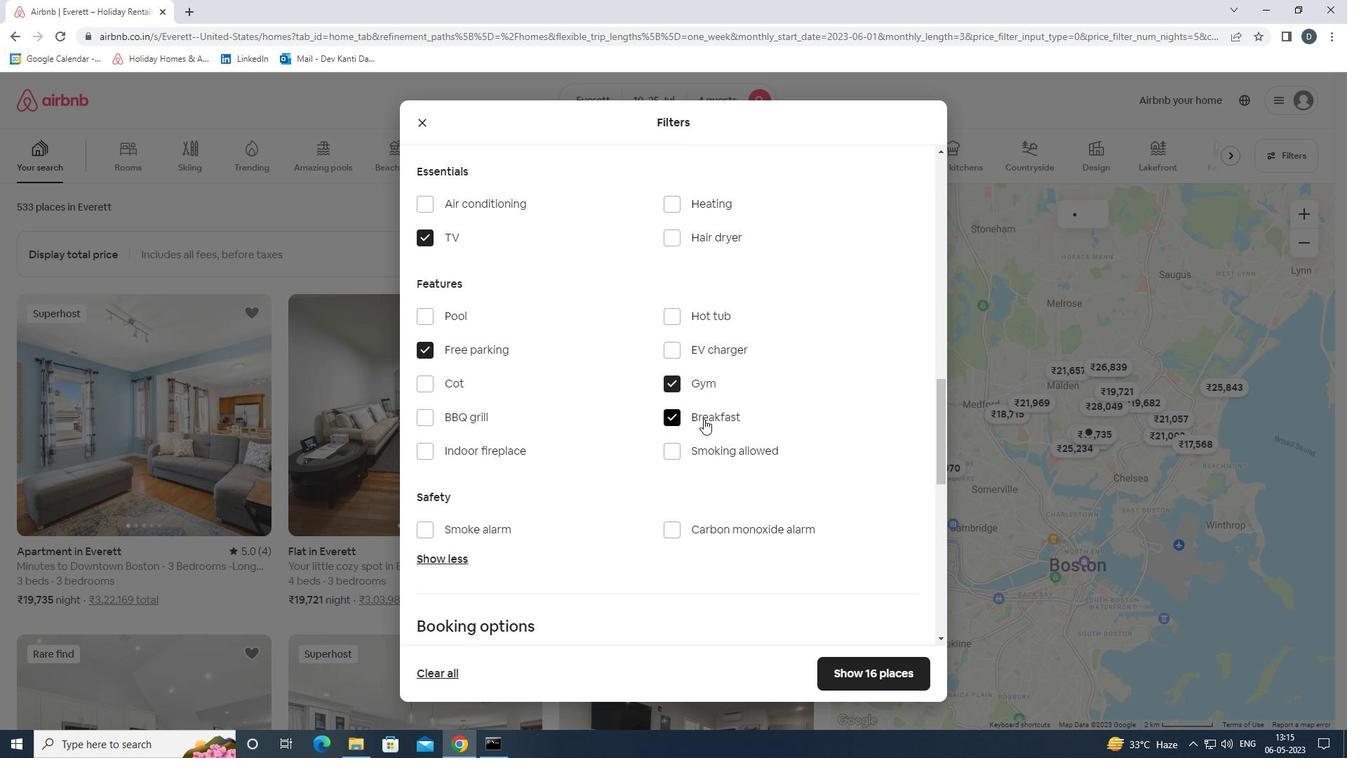 
Action: Mouse scrolled (703, 418) with delta (0, 0)
Screenshot: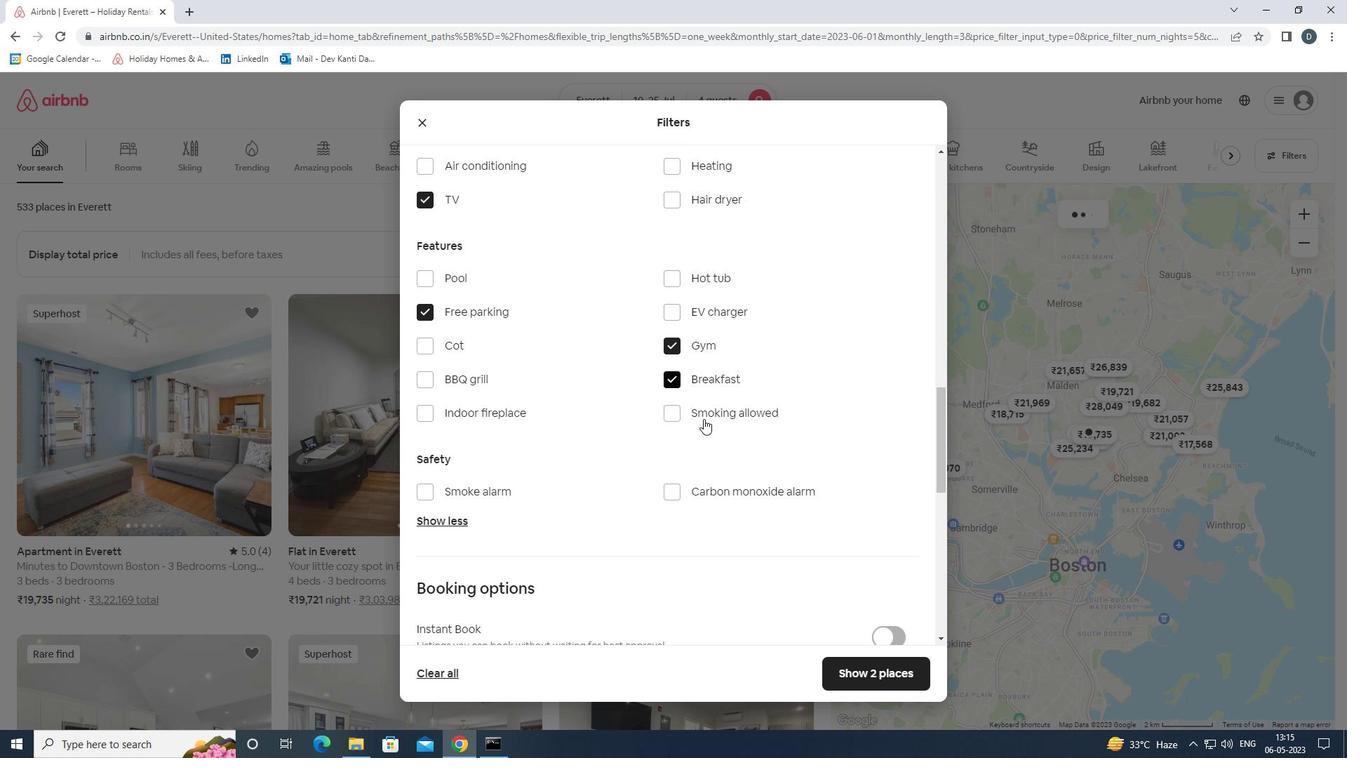 
Action: Mouse moved to (892, 438)
Screenshot: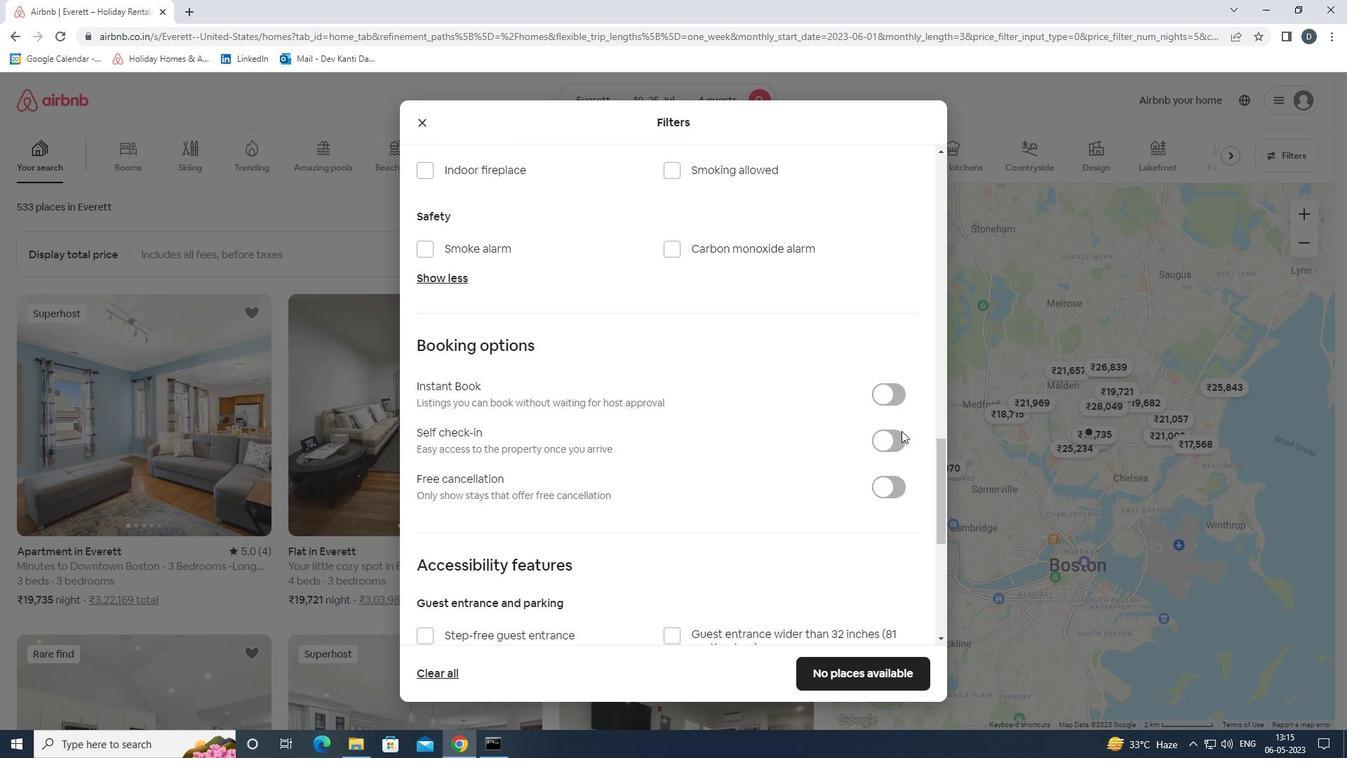 
Action: Mouse pressed left at (892, 438)
Screenshot: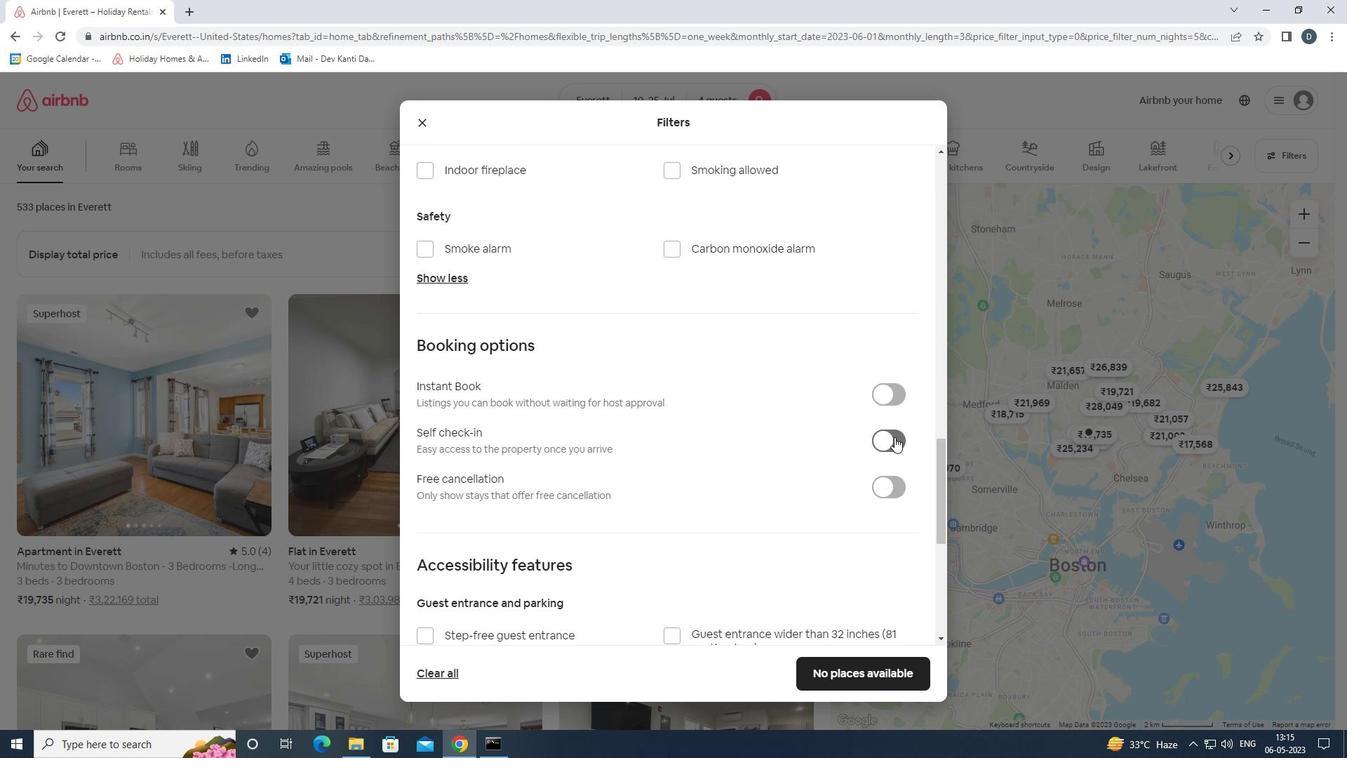 
Action: Mouse moved to (892, 438)
Screenshot: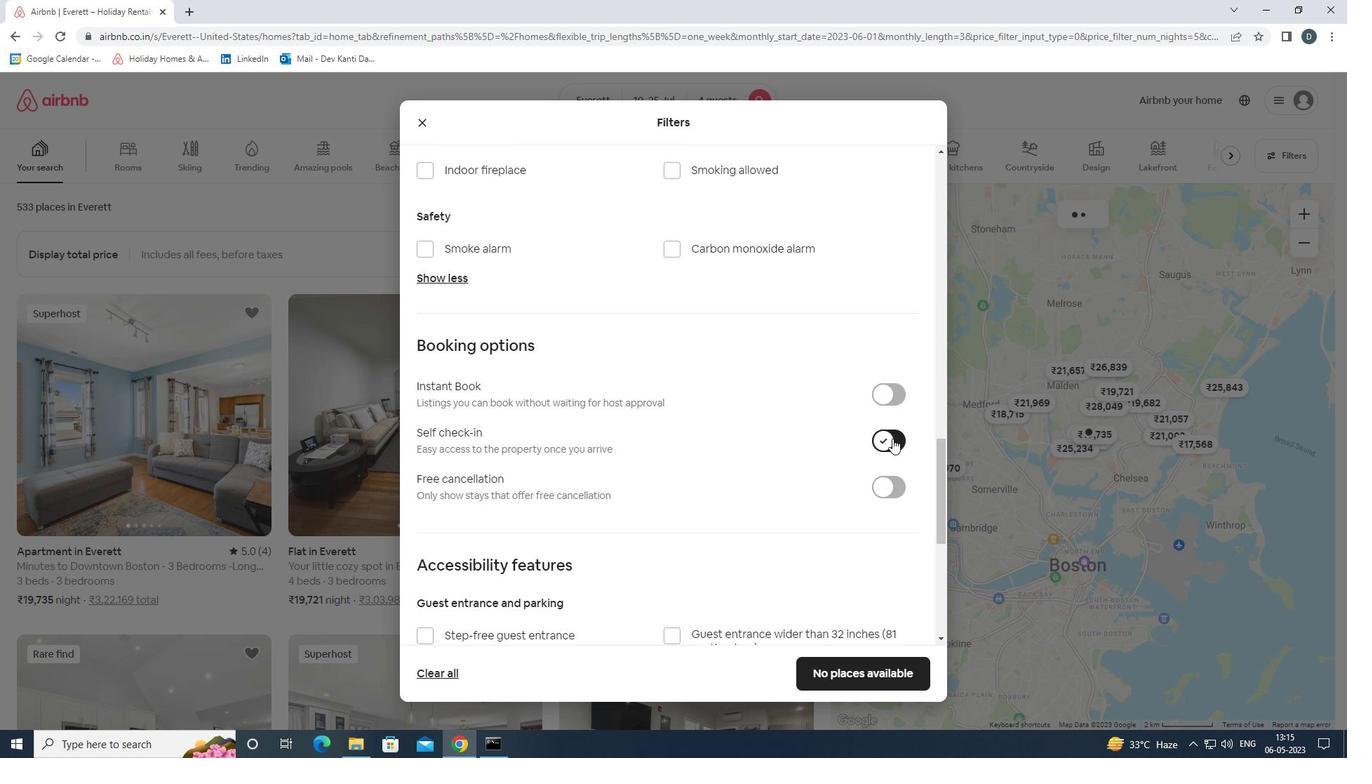 
Action: Mouse scrolled (892, 437) with delta (0, 0)
Screenshot: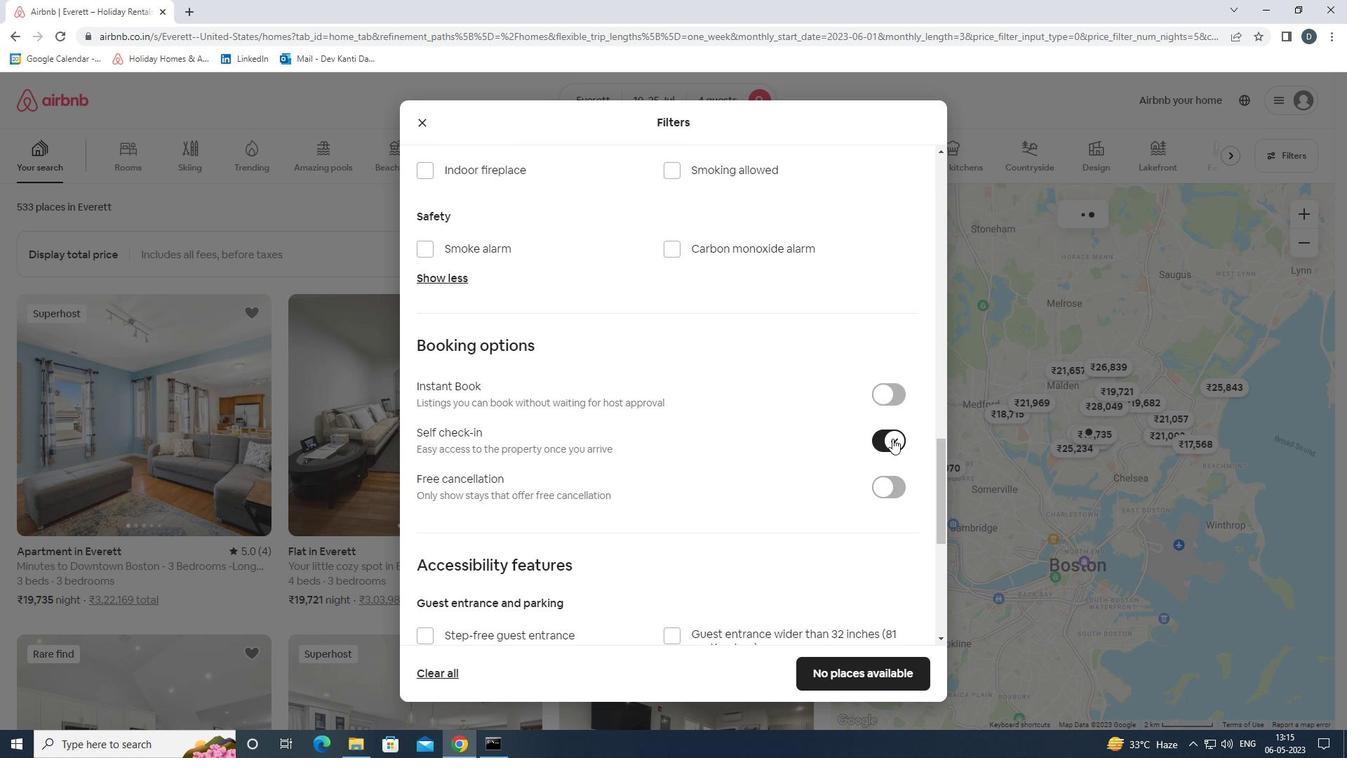 
Action: Mouse scrolled (892, 437) with delta (0, 0)
Screenshot: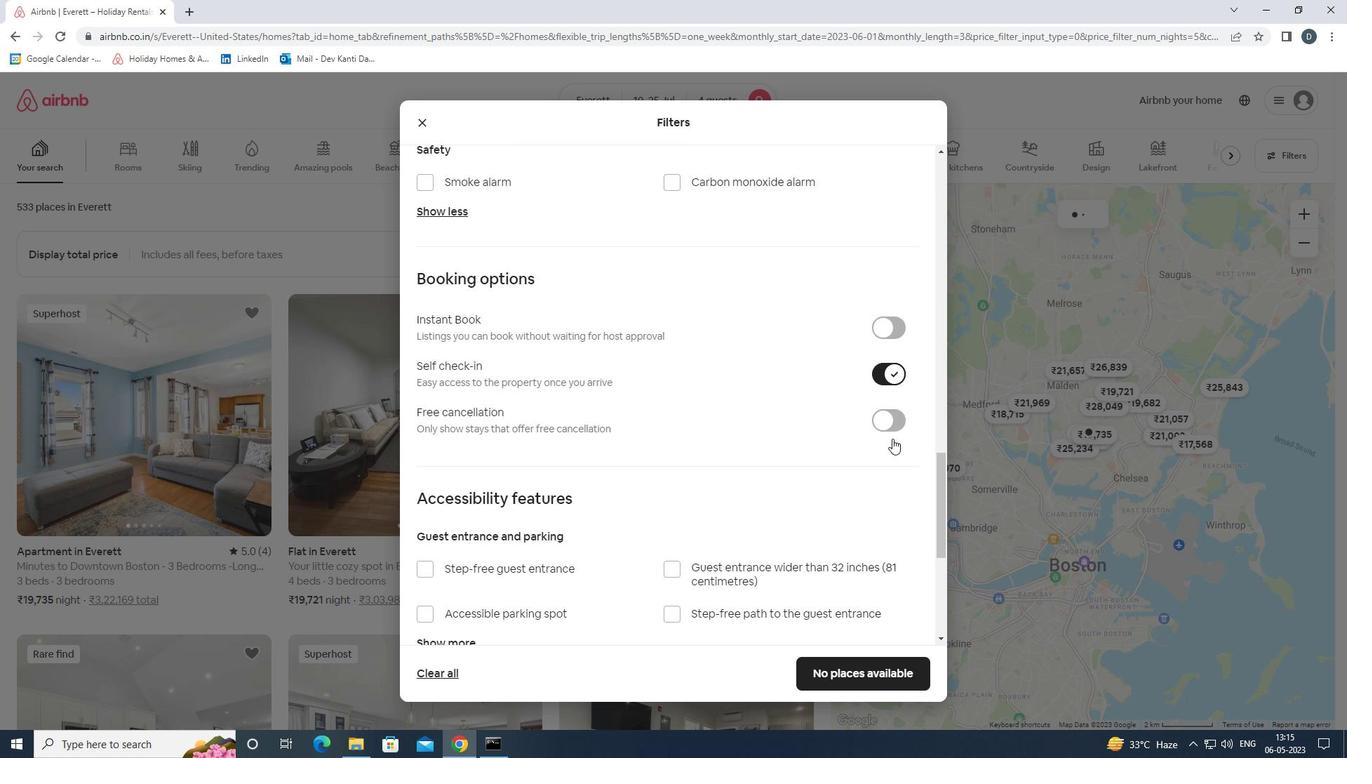 
Action: Mouse scrolled (892, 437) with delta (0, 0)
Screenshot: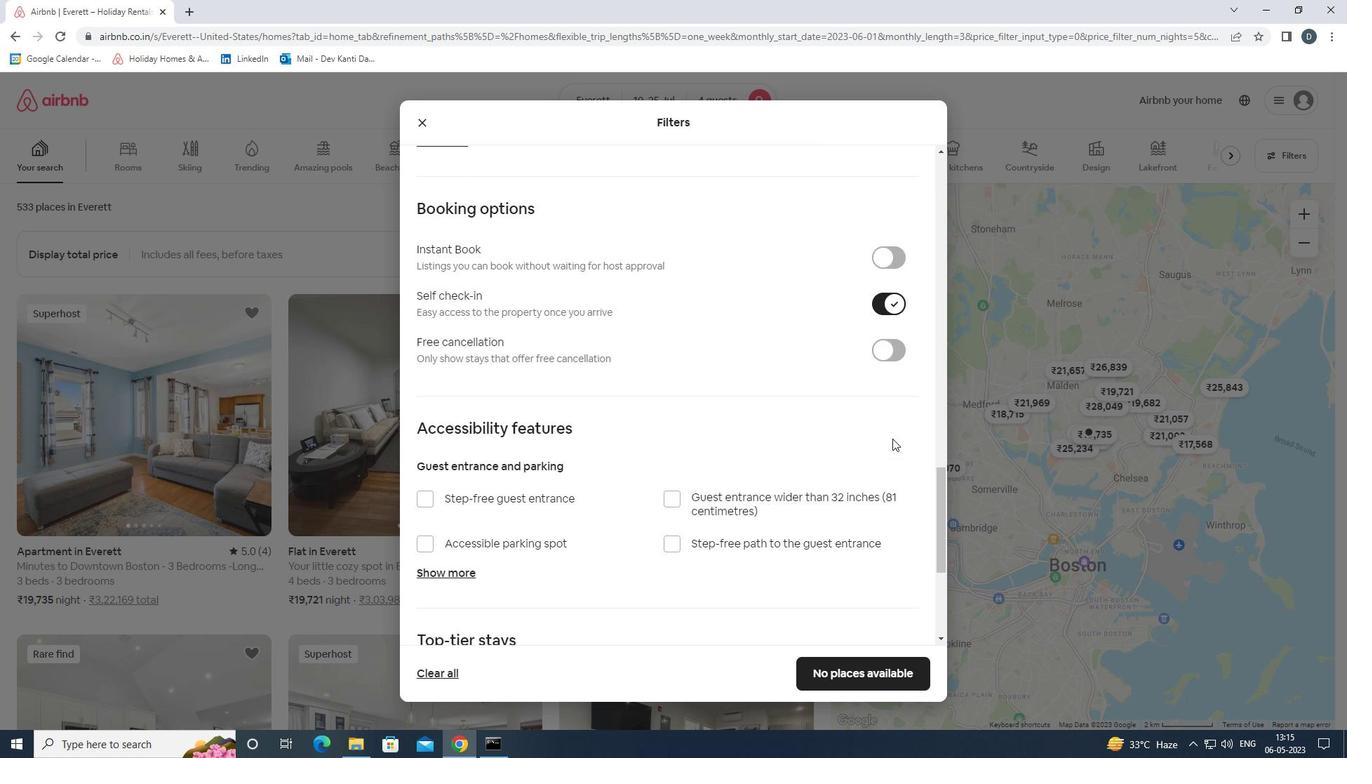 
Action: Mouse scrolled (892, 437) with delta (0, 0)
Screenshot: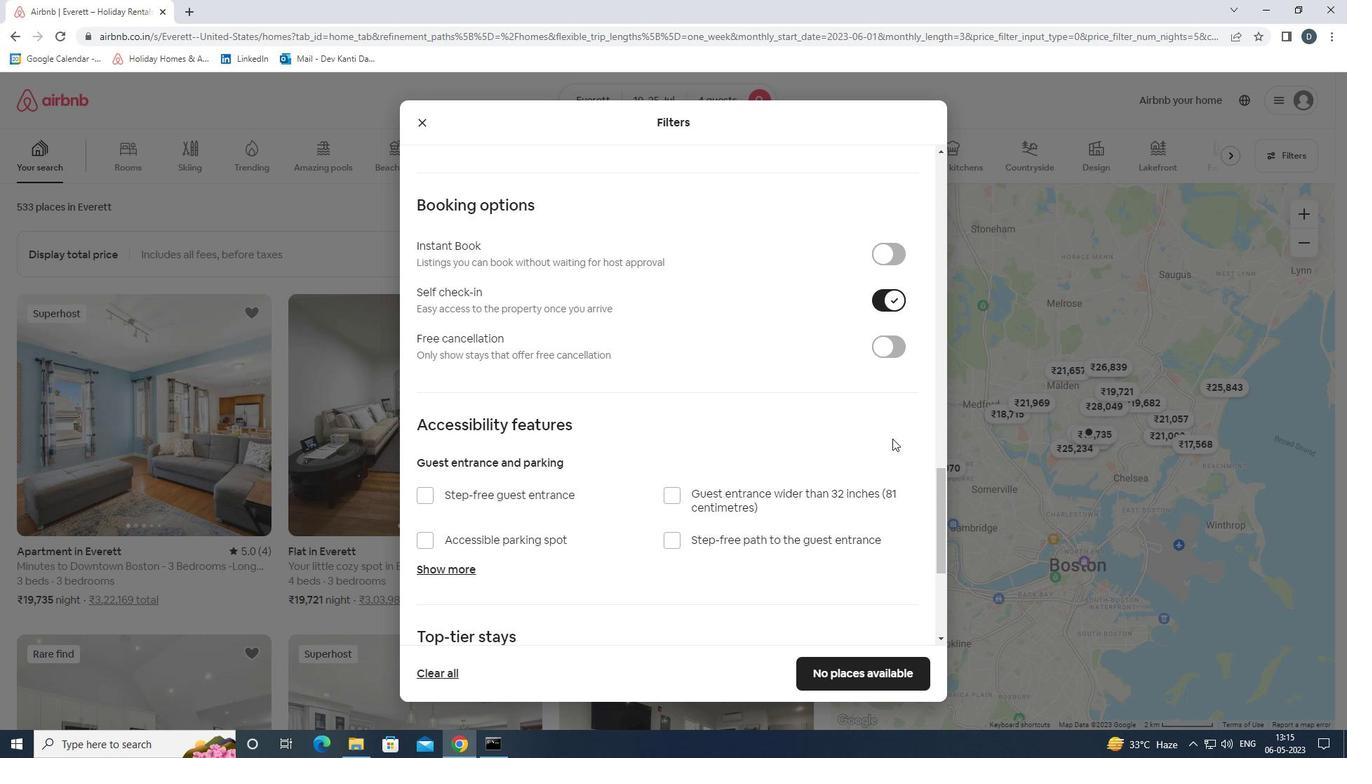 
Action: Mouse scrolled (892, 437) with delta (0, 0)
Screenshot: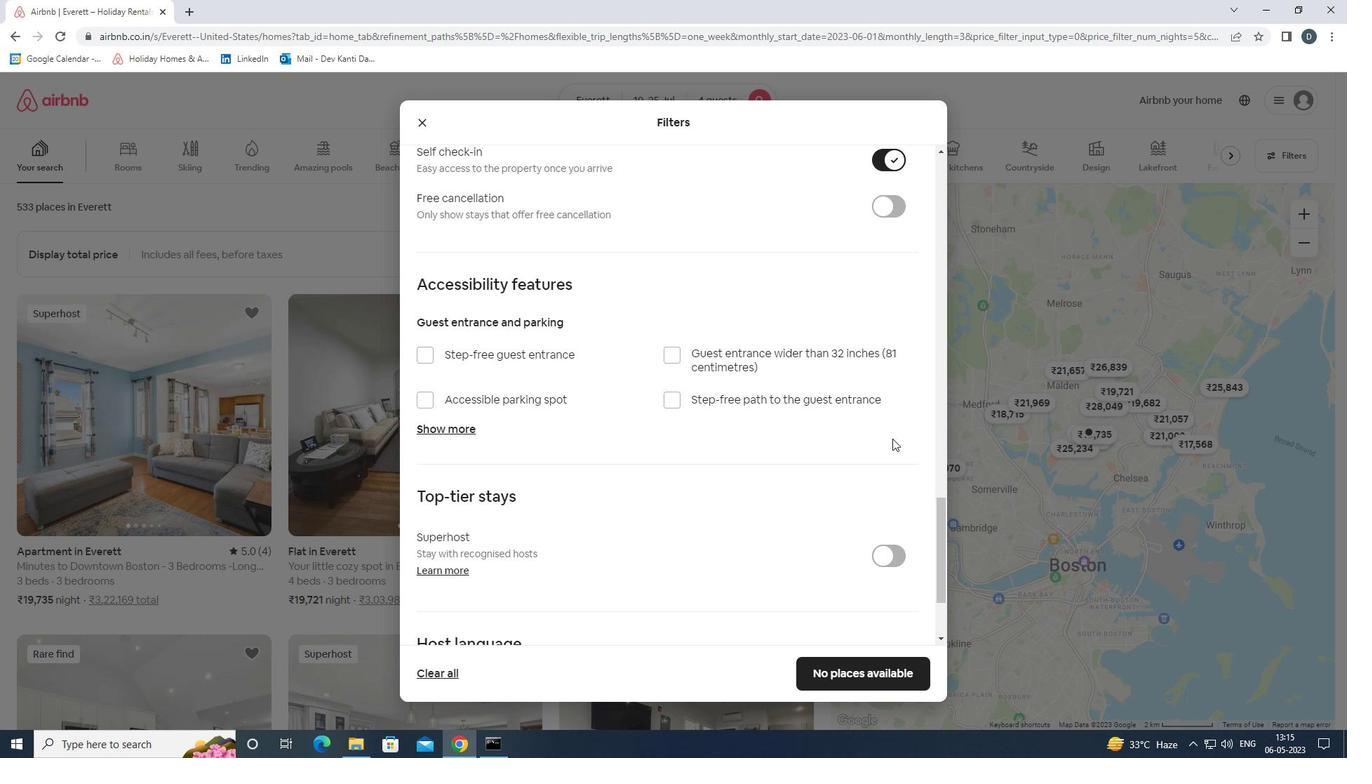 
Action: Mouse scrolled (892, 437) with delta (0, 0)
Screenshot: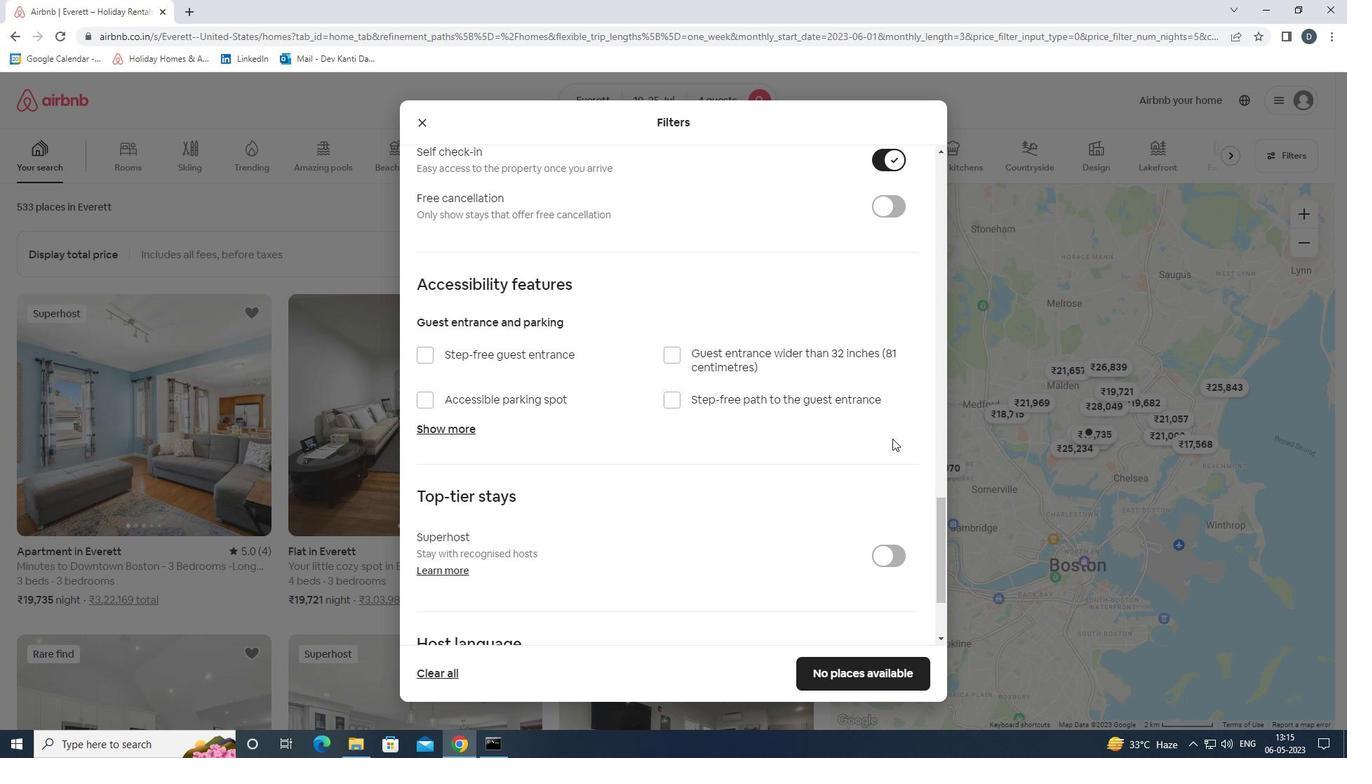 
Action: Mouse scrolled (892, 437) with delta (0, 0)
Screenshot: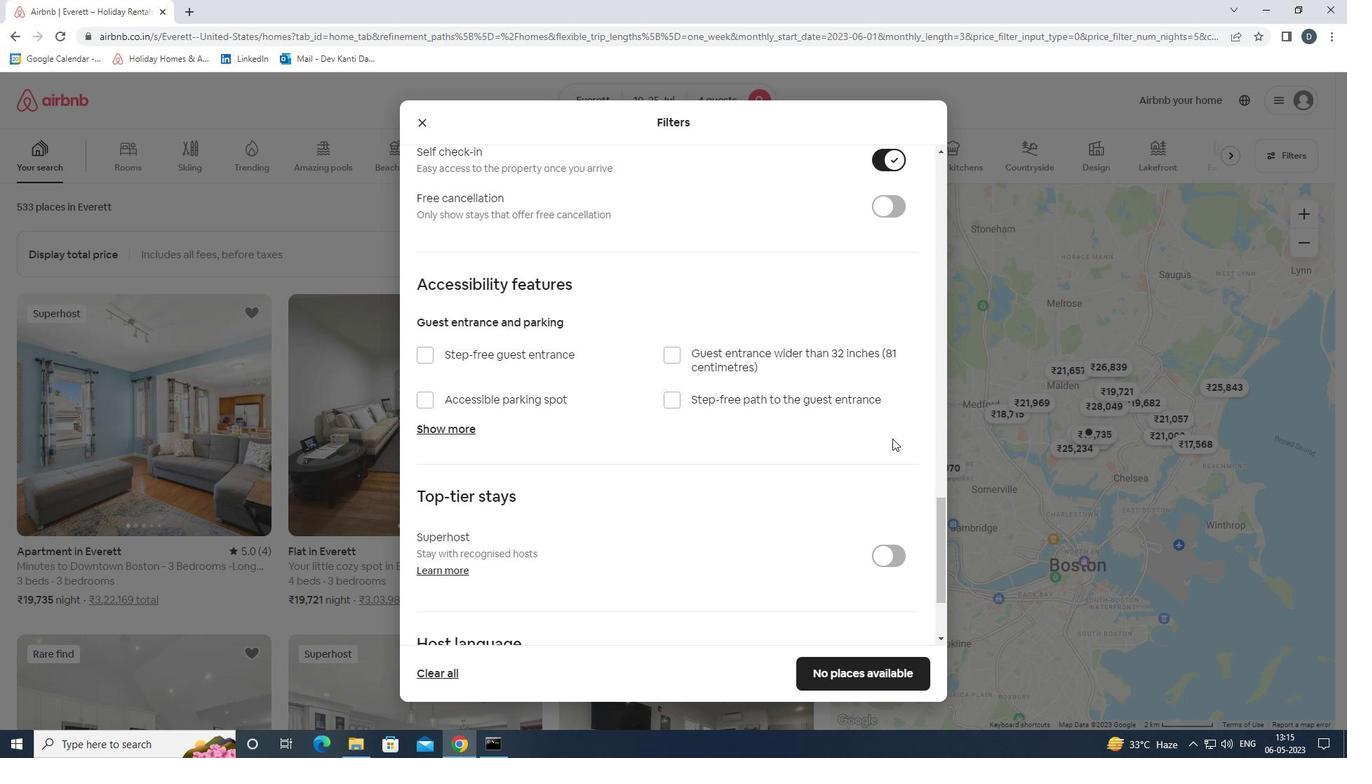 
Action: Mouse scrolled (892, 437) with delta (0, 0)
Screenshot: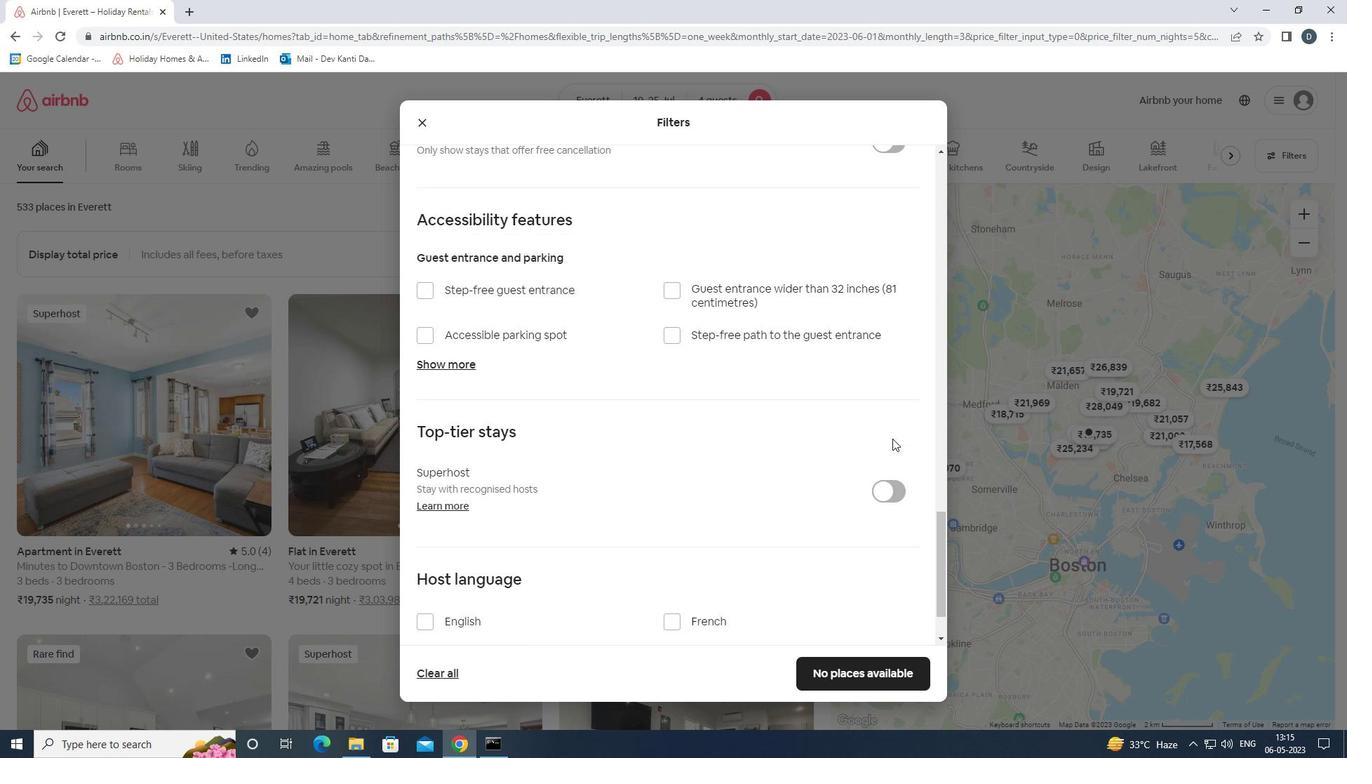 
Action: Mouse moved to (892, 438)
Screenshot: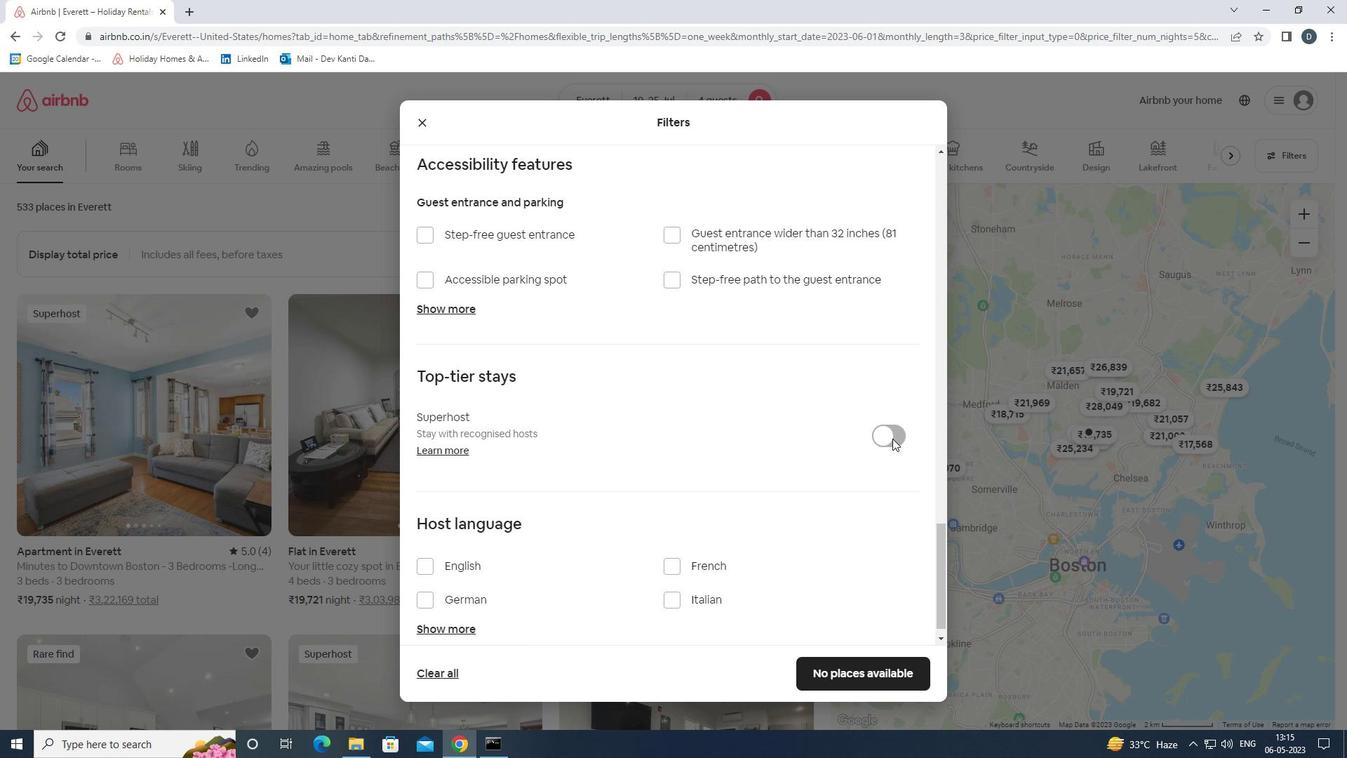 
Action: Mouse scrolled (892, 437) with delta (0, 0)
Screenshot: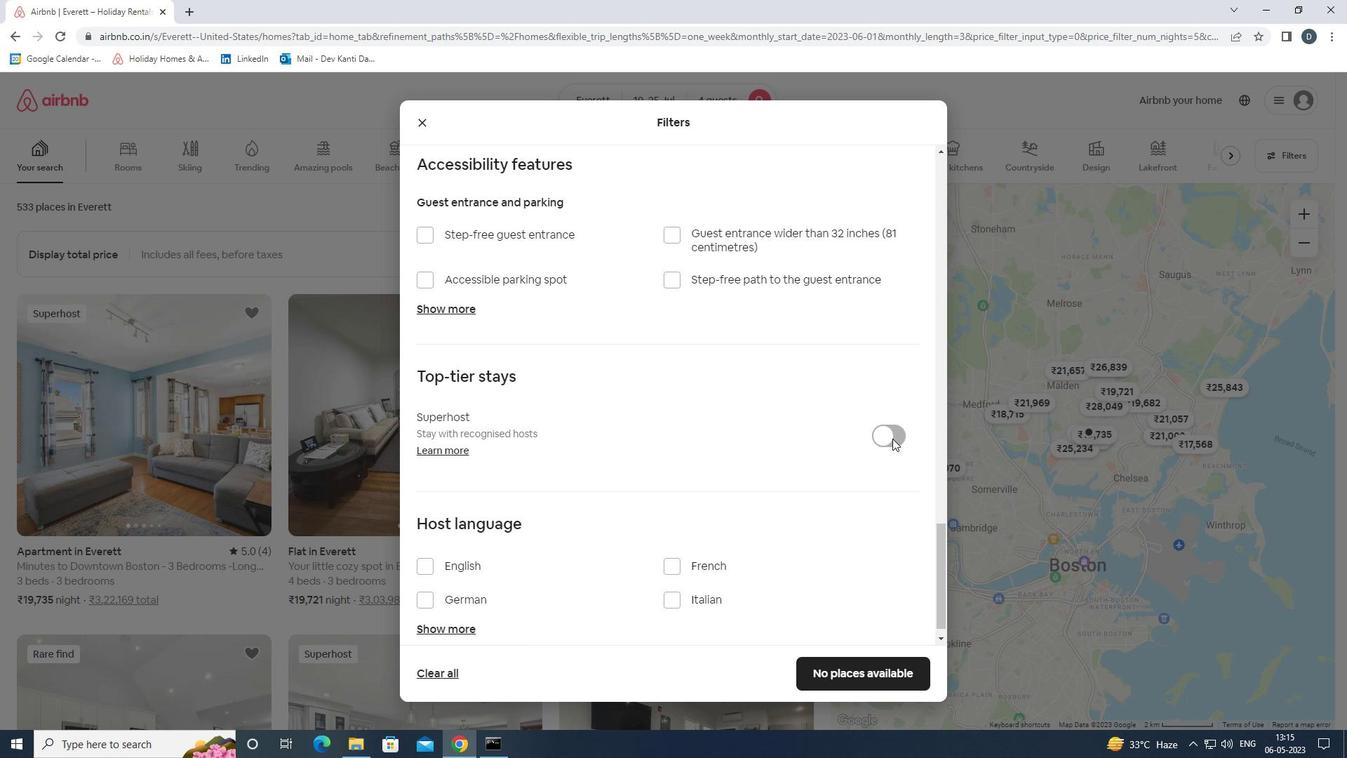 
Action: Mouse moved to (468, 540)
Screenshot: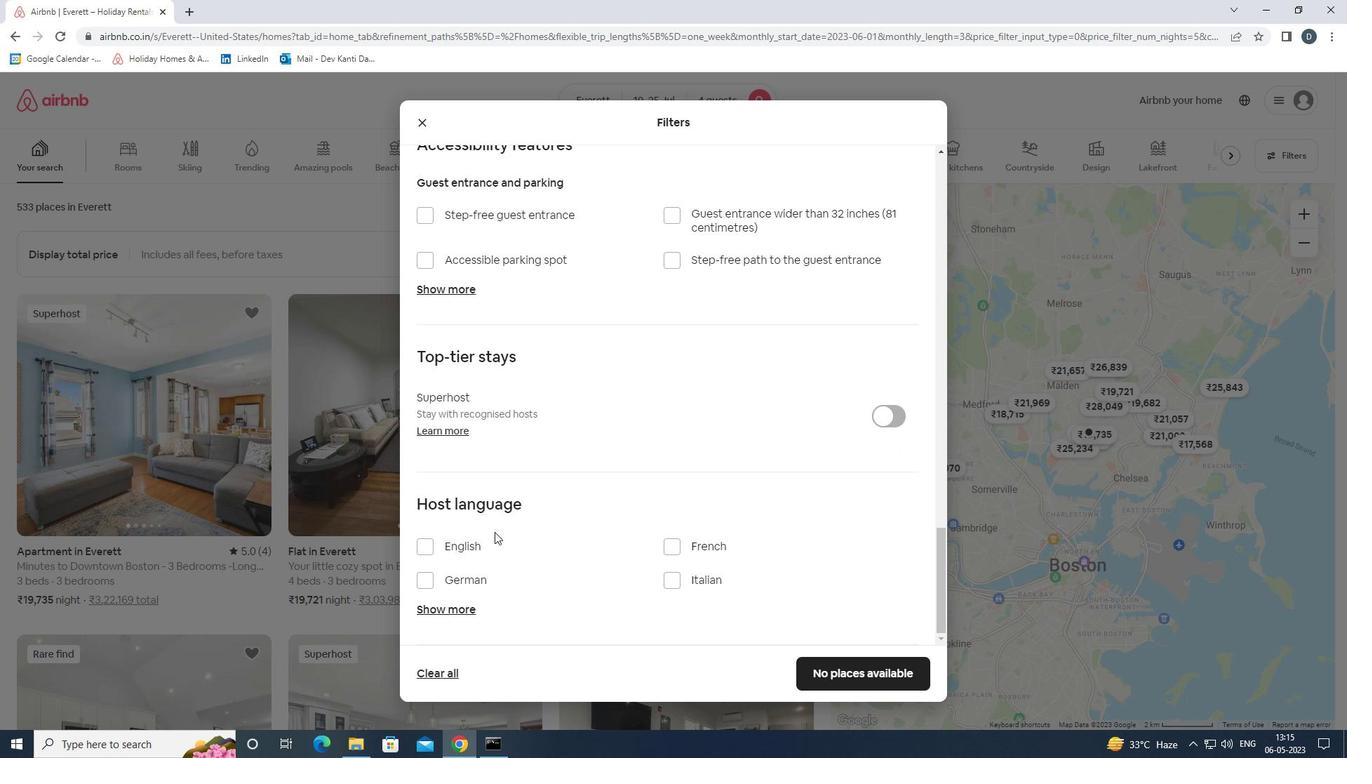 
Action: Mouse pressed left at (468, 540)
Screenshot: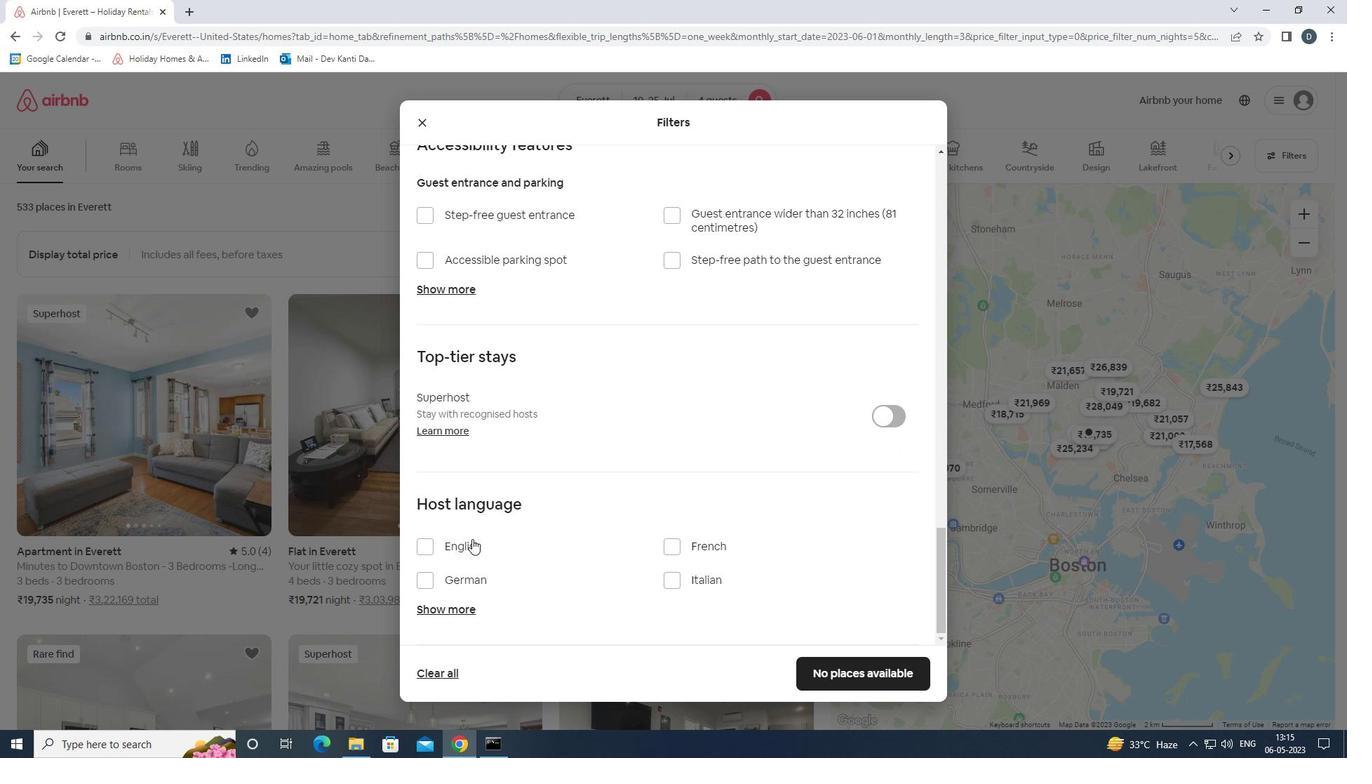 
Action: Mouse moved to (864, 667)
Screenshot: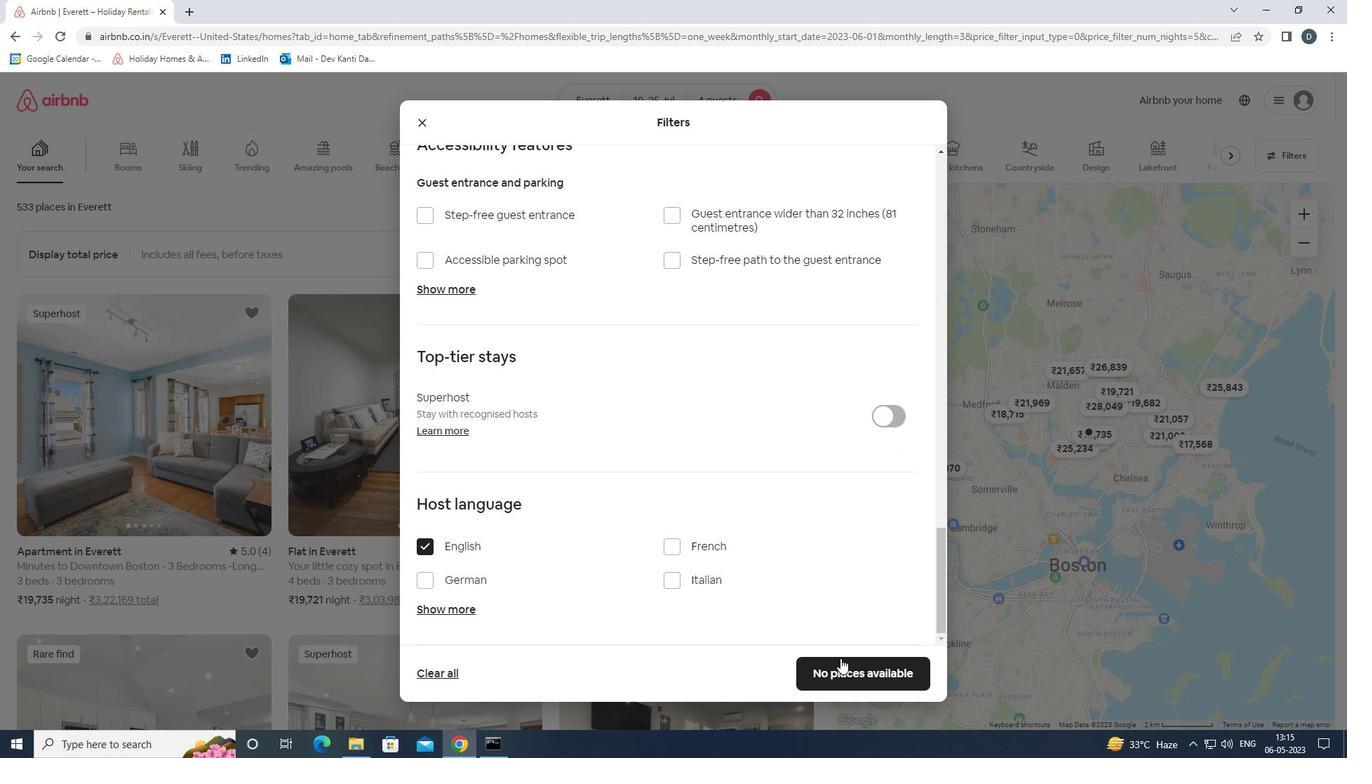 
Action: Mouse pressed left at (864, 667)
Screenshot: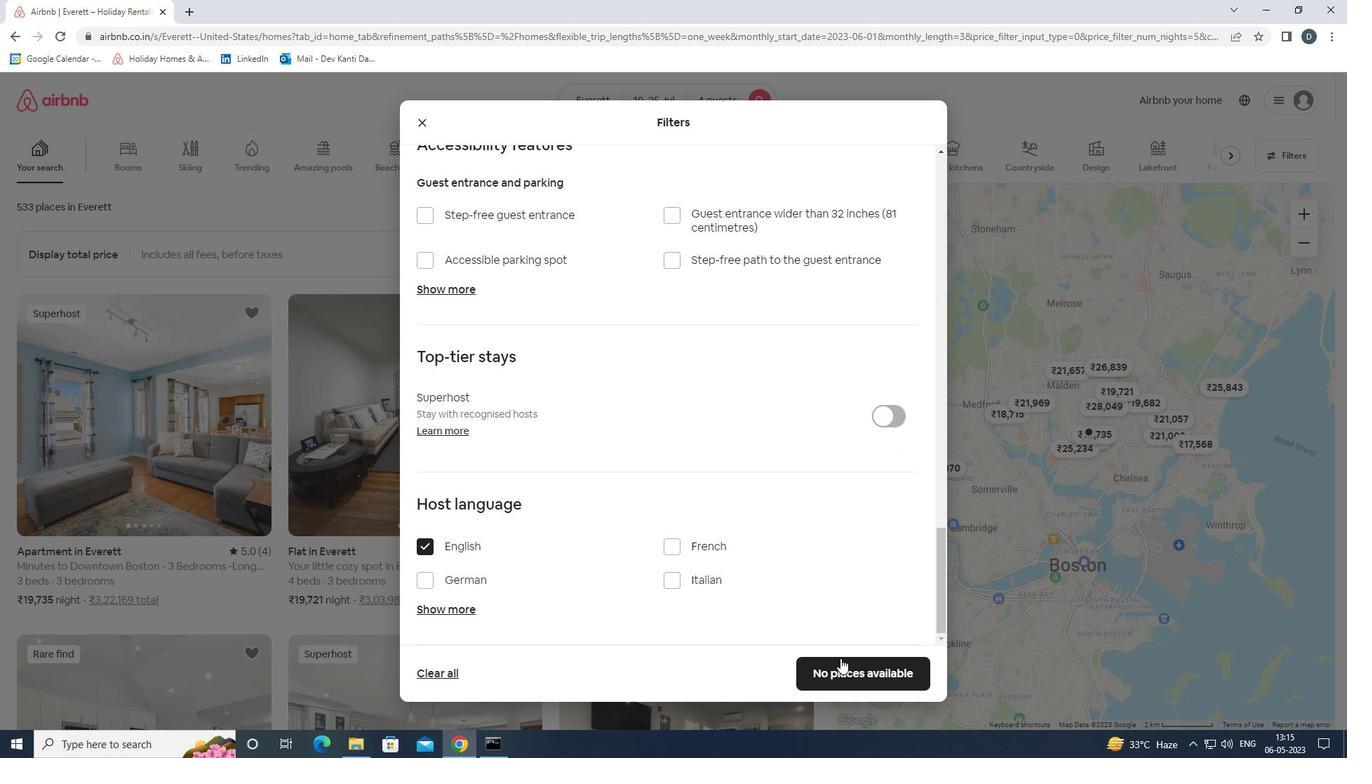
Action: Mouse moved to (821, 609)
Screenshot: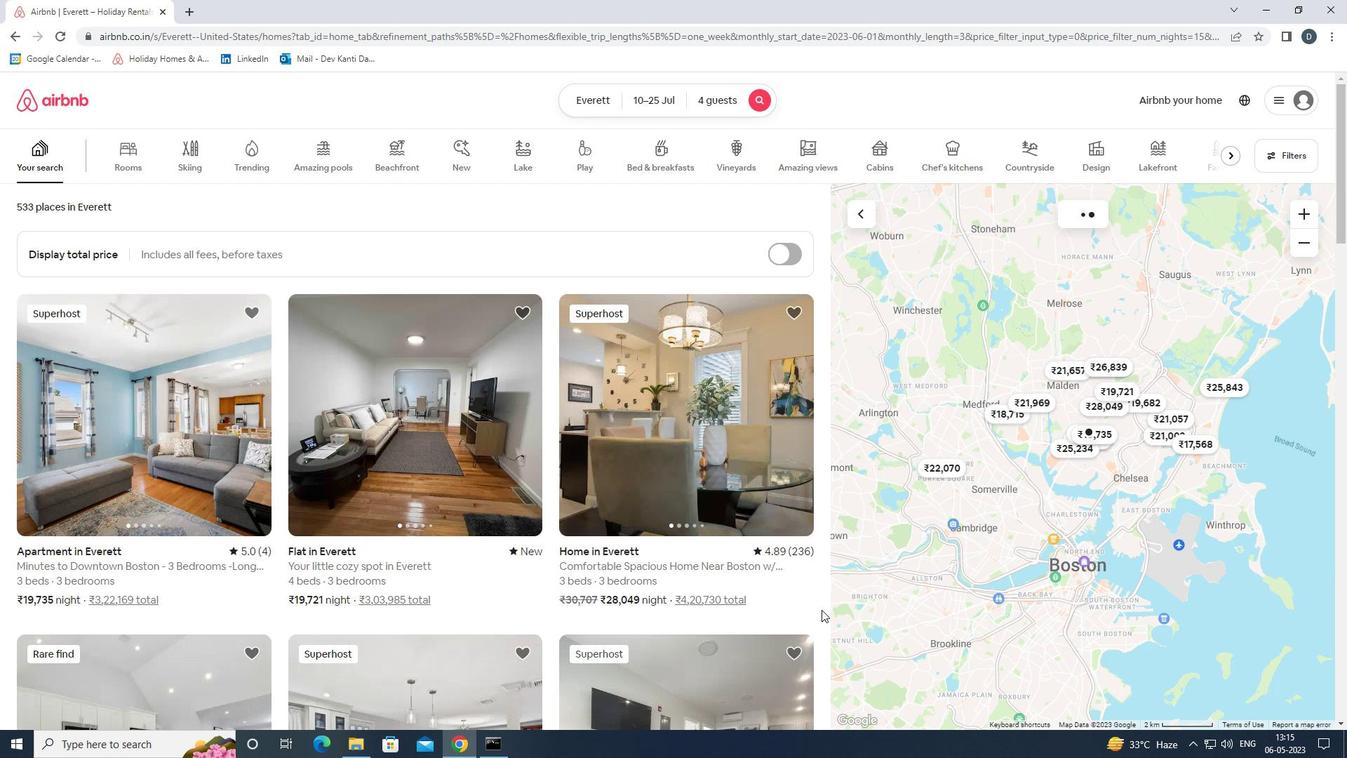 
